 Task: In thePage 'almanacfor.pptx'insert the slide 'blank'insert the shape ' frame'with color dark redinsert the shape  crosswith color purpleinsert the shape  cubewith color greenselect all the shapes, shape fill with eyedropper and change the color to  theme color
Action: Mouse moved to (41, 105)
Screenshot: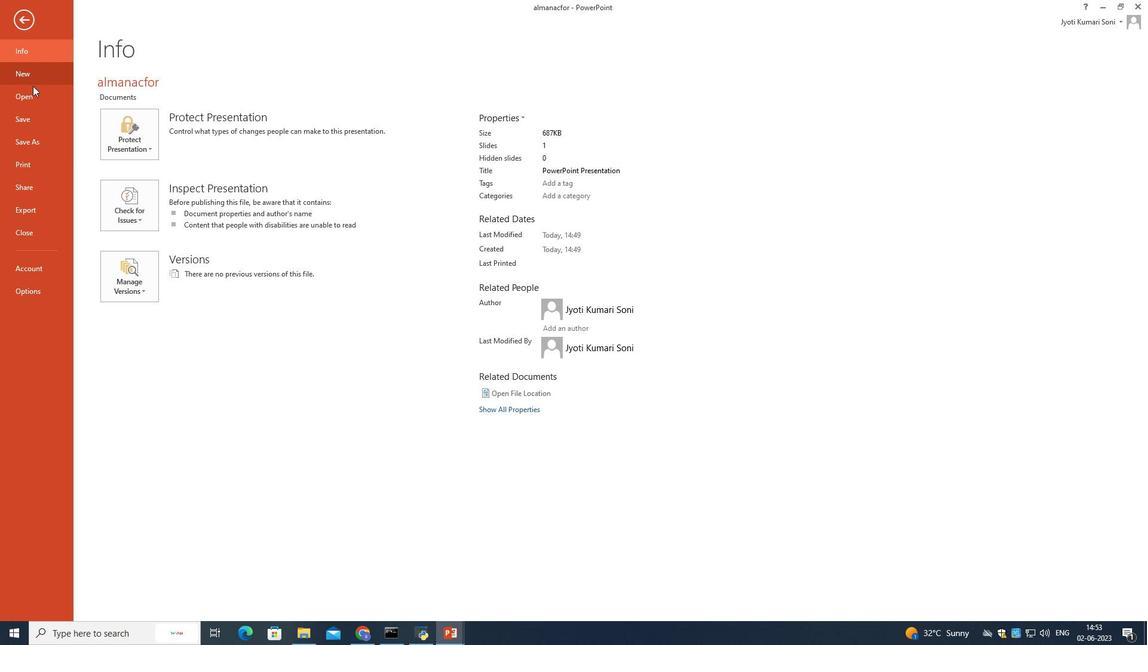 
Action: Mouse pressed left at (41, 105)
Screenshot: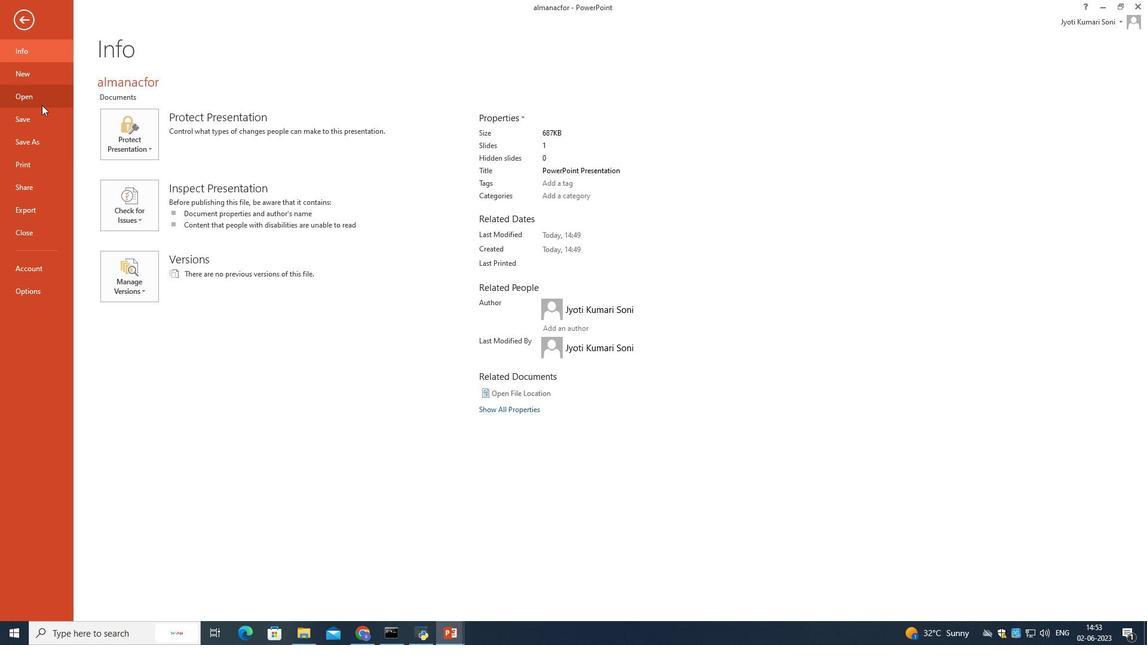 
Action: Mouse moved to (316, 116)
Screenshot: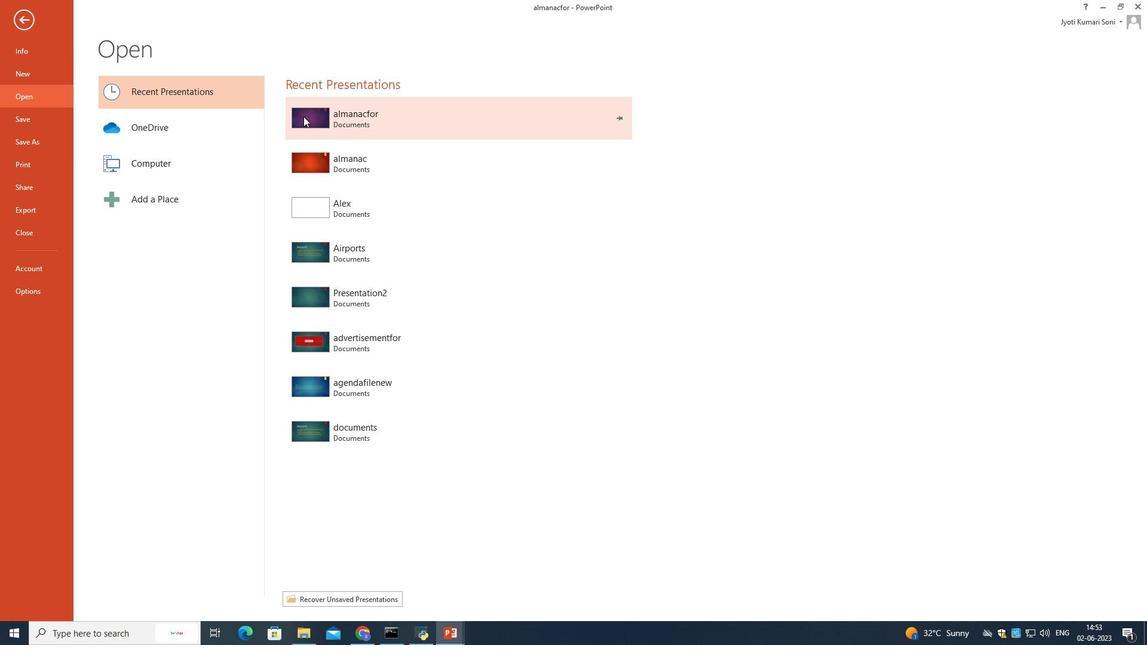 
Action: Mouse pressed left at (316, 116)
Screenshot: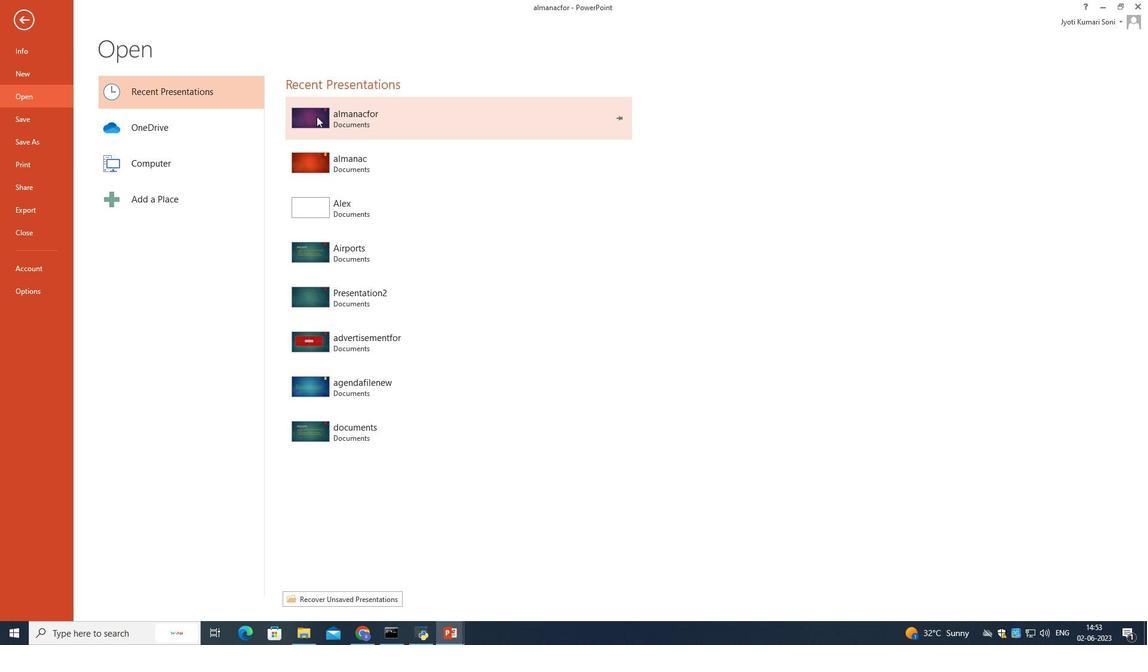 
Action: Mouse moved to (14, 62)
Screenshot: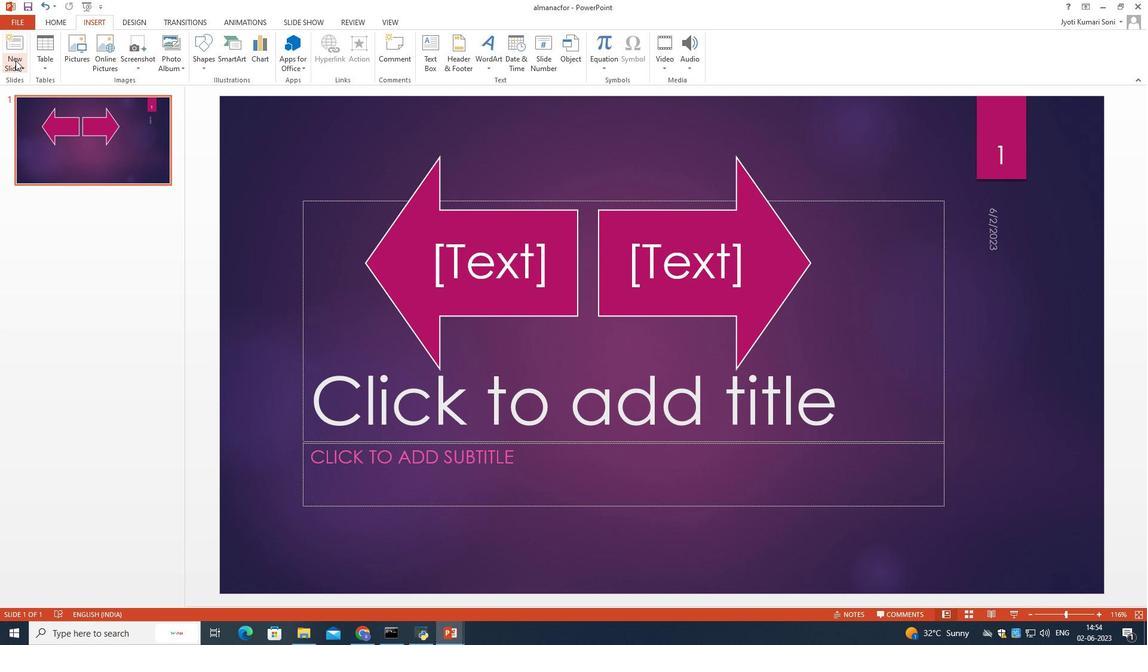 
Action: Mouse pressed left at (14, 62)
Screenshot: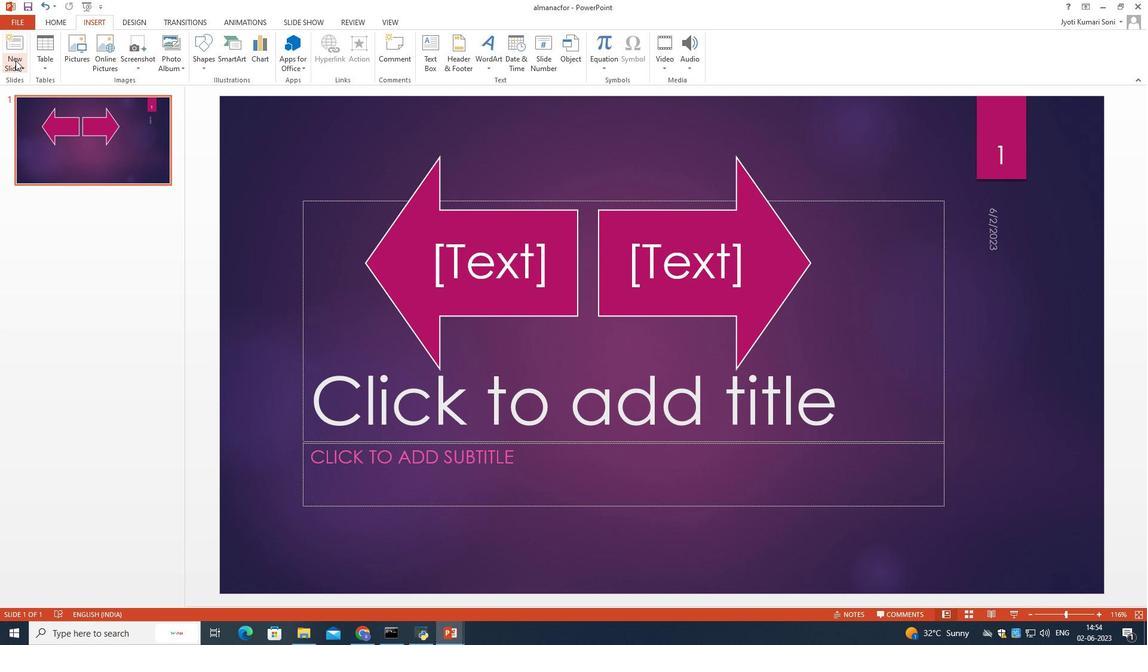 
Action: Mouse moved to (44, 213)
Screenshot: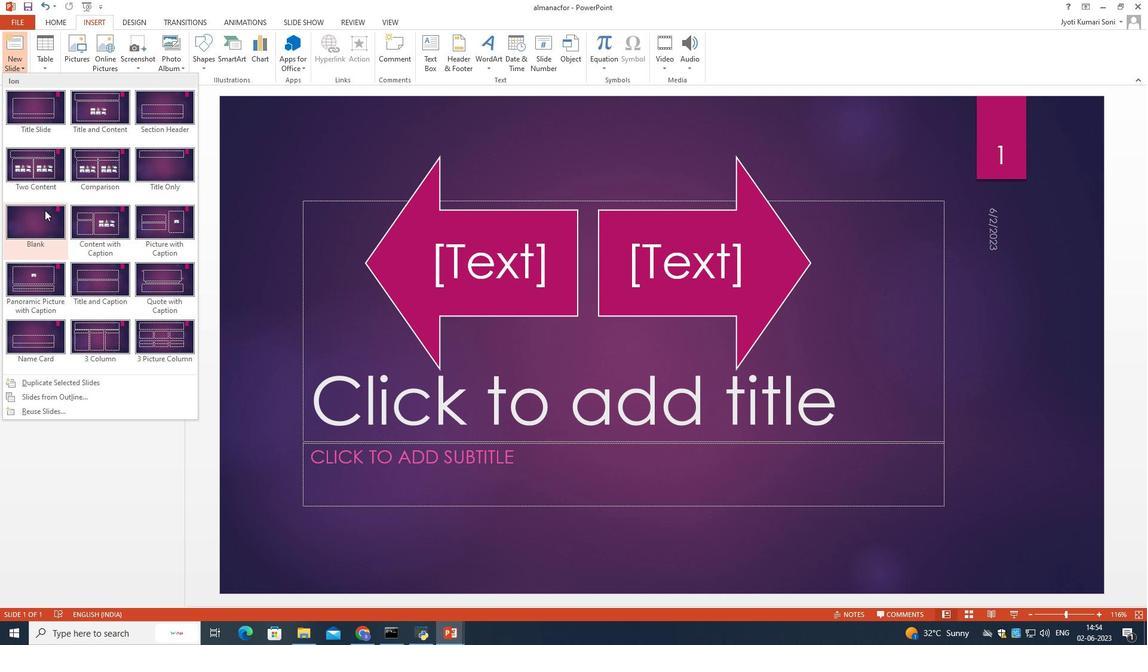 
Action: Mouse pressed left at (44, 213)
Screenshot: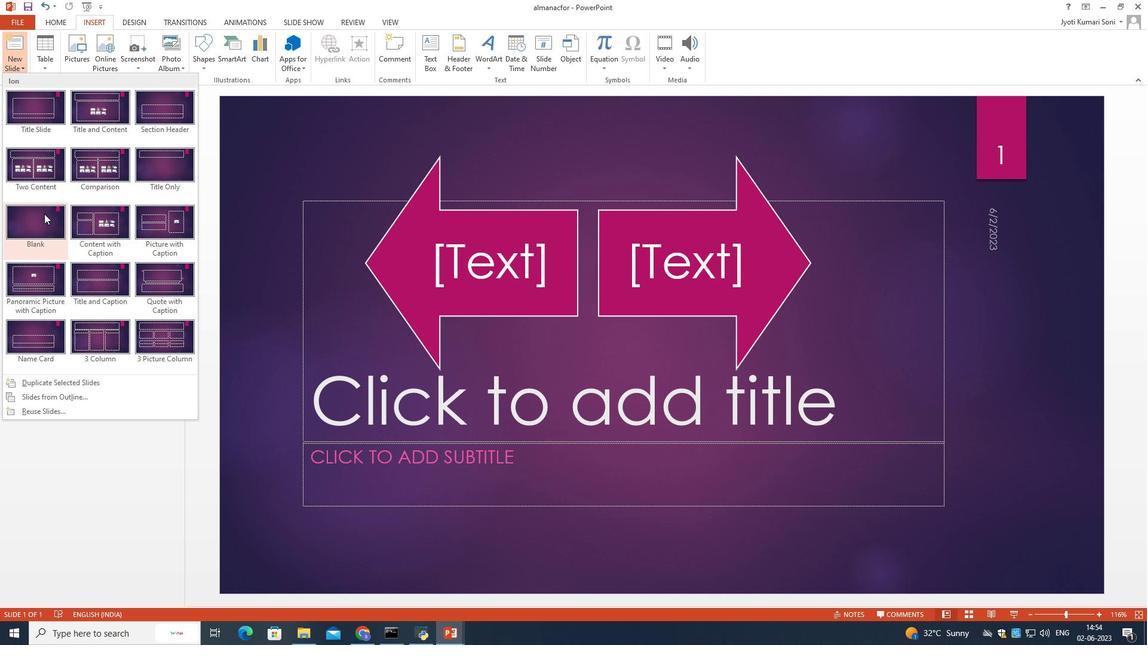 
Action: Mouse moved to (196, 53)
Screenshot: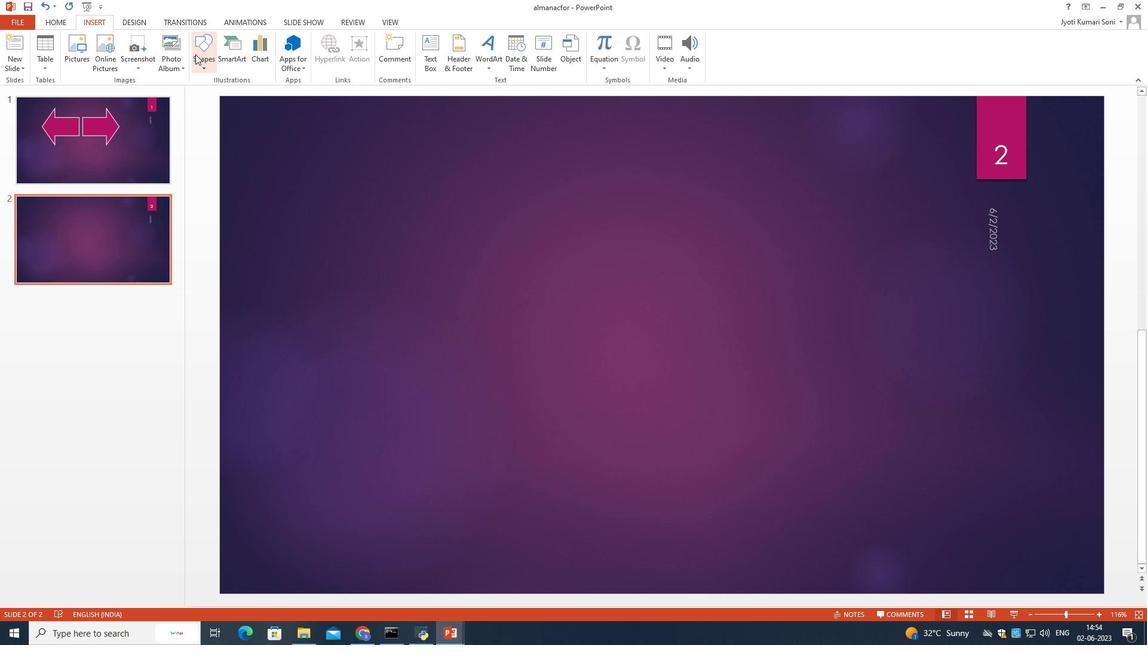 
Action: Mouse pressed left at (196, 53)
Screenshot: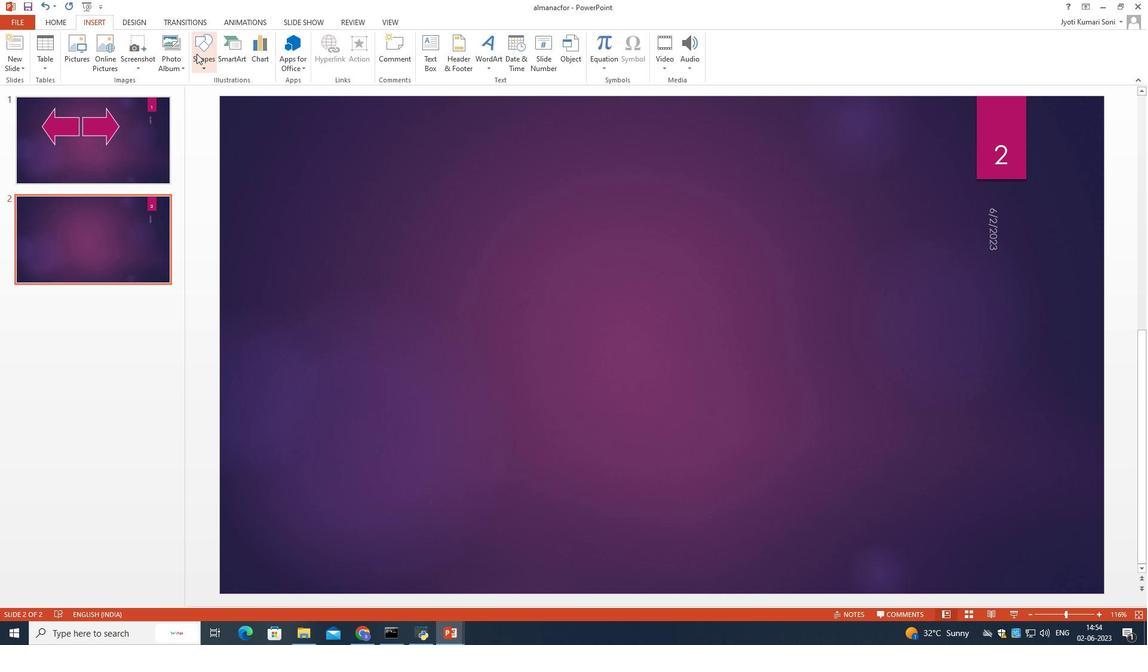 
Action: Mouse moved to (244, 190)
Screenshot: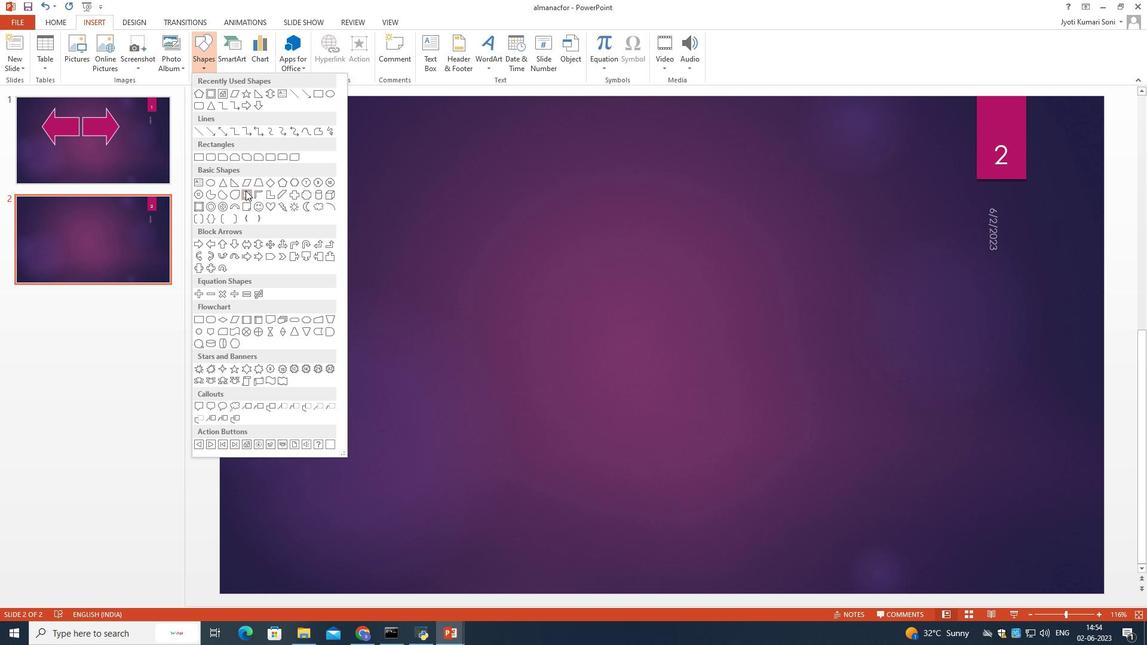
Action: Mouse pressed left at (244, 190)
Screenshot: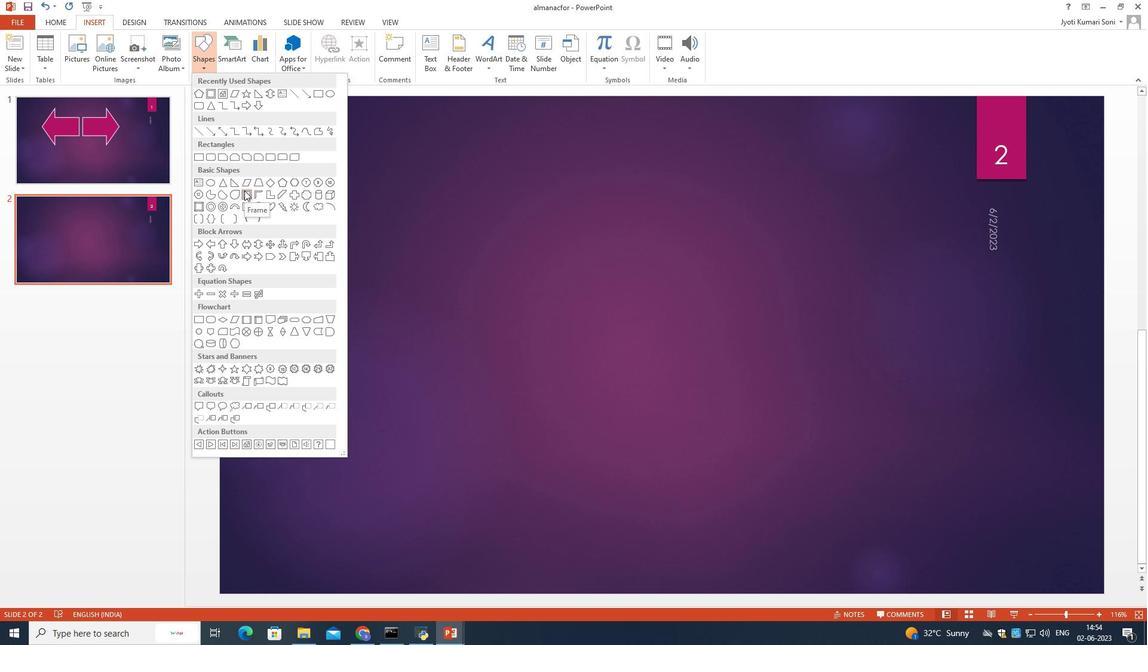 
Action: Mouse moved to (279, 157)
Screenshot: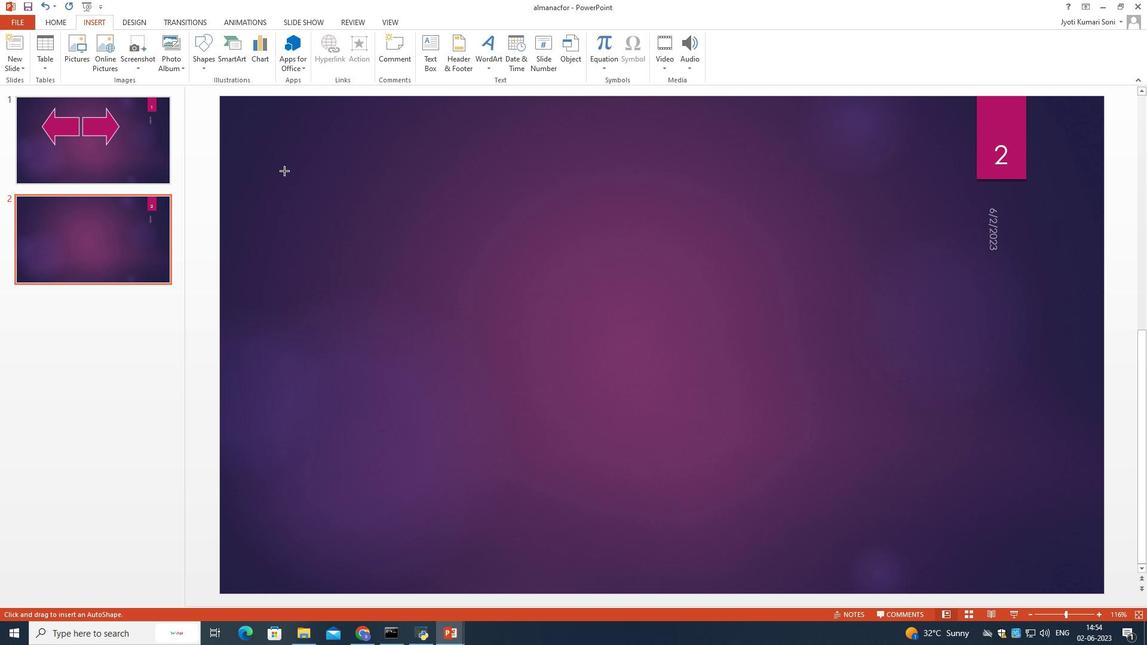 
Action: Mouse pressed left at (279, 157)
Screenshot: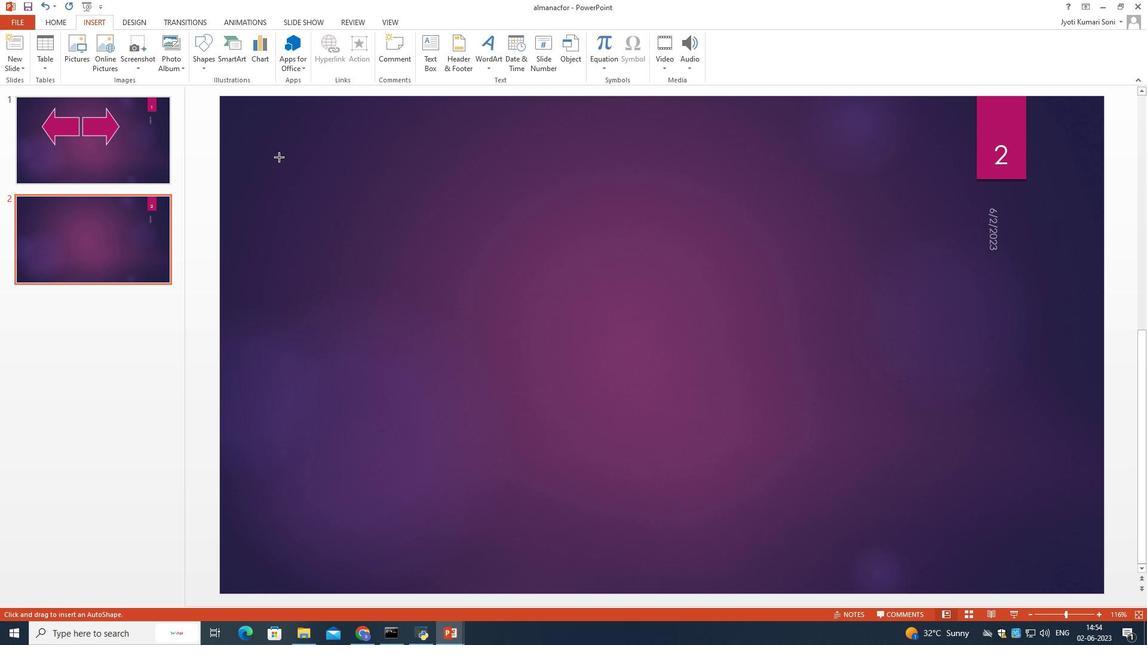 
Action: Mouse moved to (463, 392)
Screenshot: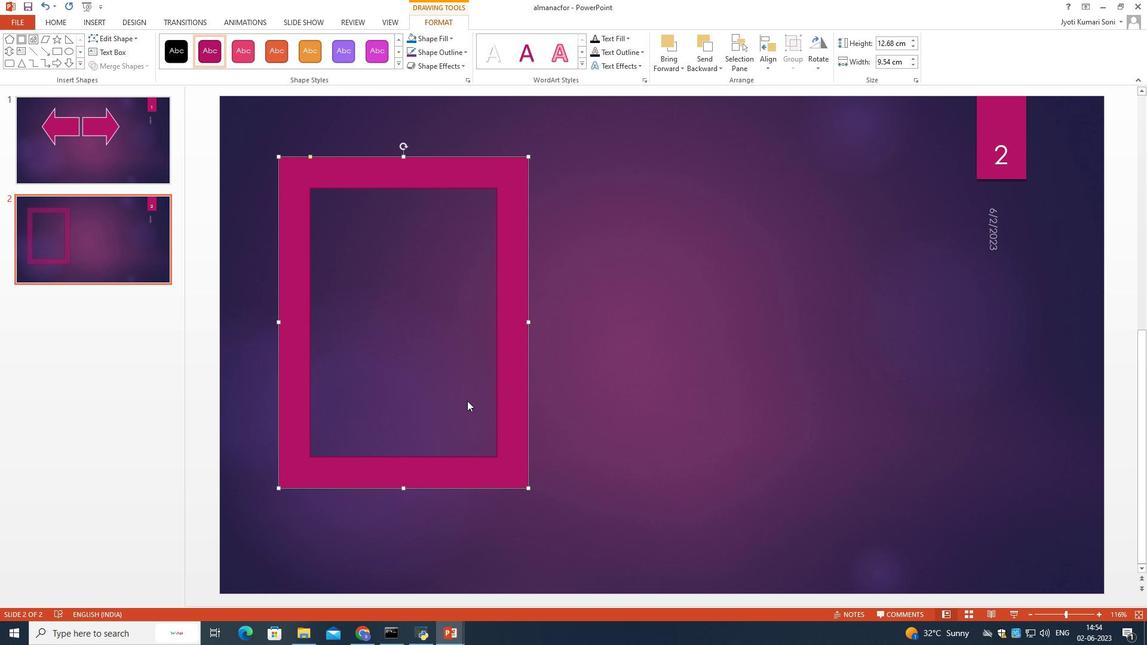 
Action: Mouse pressed left at (463, 392)
Screenshot: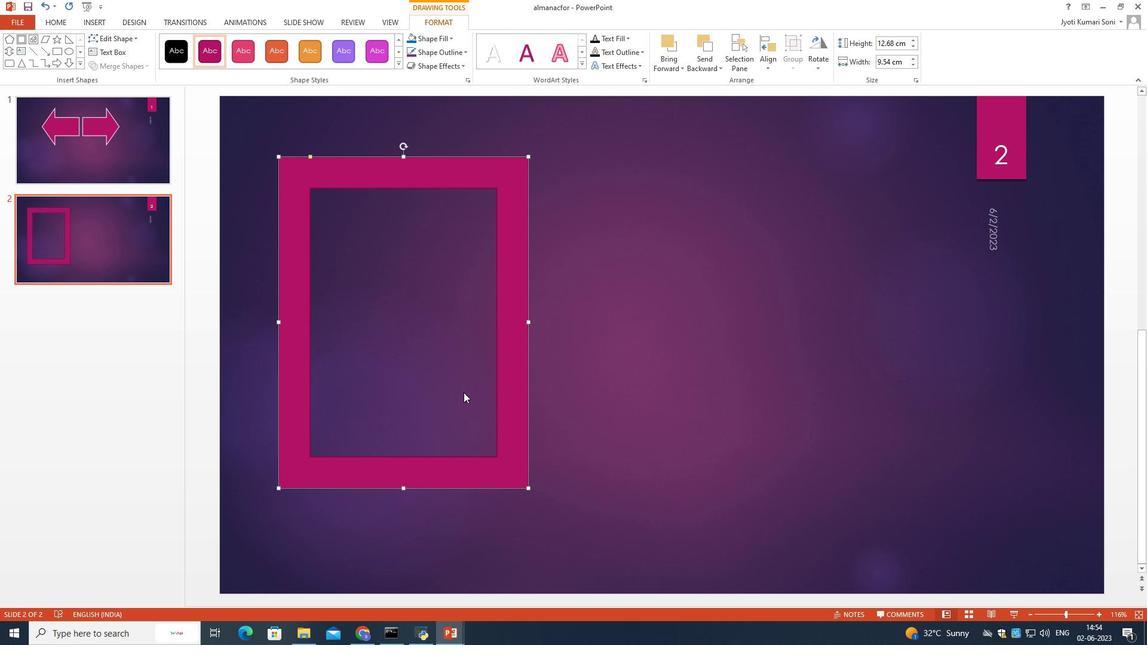
Action: Mouse moved to (395, 184)
Screenshot: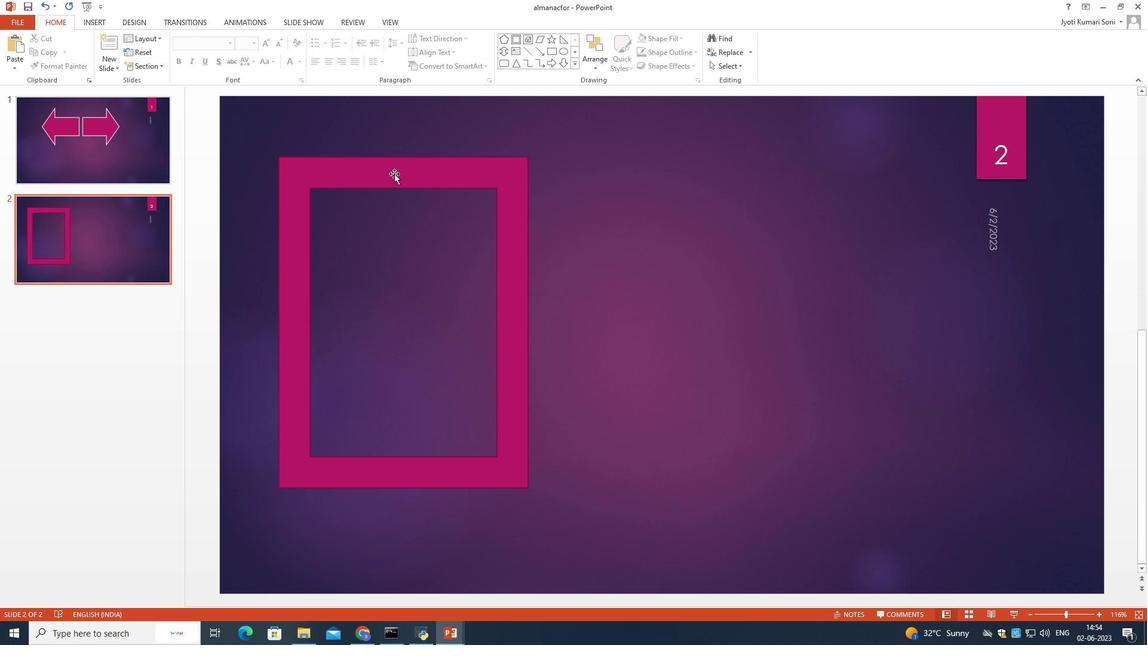 
Action: Mouse pressed left at (395, 184)
Screenshot: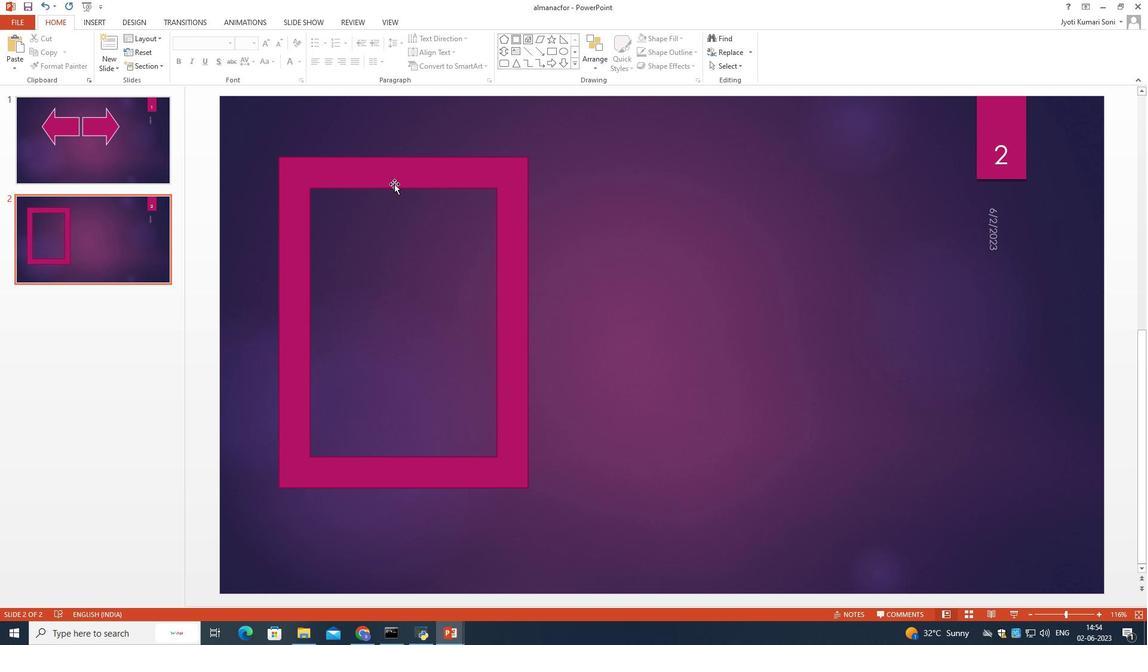 
Action: Mouse moved to (406, 162)
Screenshot: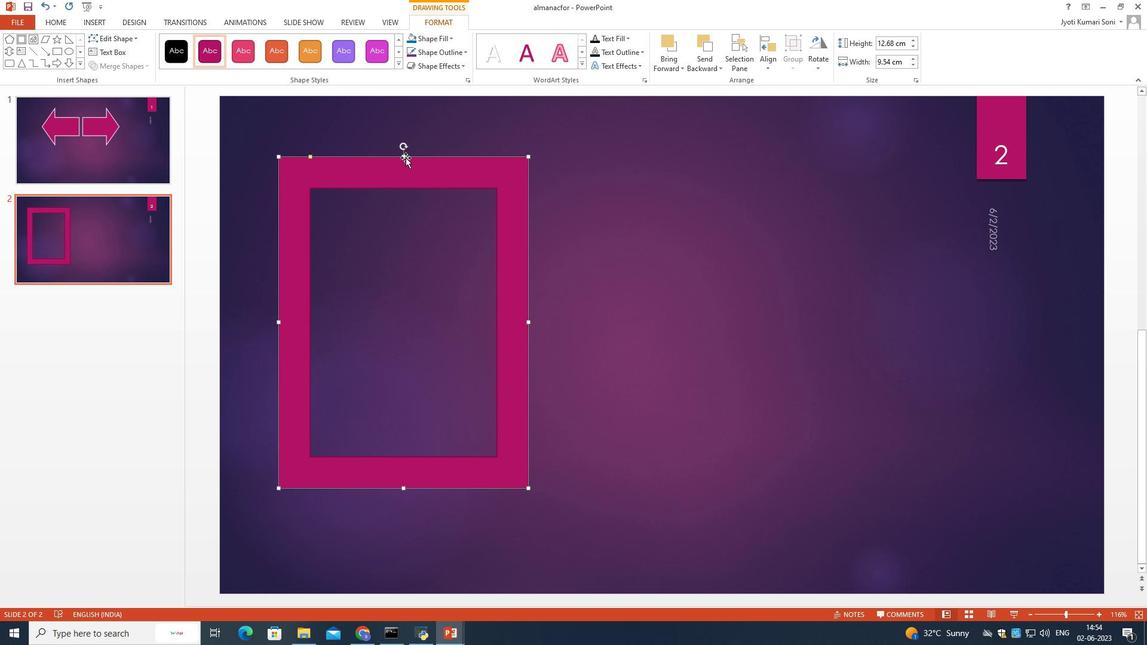 
Action: Mouse pressed left at (406, 162)
Screenshot: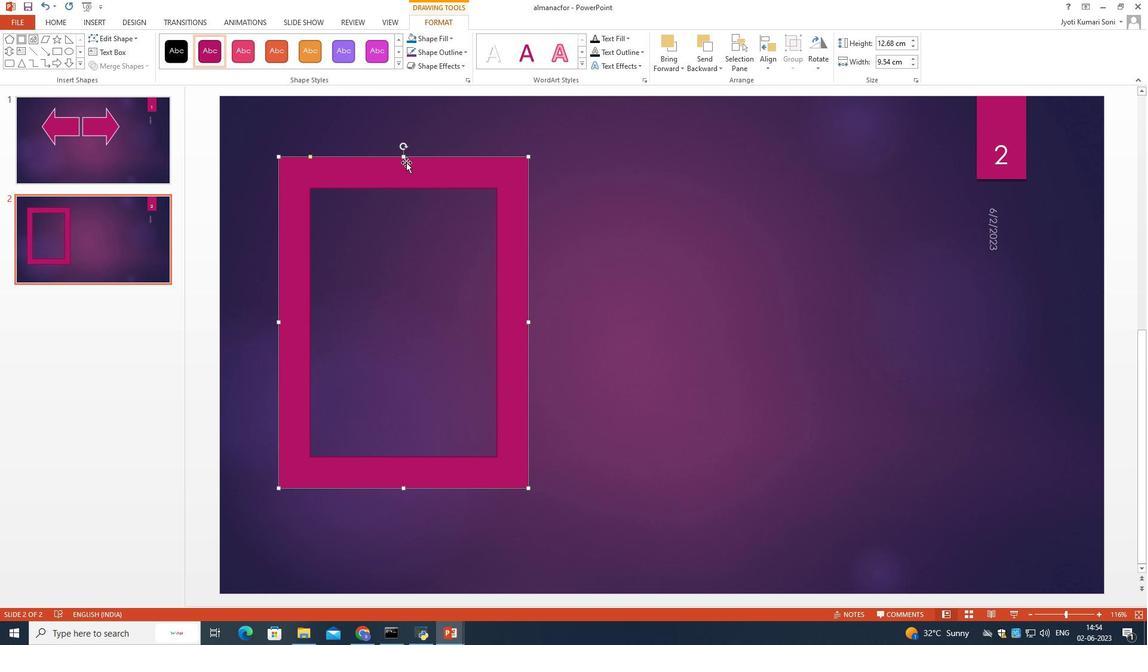 
Action: Mouse moved to (445, 37)
Screenshot: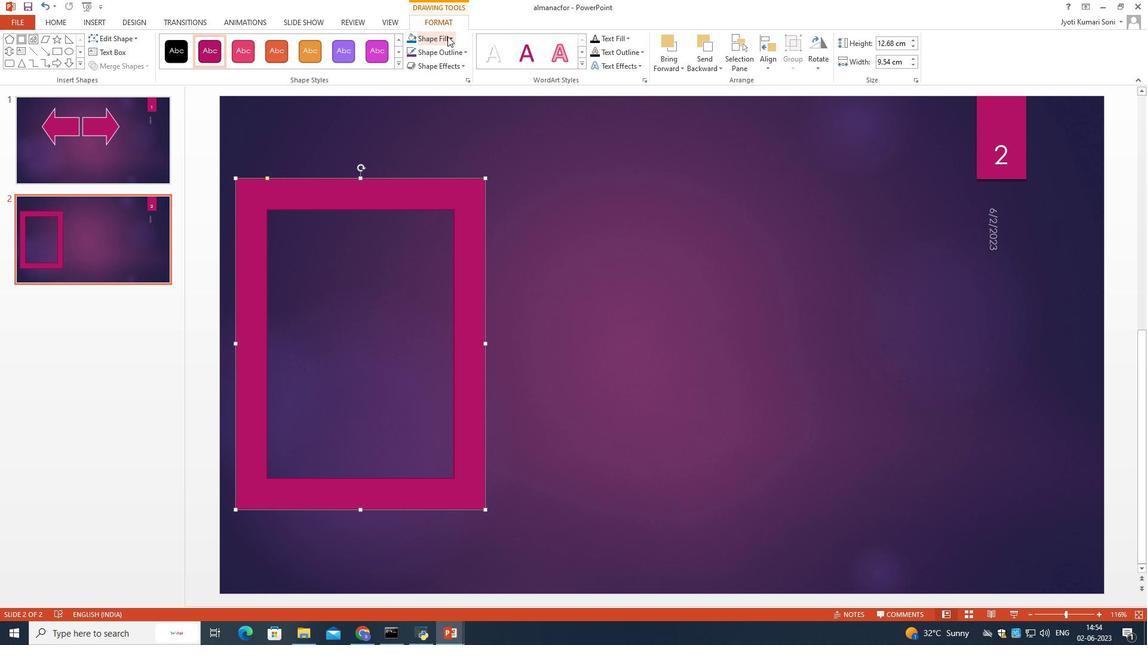 
Action: Mouse pressed left at (445, 37)
Screenshot: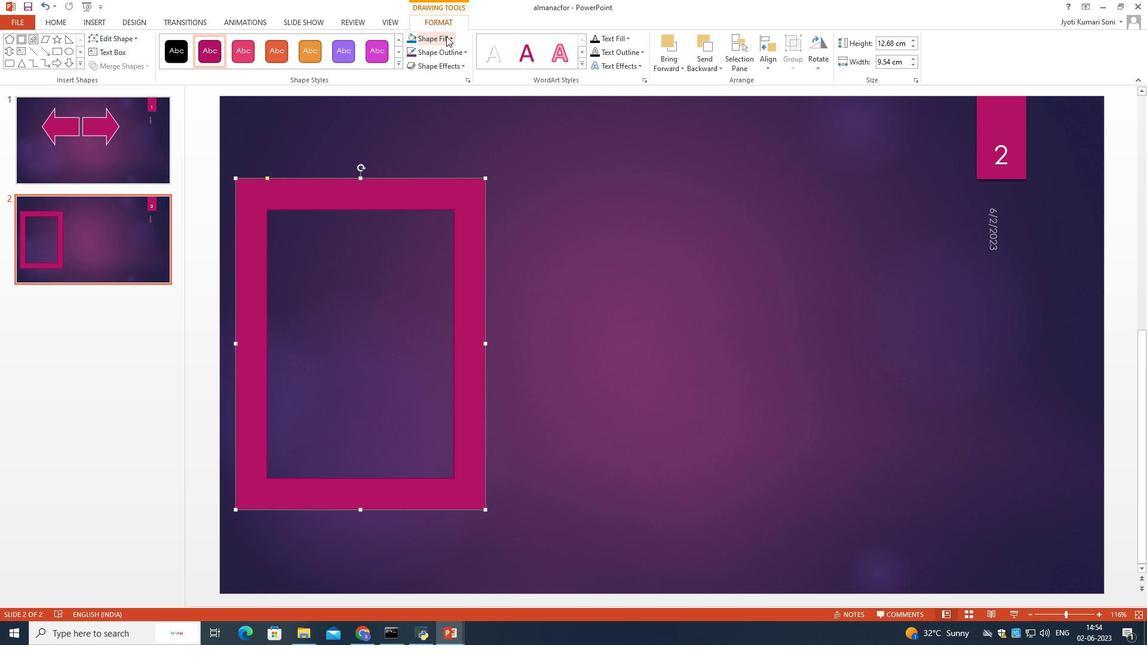
Action: Mouse moved to (451, 106)
Screenshot: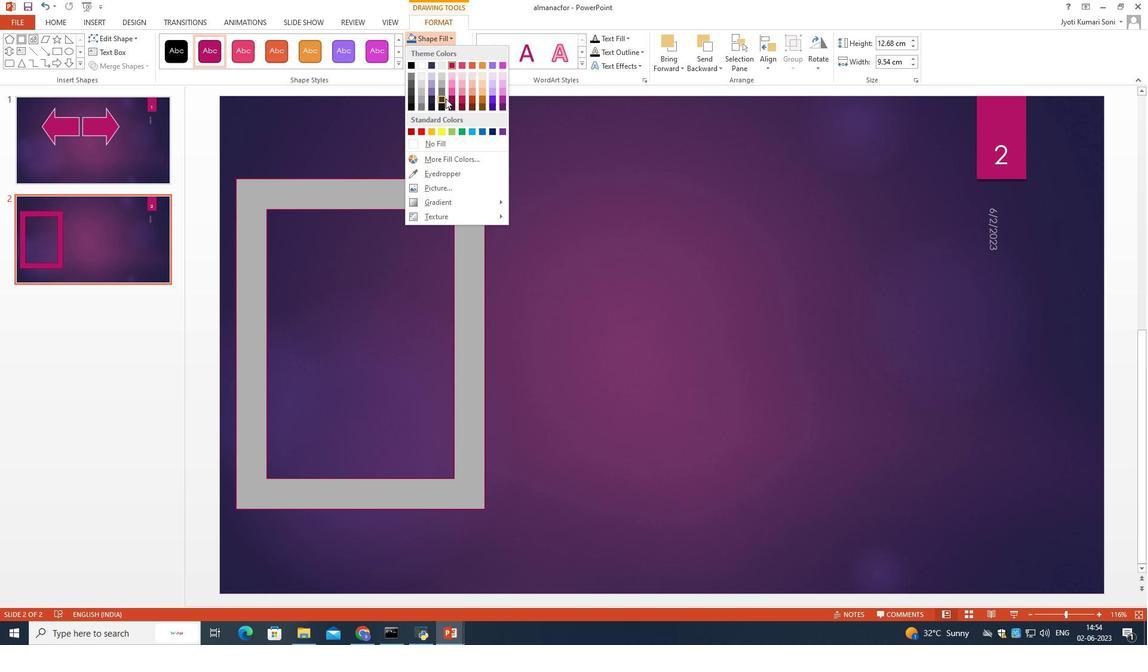 
Action: Mouse pressed left at (451, 106)
Screenshot: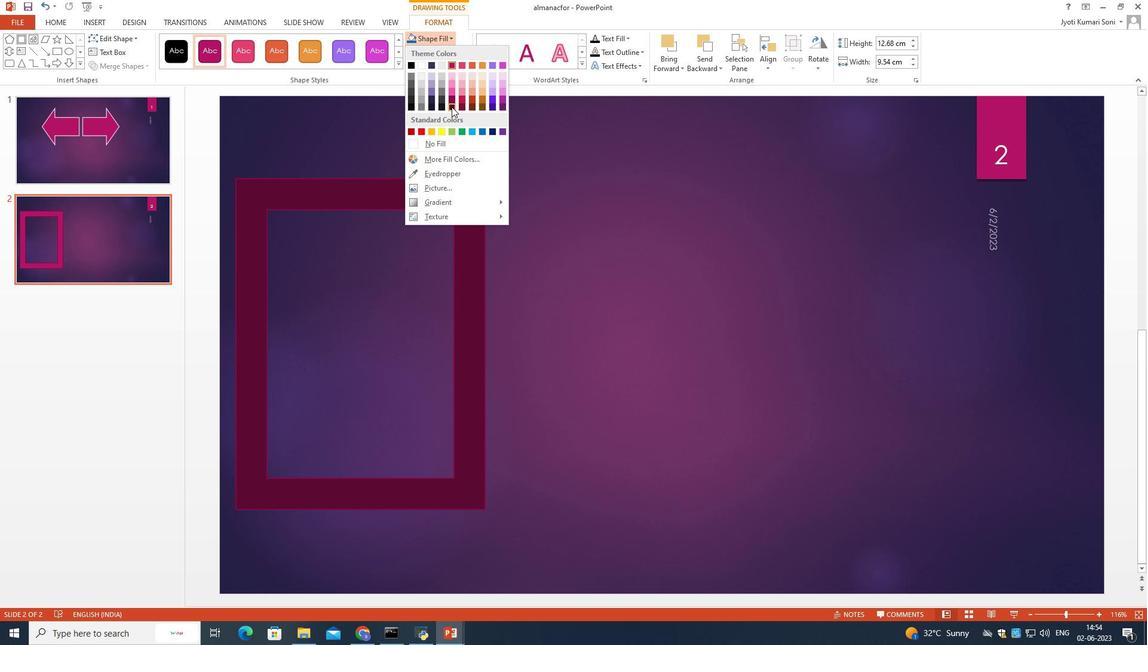 
Action: Mouse moved to (525, 173)
Screenshot: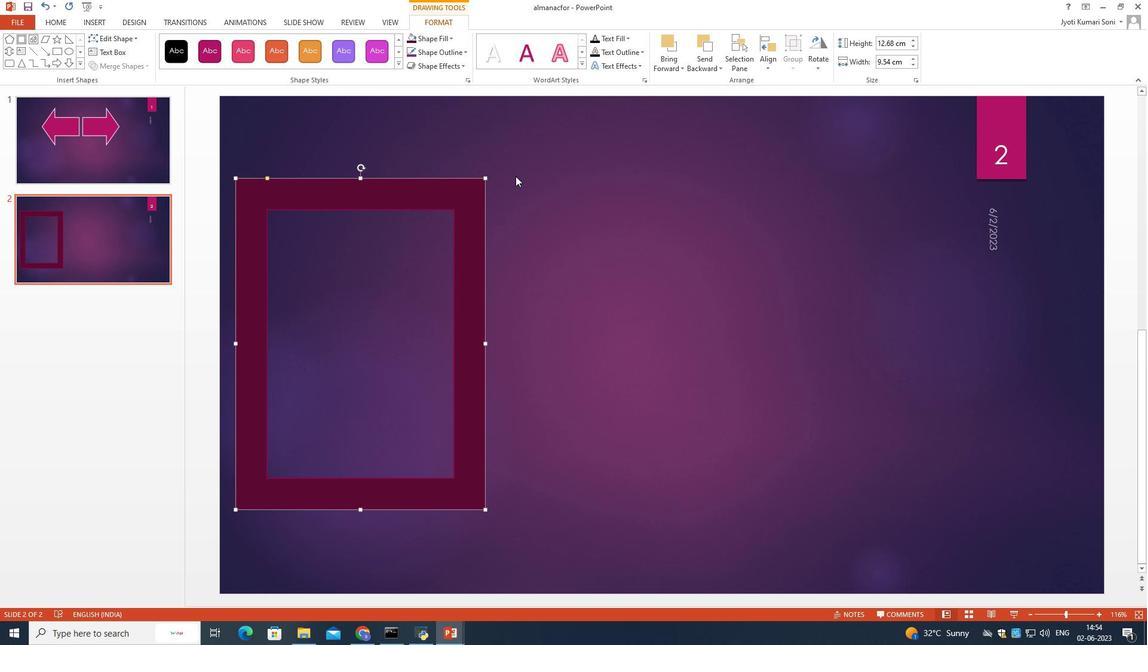 
Action: Mouse pressed left at (525, 173)
Screenshot: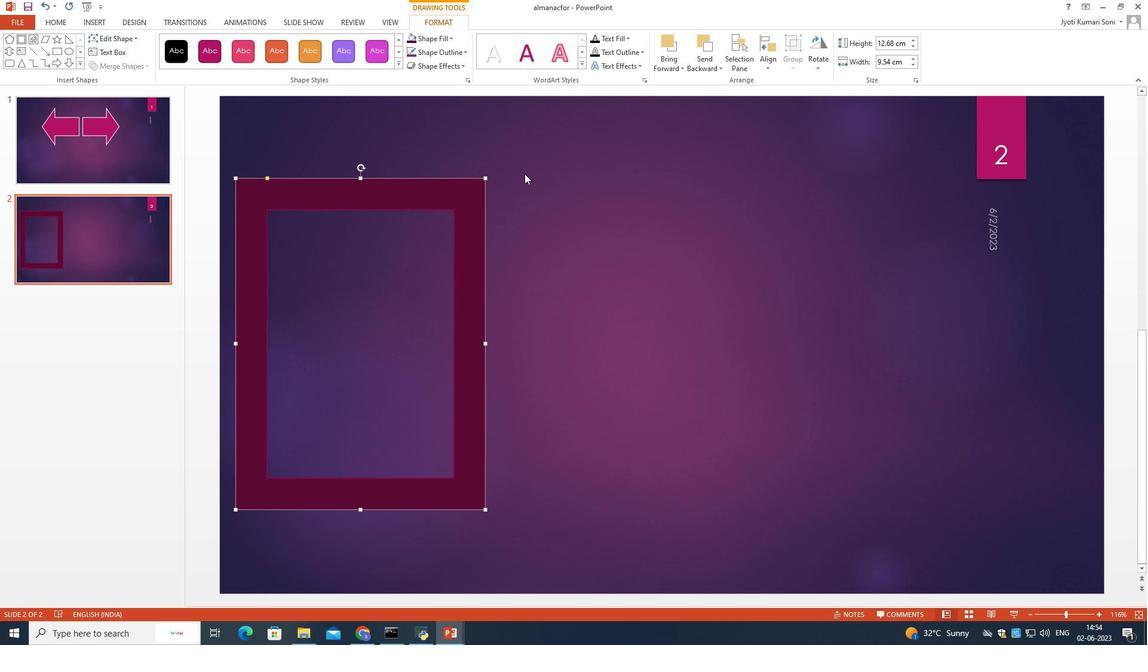 
Action: Mouse moved to (96, 16)
Screenshot: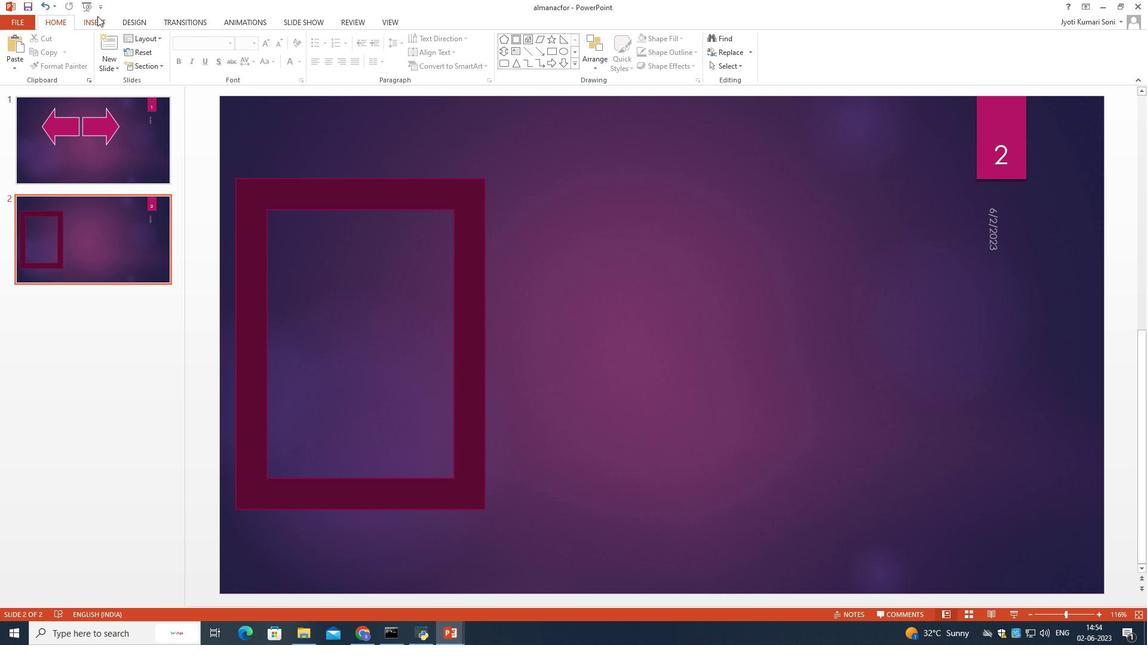 
Action: Mouse pressed left at (96, 16)
Screenshot: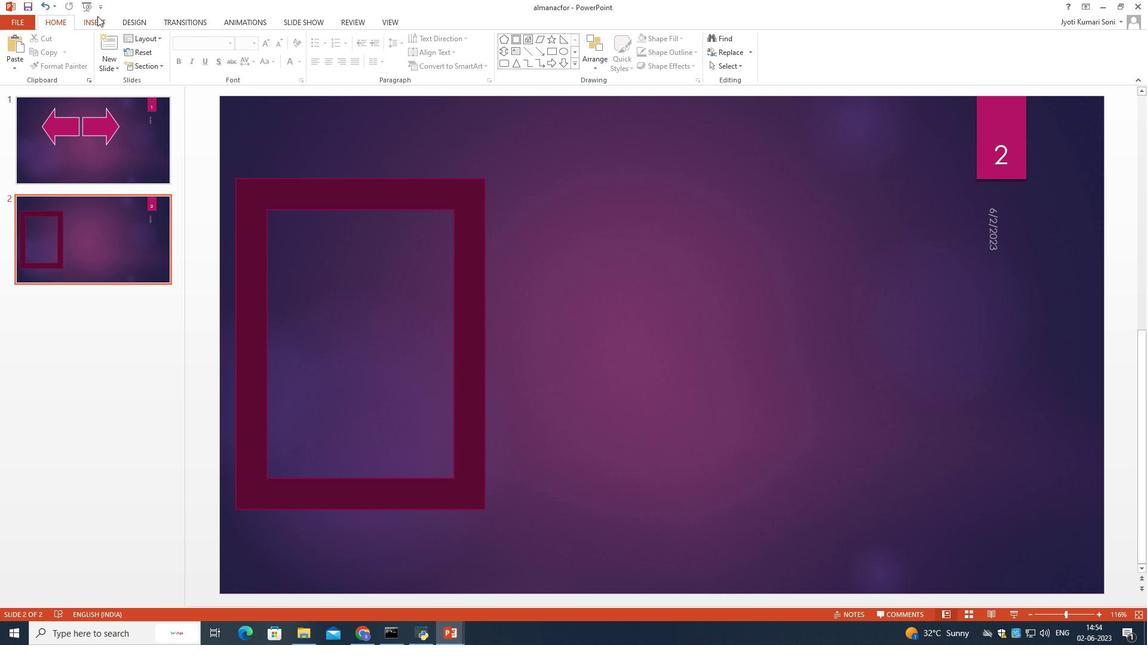 
Action: Mouse moved to (197, 63)
Screenshot: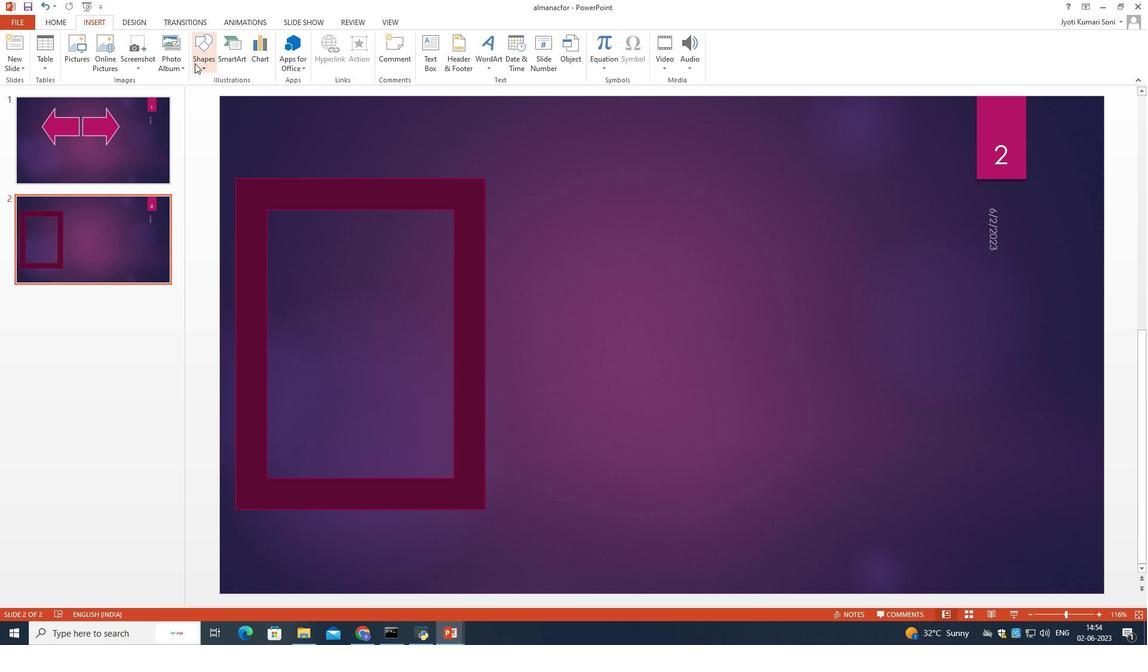 
Action: Mouse pressed left at (197, 63)
Screenshot: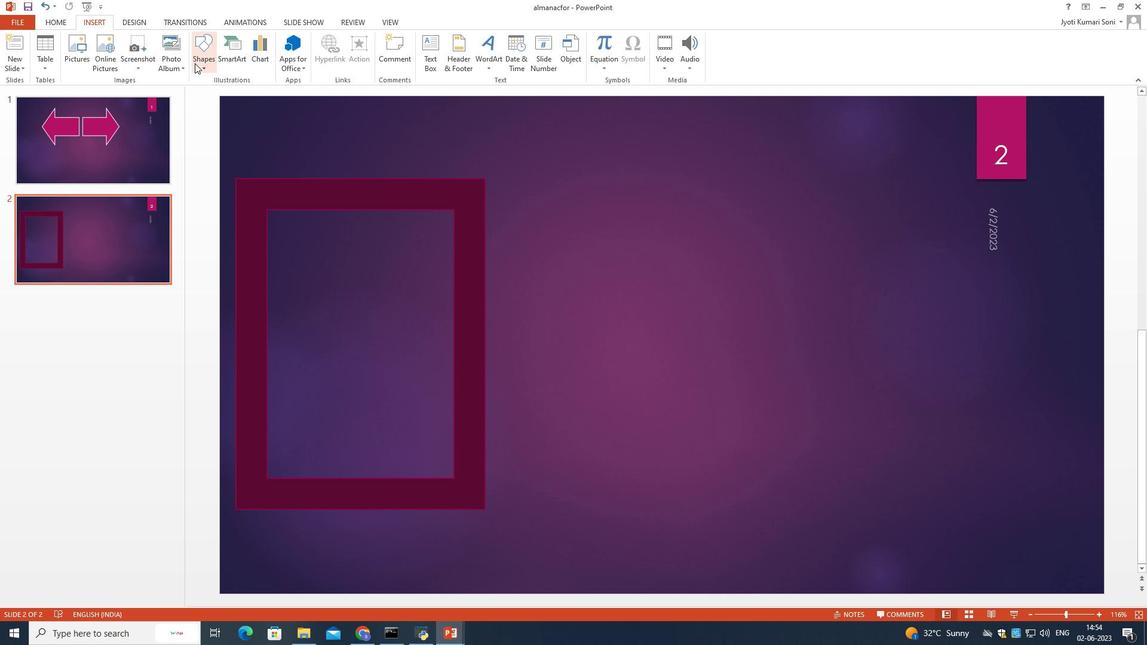 
Action: Mouse moved to (224, 294)
Screenshot: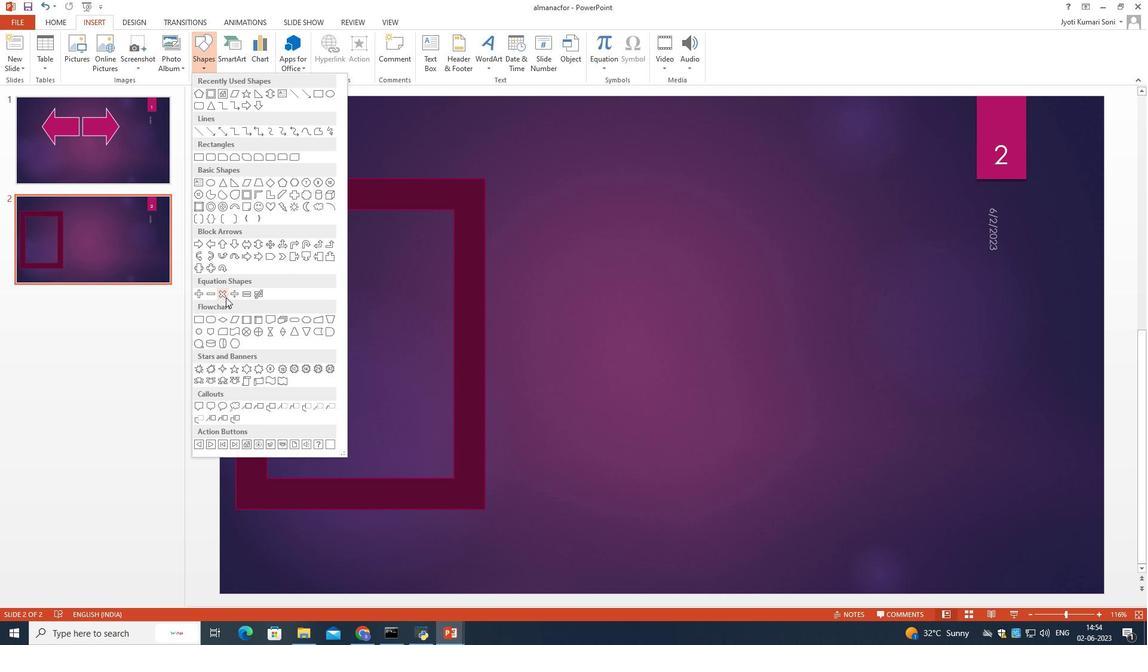 
Action: Mouse pressed left at (224, 294)
Screenshot: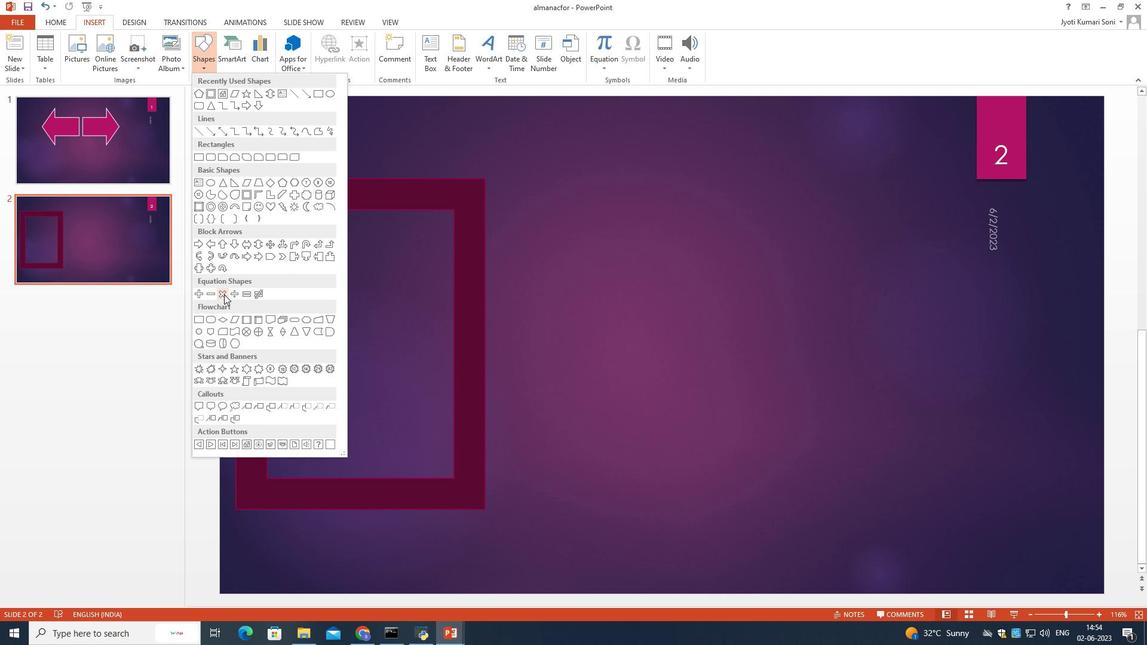 
Action: Mouse moved to (584, 209)
Screenshot: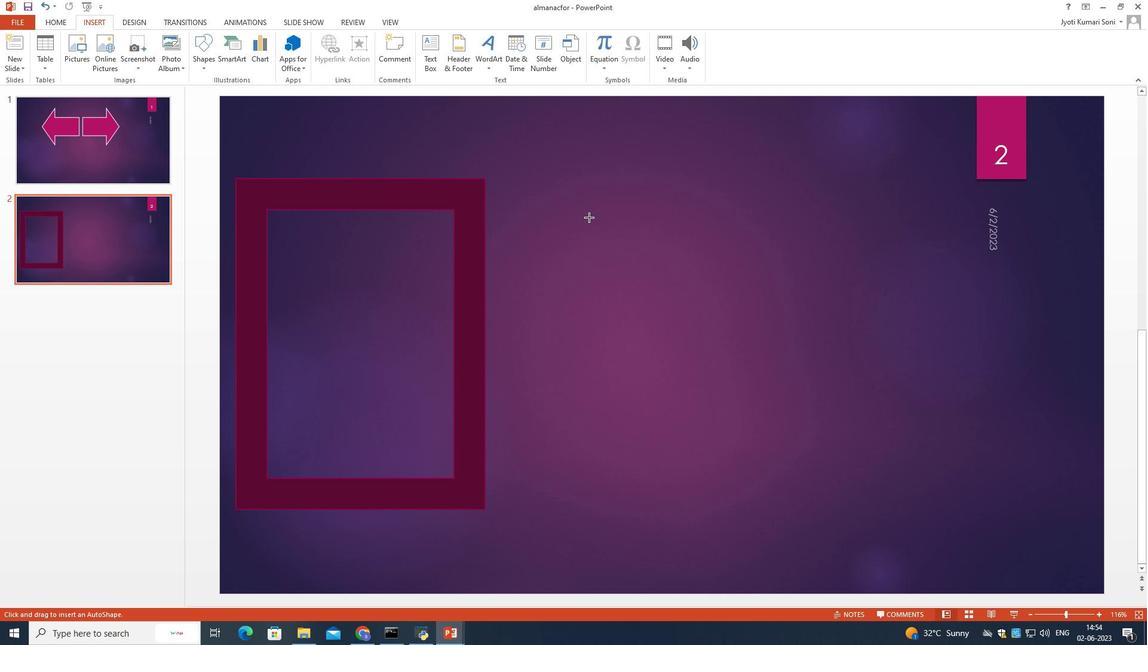 
Action: Mouse pressed left at (584, 209)
Screenshot: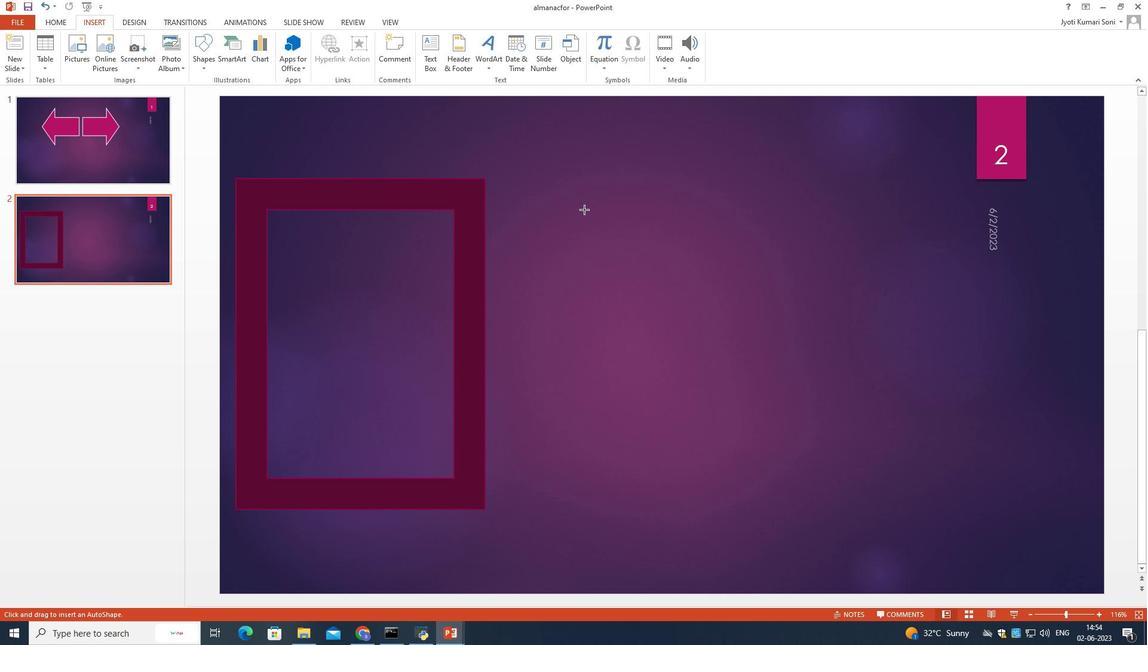 
Action: Mouse moved to (745, 424)
Screenshot: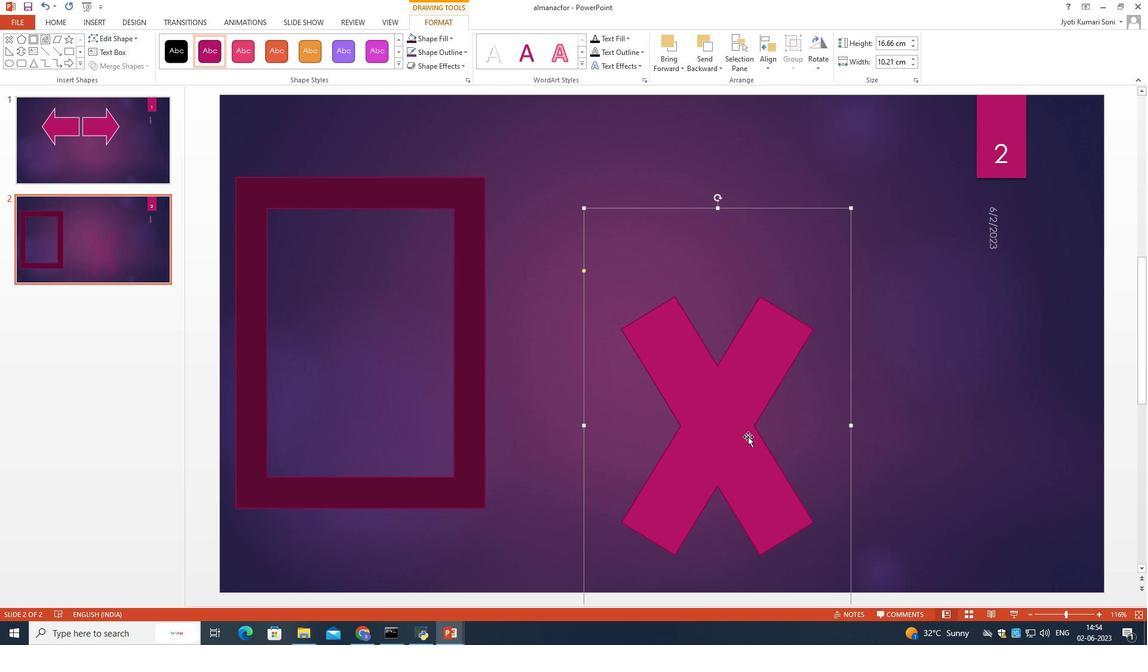 
Action: Mouse pressed left at (745, 424)
Screenshot: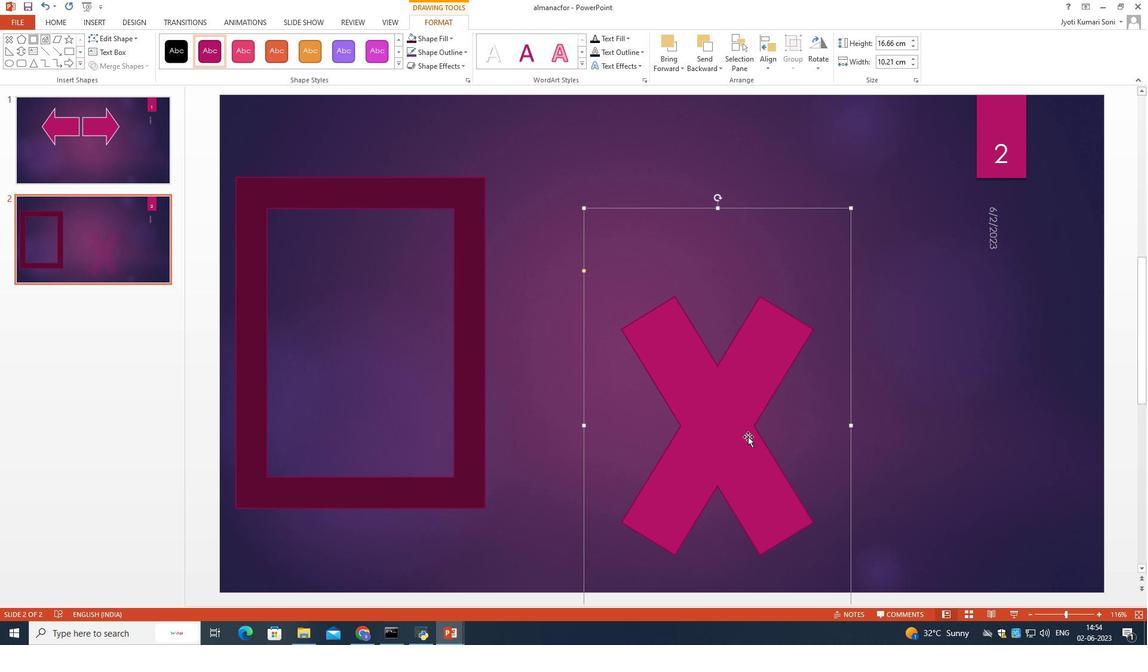 
Action: Mouse moved to (646, 326)
Screenshot: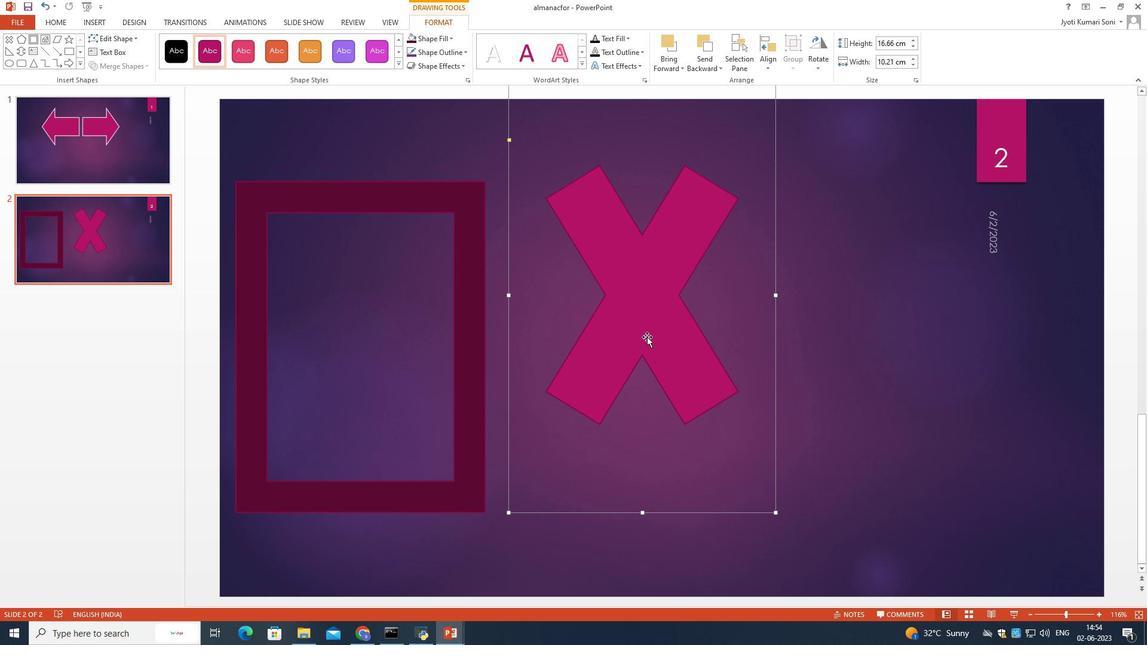 
Action: Mouse pressed left at (646, 326)
Screenshot: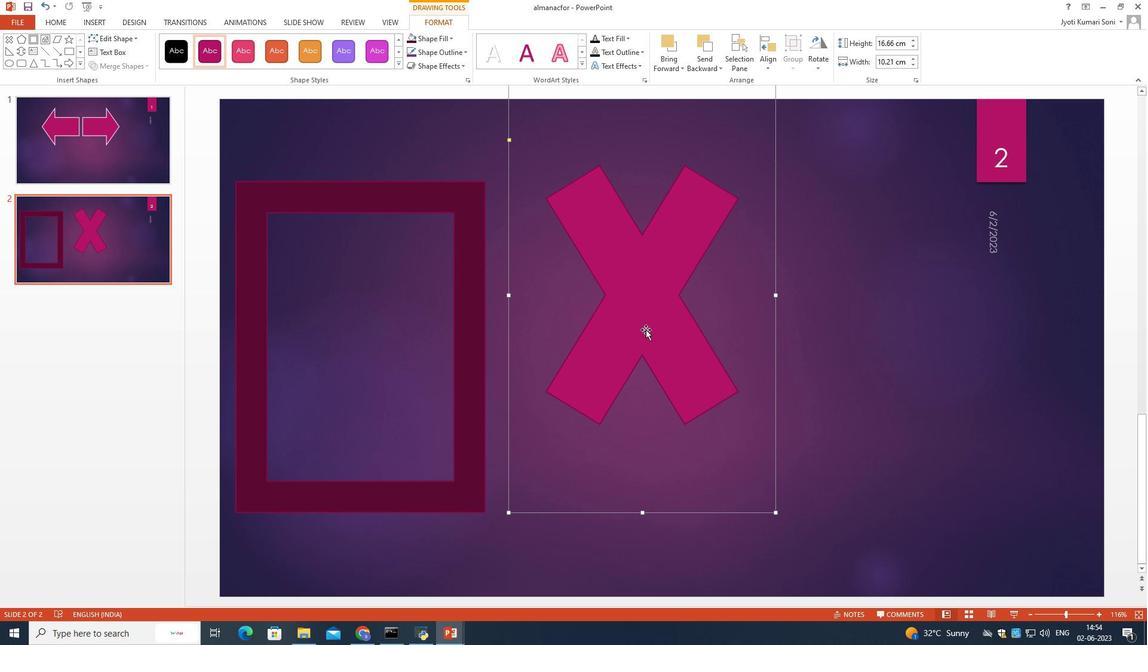 
Action: Mouse moved to (821, 291)
Screenshot: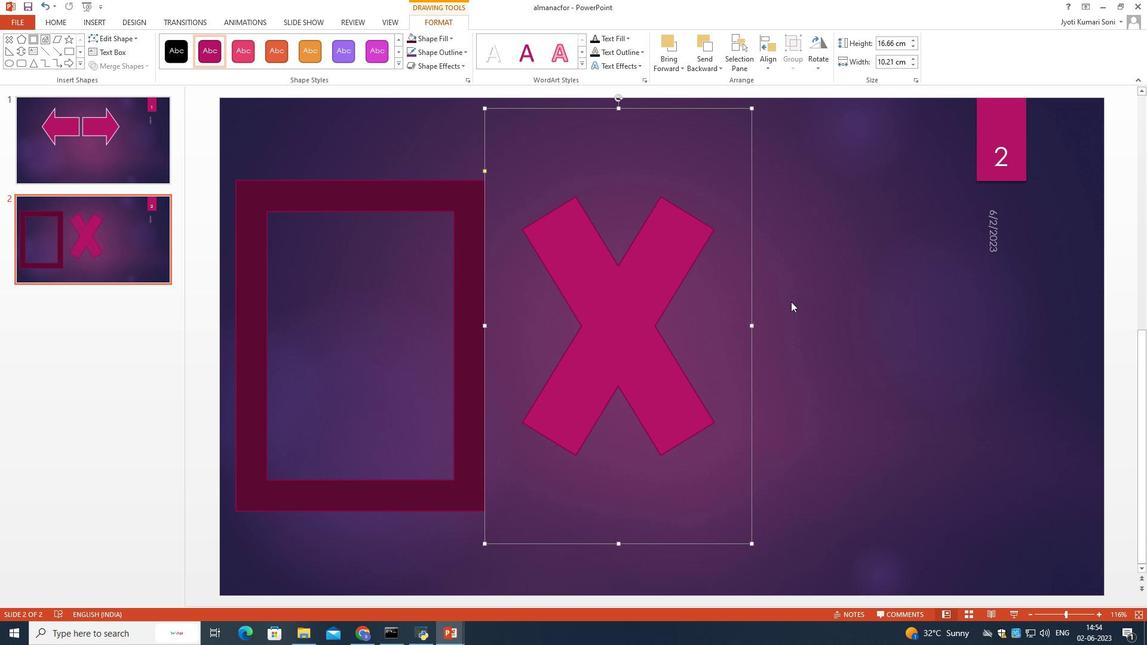 
Action: Mouse pressed left at (821, 291)
Screenshot: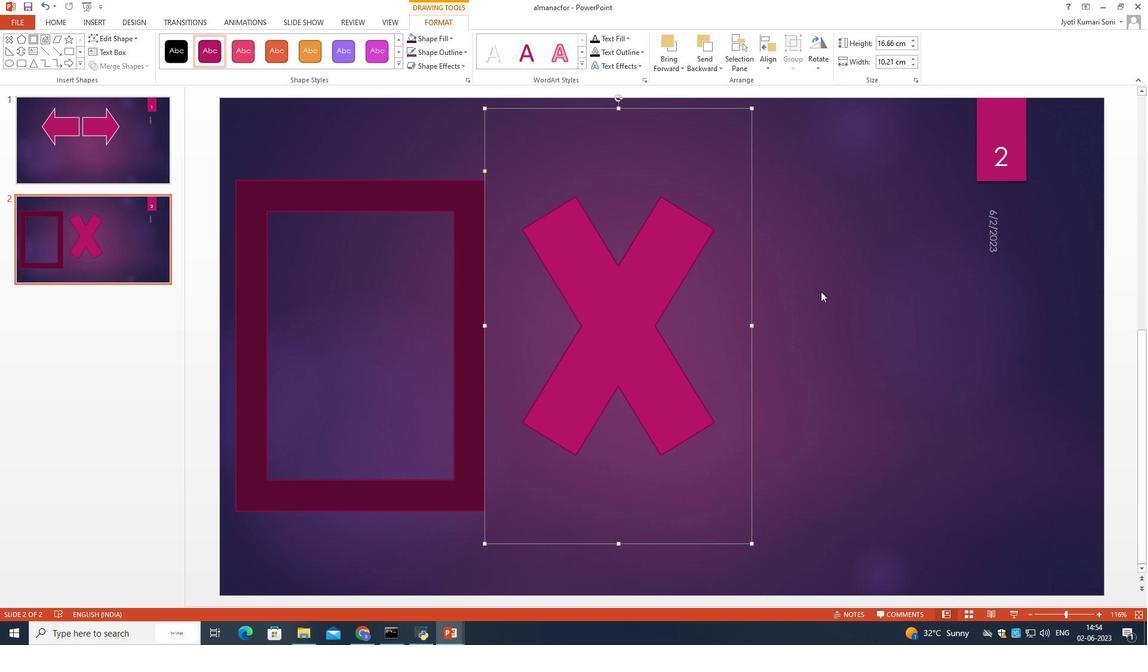 
Action: Mouse moved to (594, 271)
Screenshot: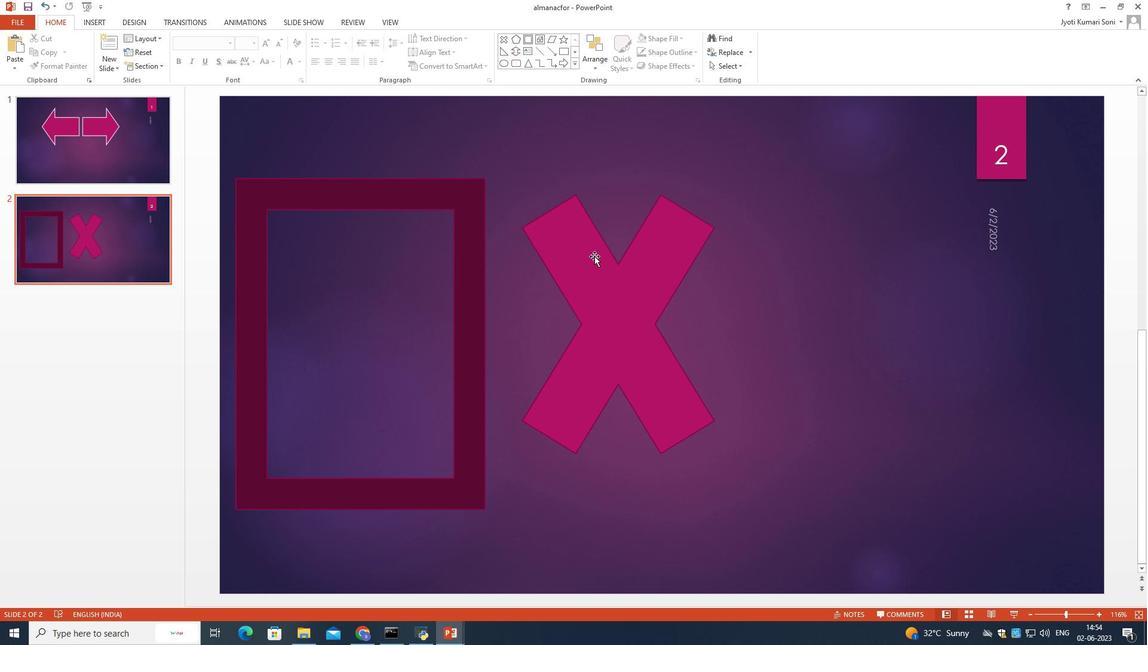 
Action: Mouse pressed left at (594, 271)
Screenshot: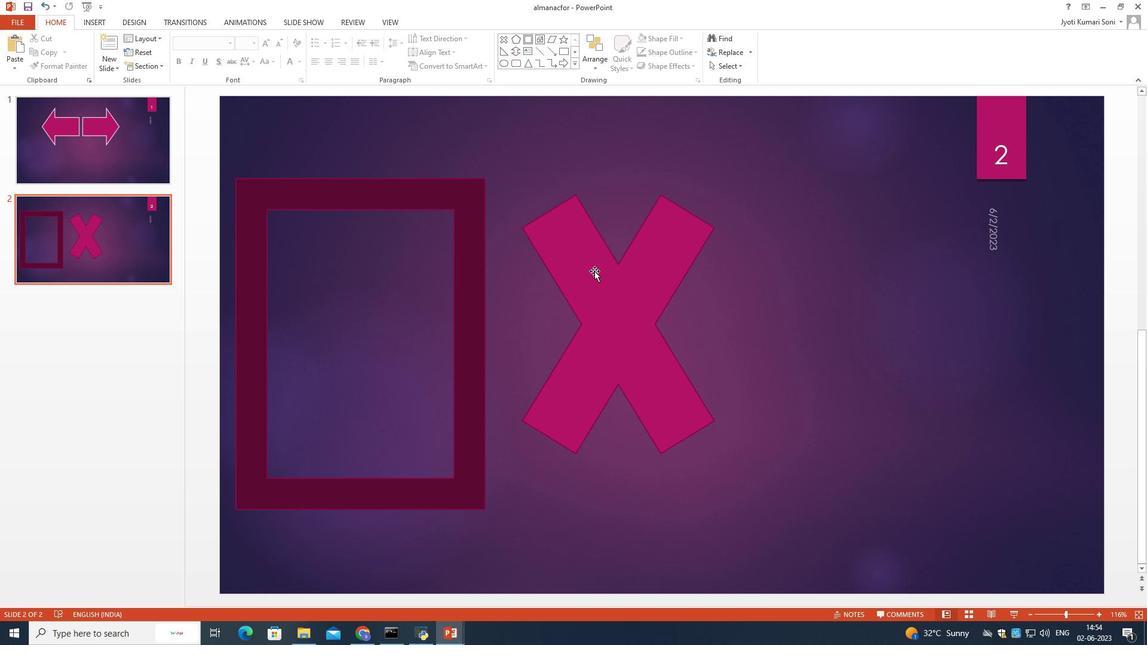 
Action: Mouse moved to (453, 37)
Screenshot: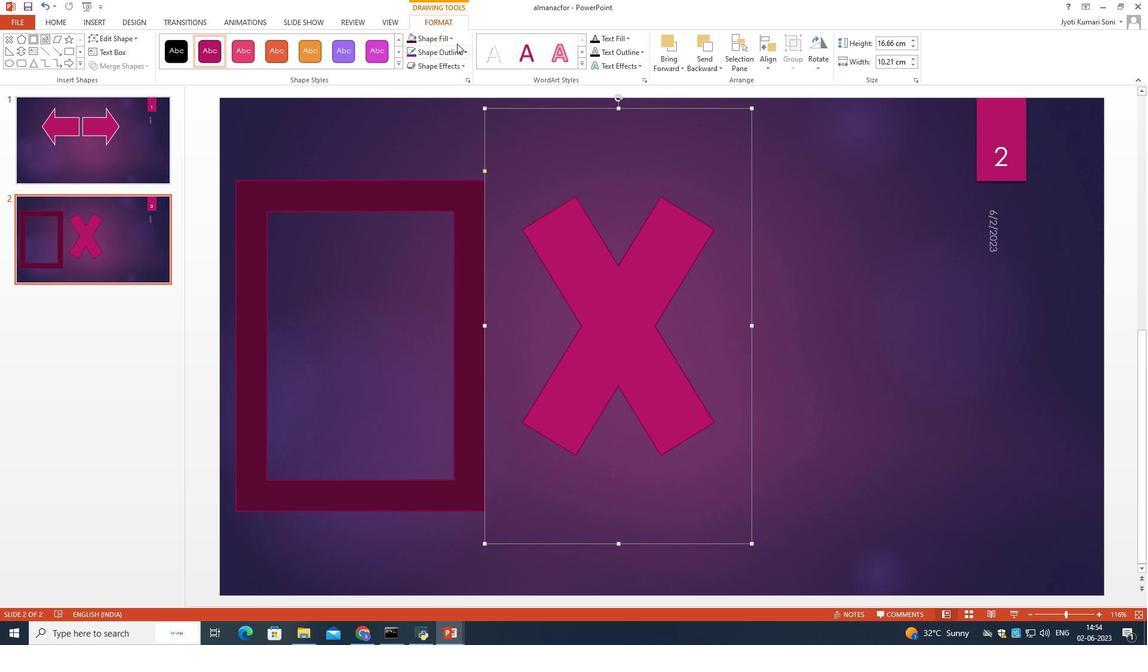 
Action: Mouse pressed left at (453, 37)
Screenshot: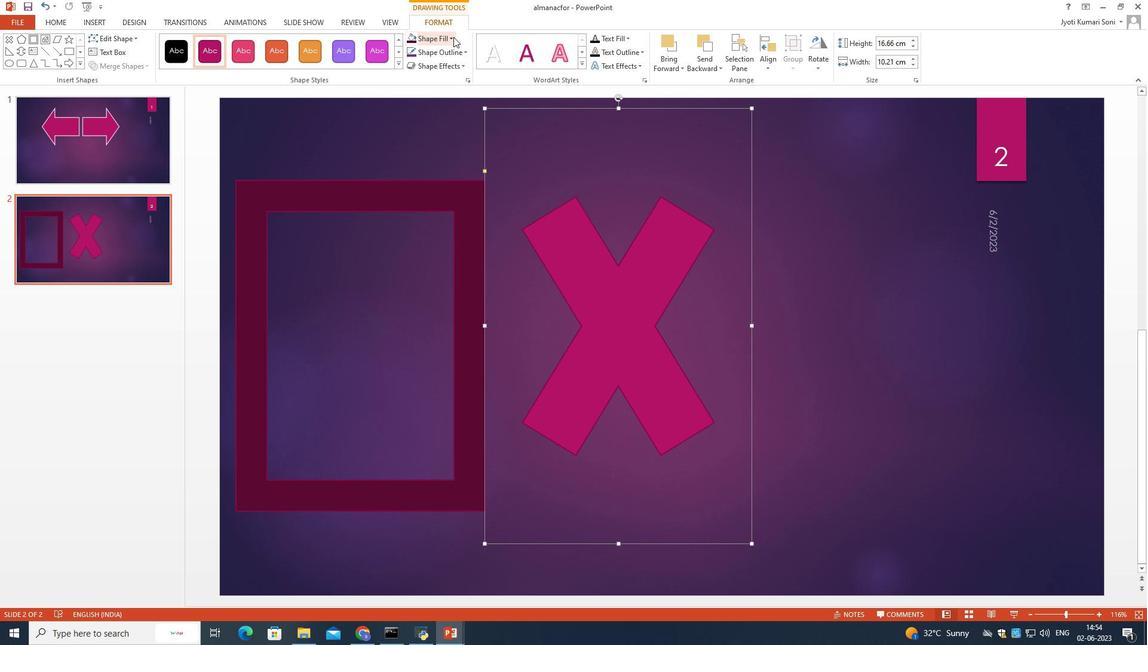 
Action: Mouse moved to (503, 130)
Screenshot: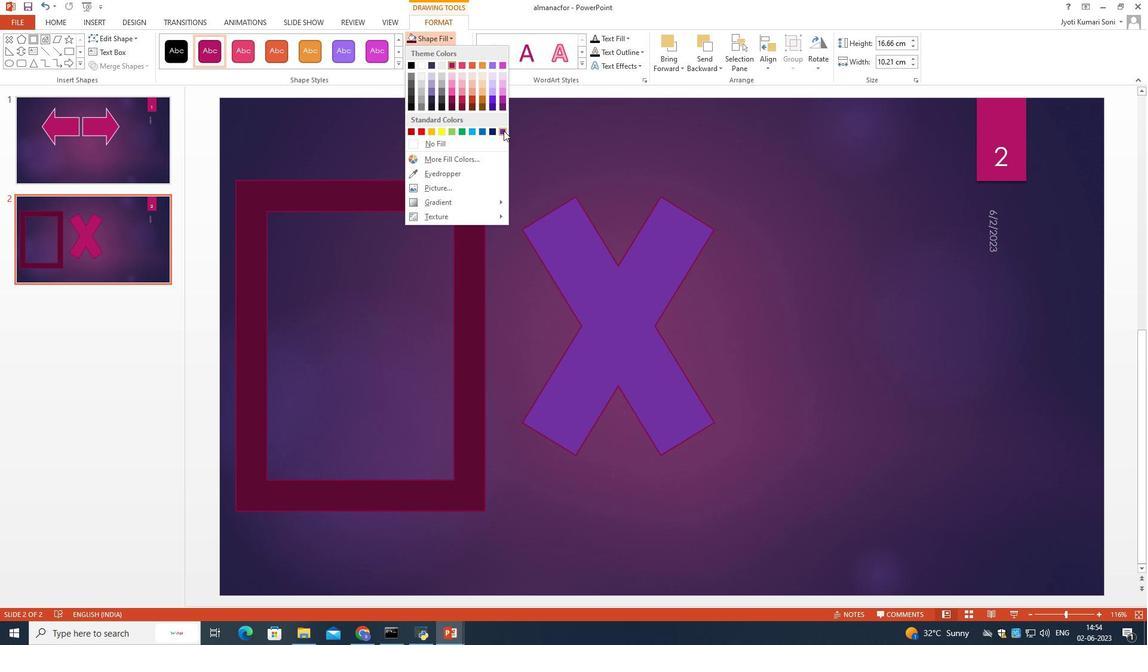
Action: Mouse pressed left at (503, 130)
Screenshot: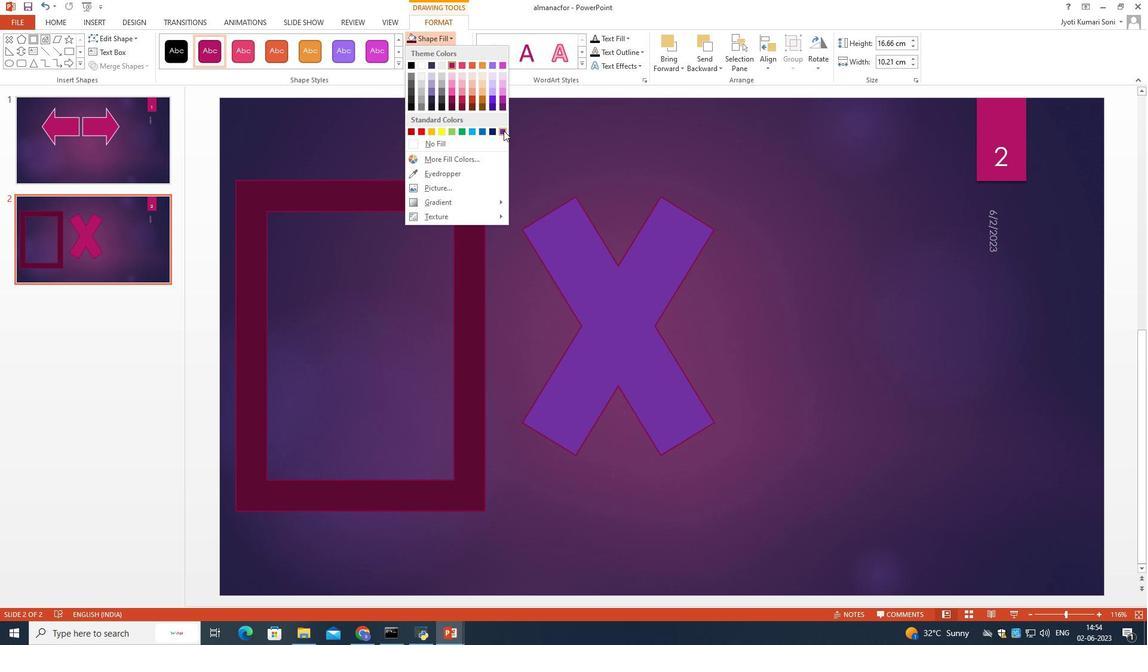 
Action: Mouse moved to (444, 34)
Screenshot: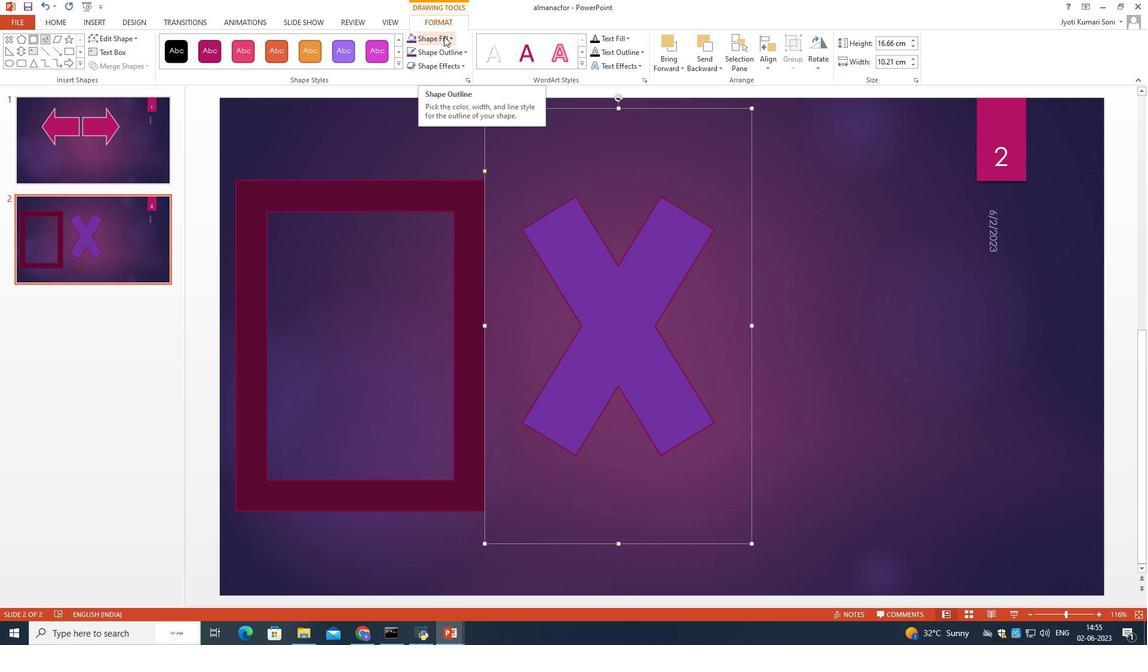 
Action: Mouse pressed left at (444, 34)
Screenshot: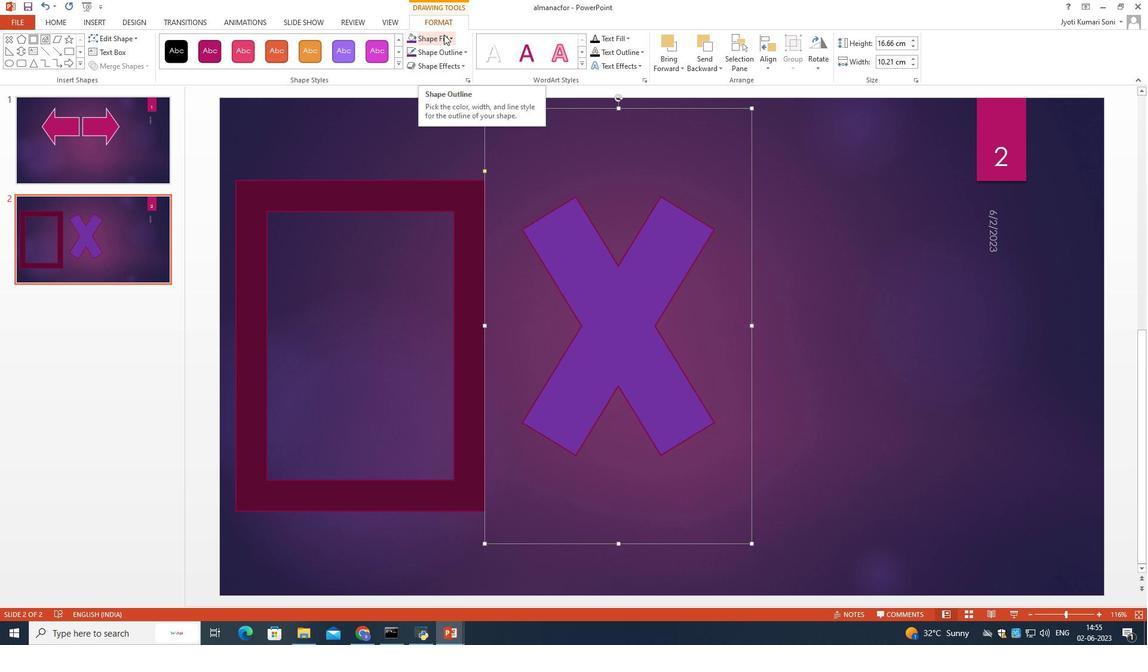 
Action: Mouse moved to (500, 104)
Screenshot: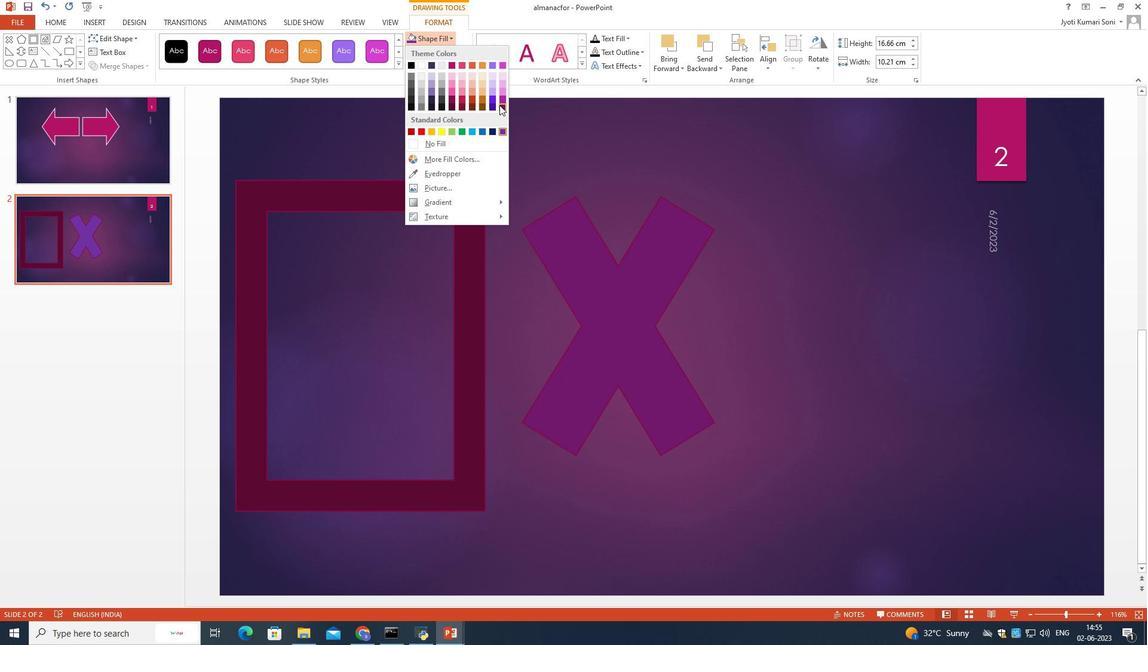 
Action: Mouse pressed left at (500, 104)
Screenshot: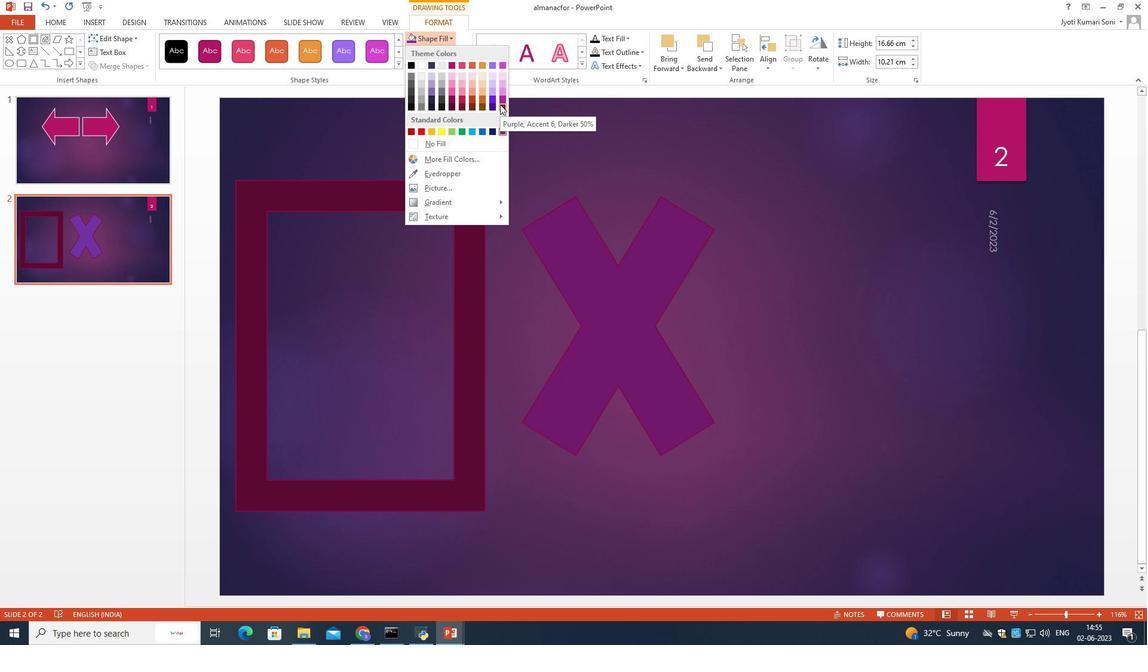 
Action: Mouse moved to (450, 112)
Screenshot: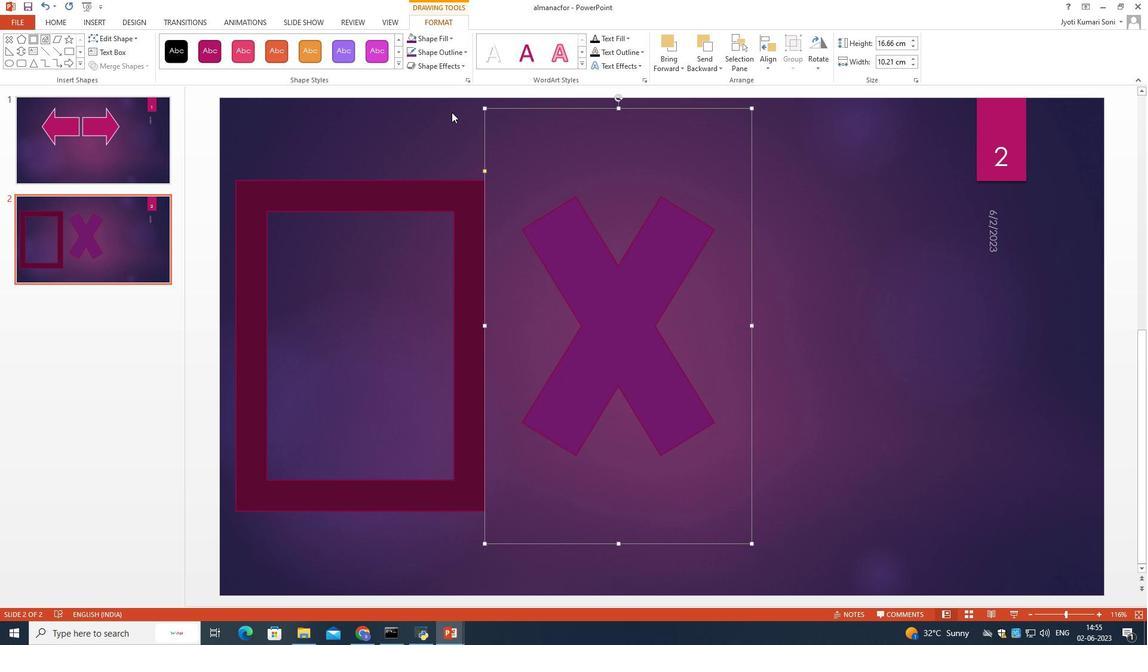 
Action: Mouse pressed left at (450, 112)
Screenshot: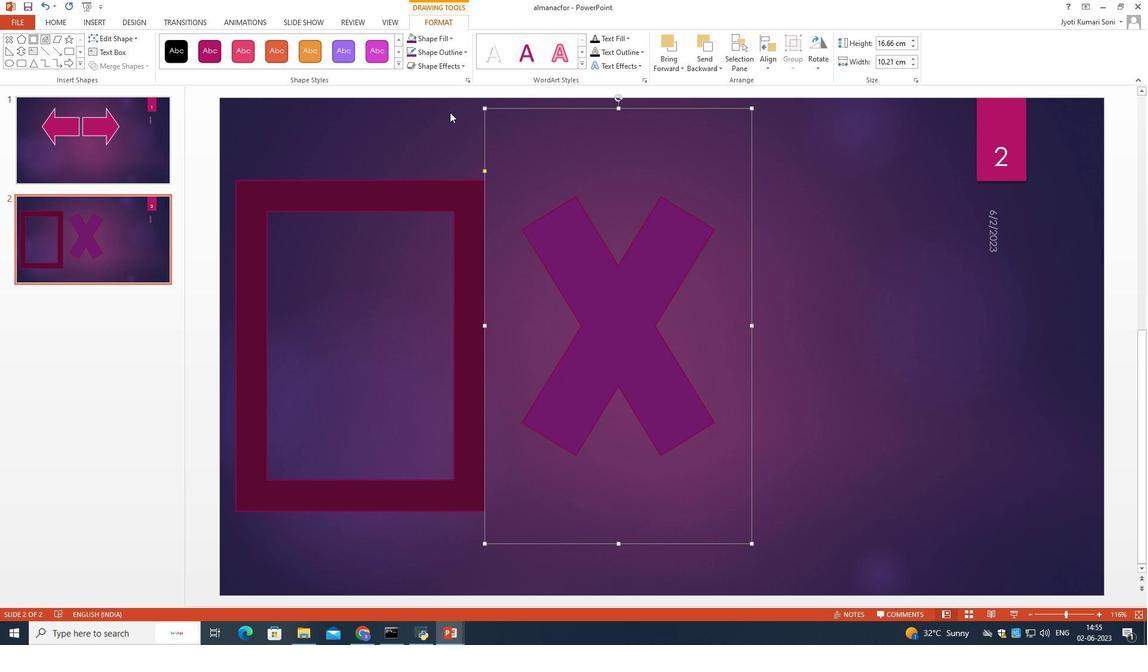 
Action: Mouse moved to (597, 221)
Screenshot: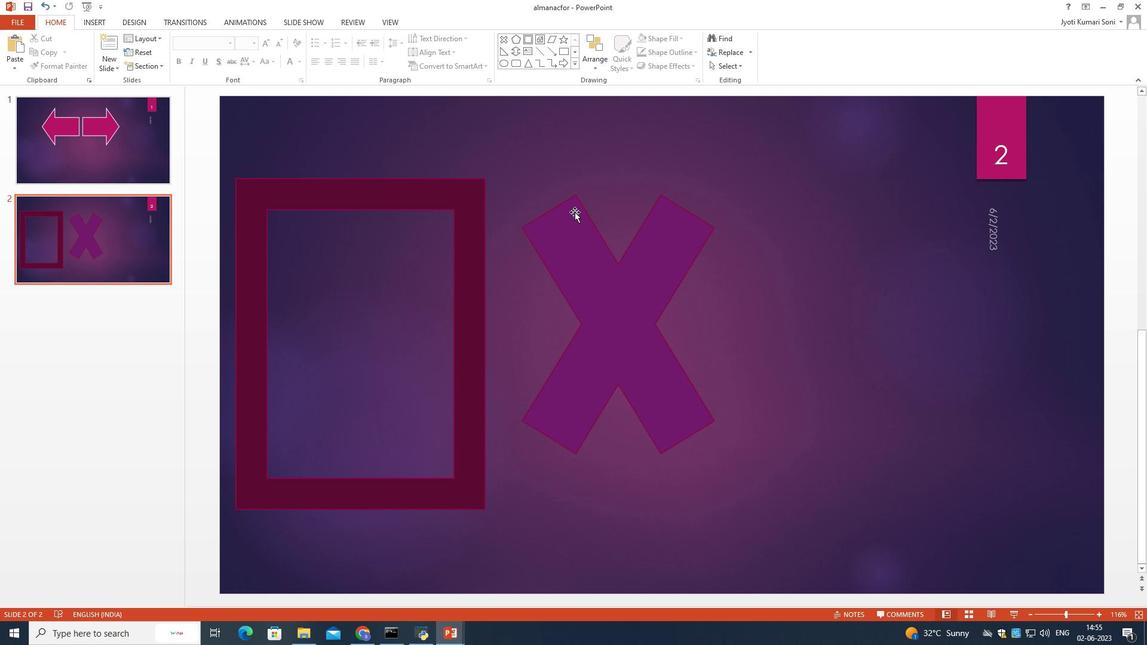
Action: Mouse pressed left at (597, 221)
Screenshot: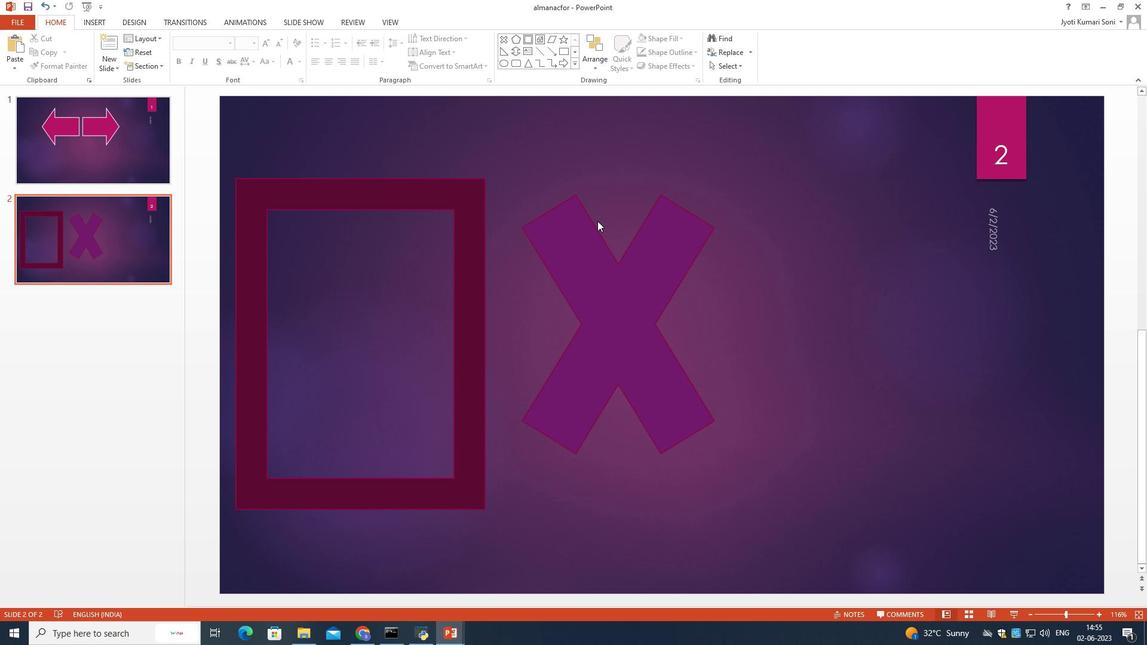 
Action: Mouse moved to (95, 17)
Screenshot: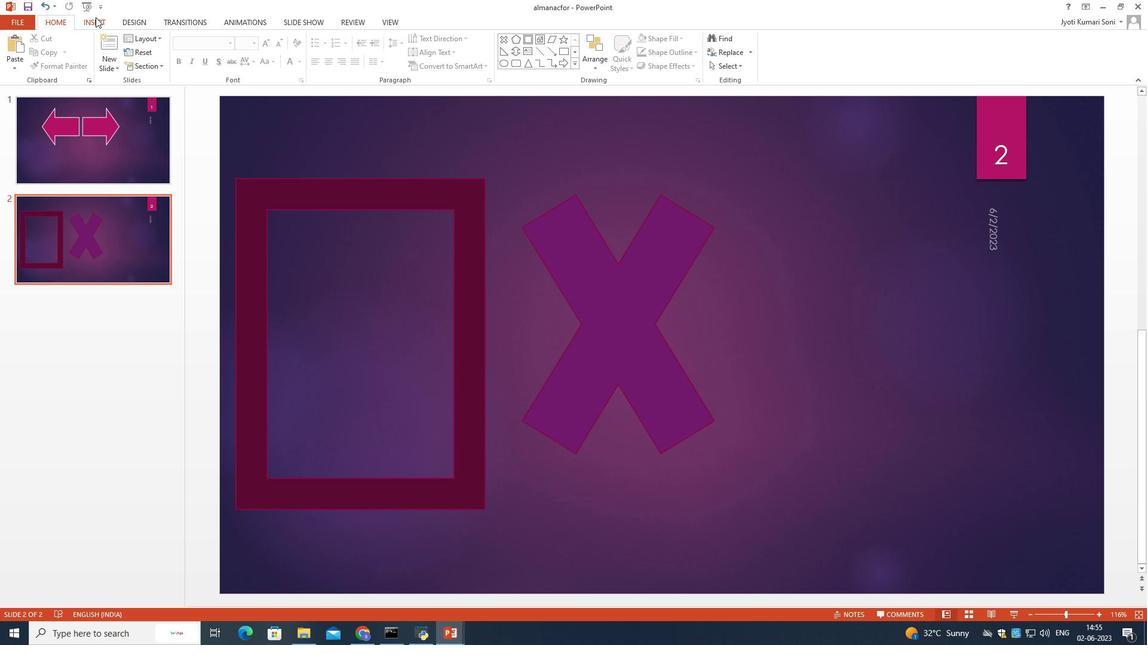 
Action: Mouse pressed left at (95, 17)
Screenshot: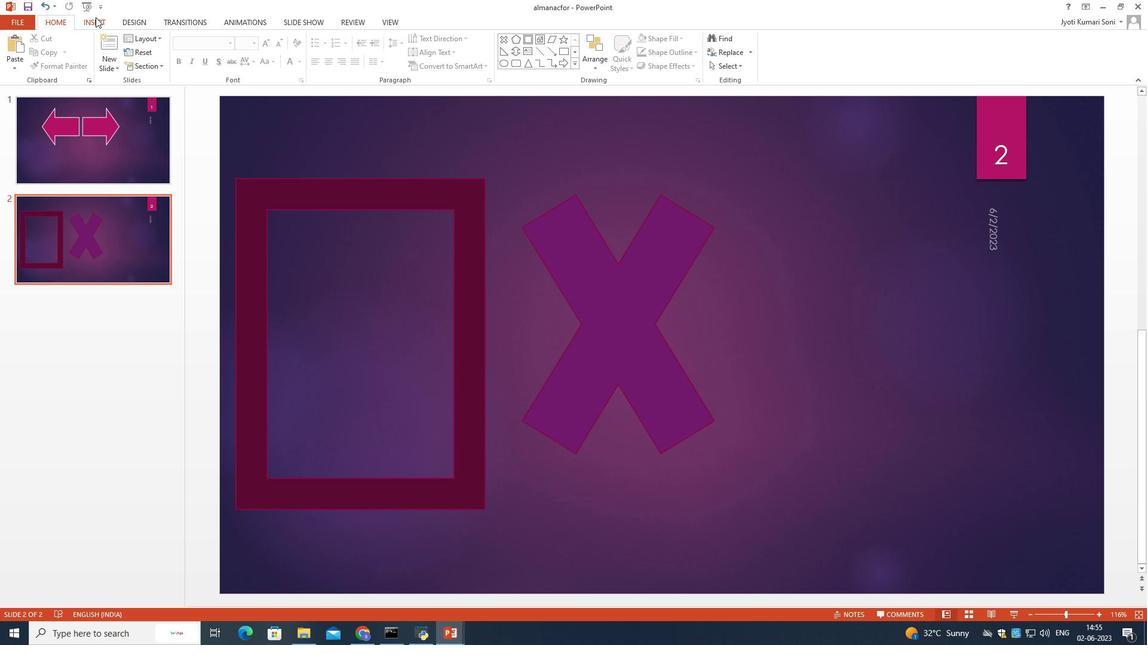 
Action: Mouse moved to (216, 65)
Screenshot: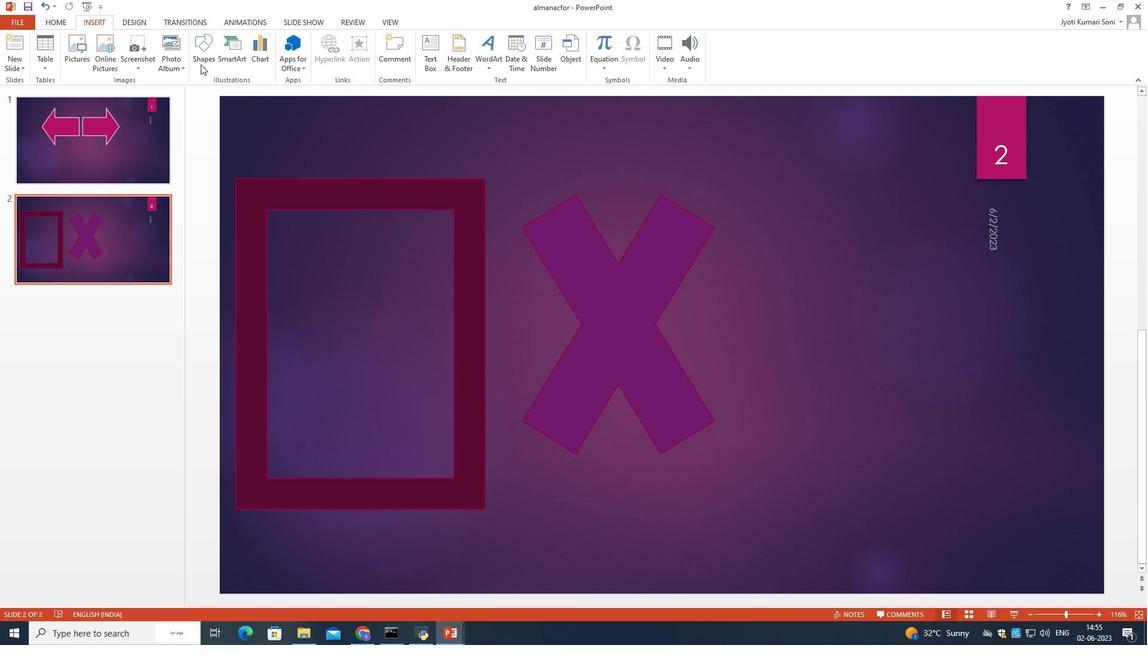 
Action: Mouse pressed left at (216, 65)
Screenshot: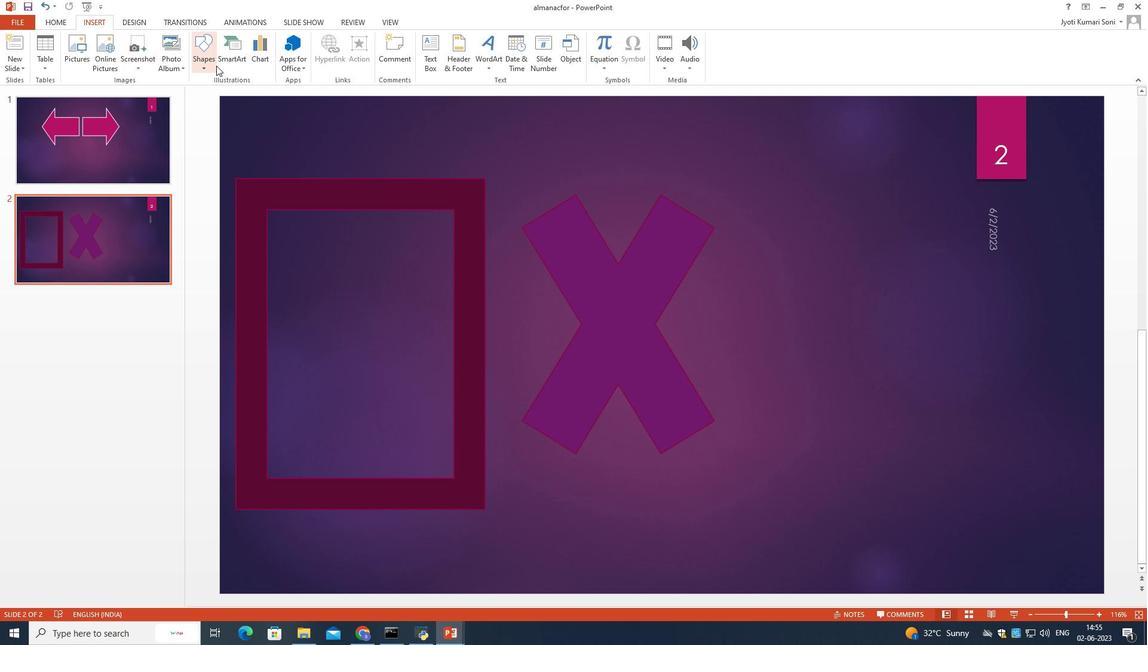 
Action: Mouse moved to (329, 195)
Screenshot: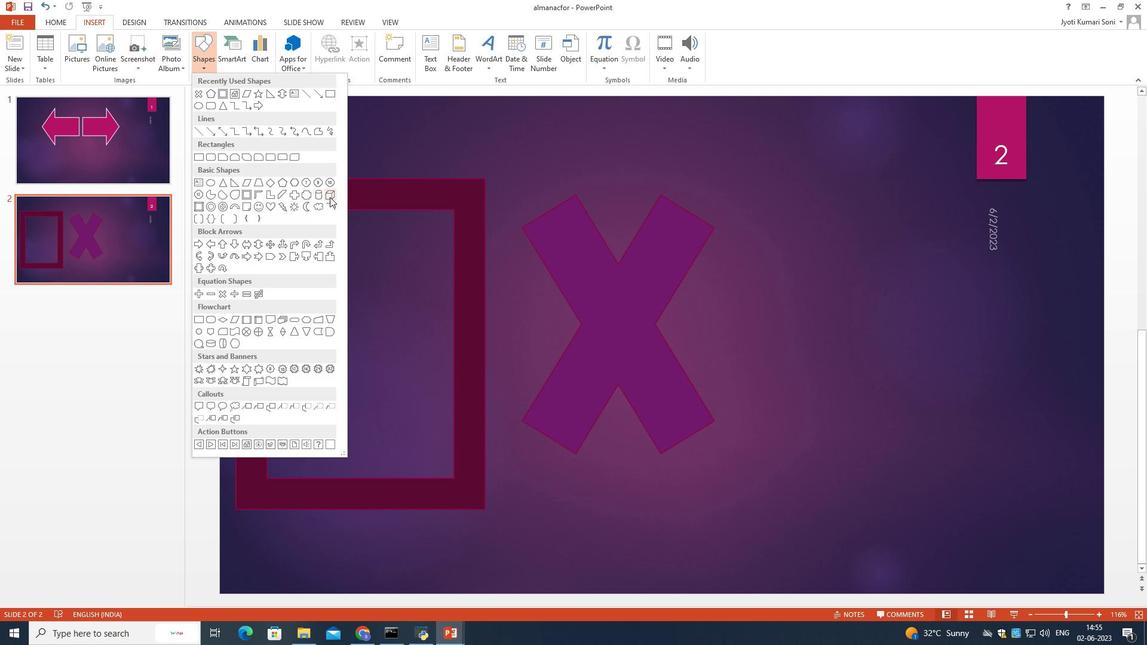 
Action: Mouse pressed left at (329, 195)
Screenshot: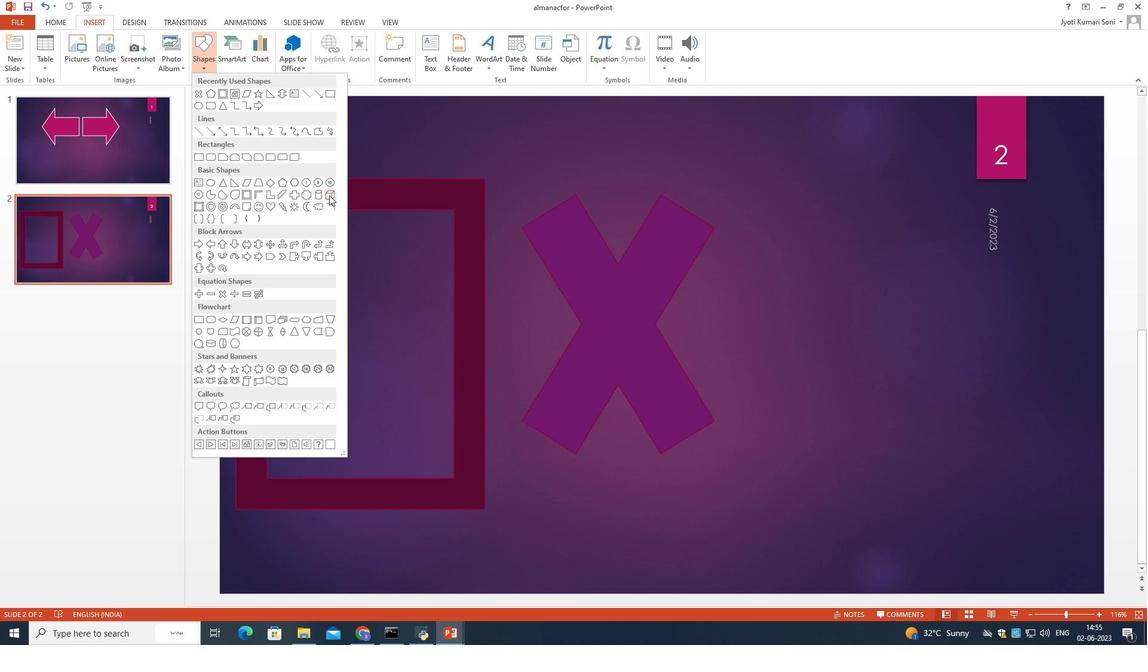 
Action: Mouse moved to (760, 197)
Screenshot: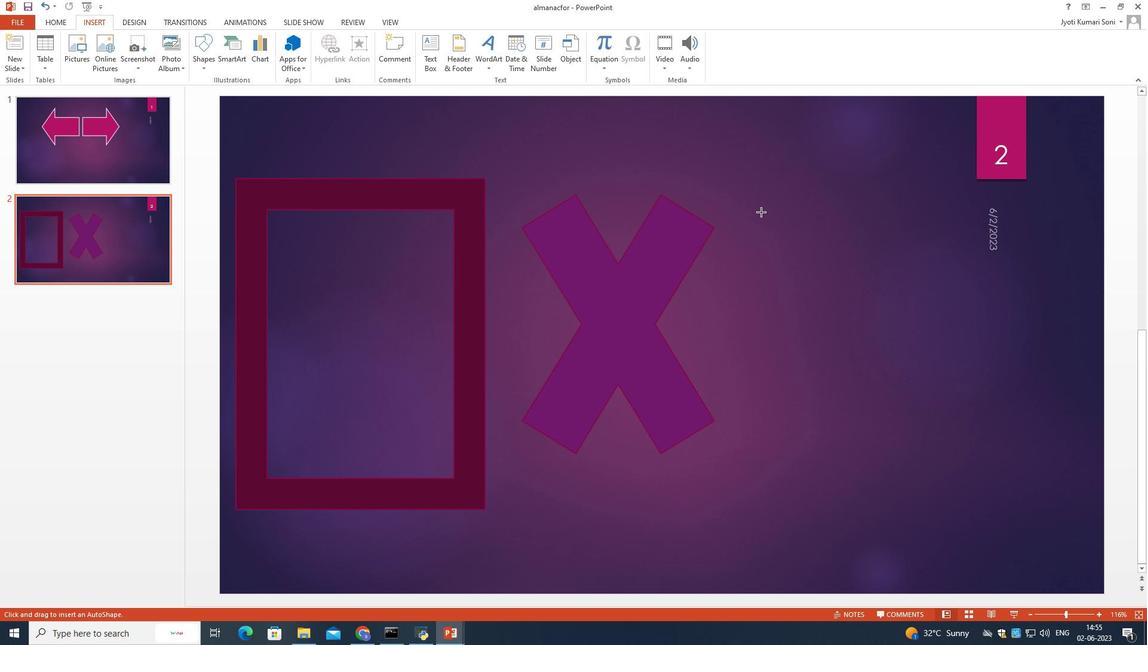 
Action: Mouse pressed left at (760, 197)
Screenshot: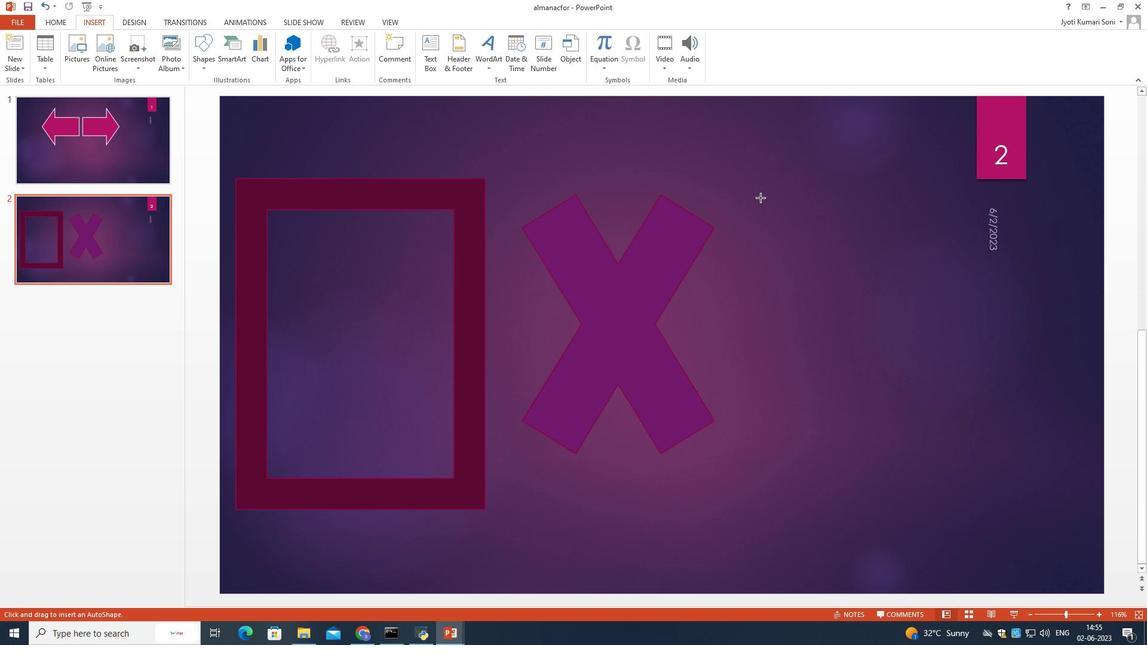 
Action: Mouse moved to (915, 427)
Screenshot: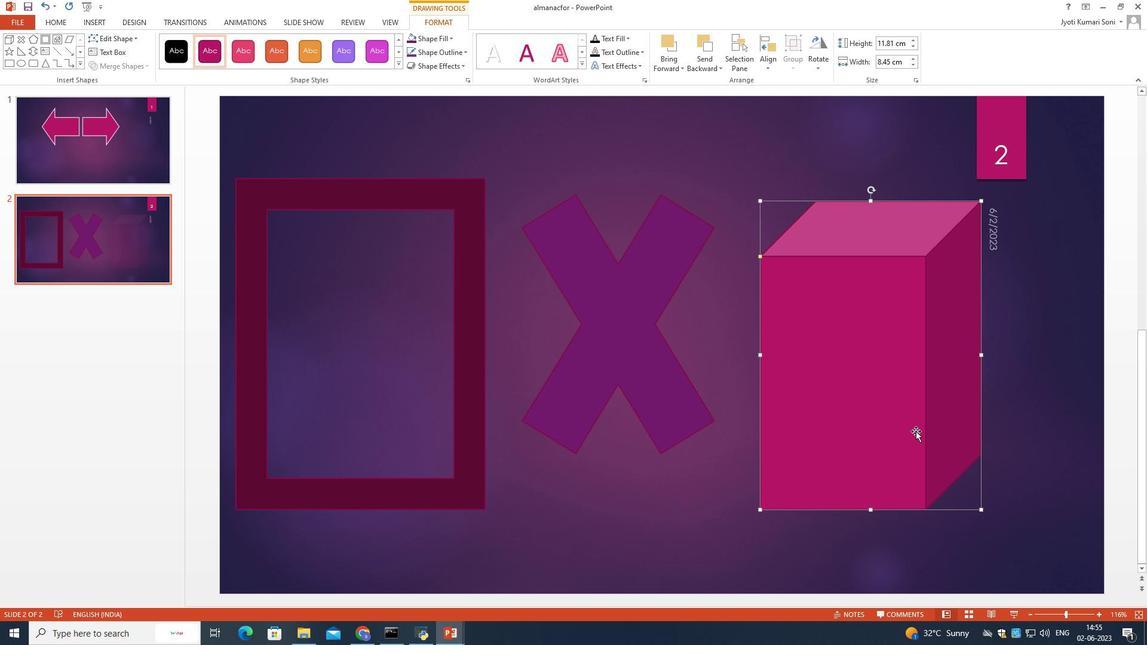 
Action: Mouse pressed left at (915, 427)
Screenshot: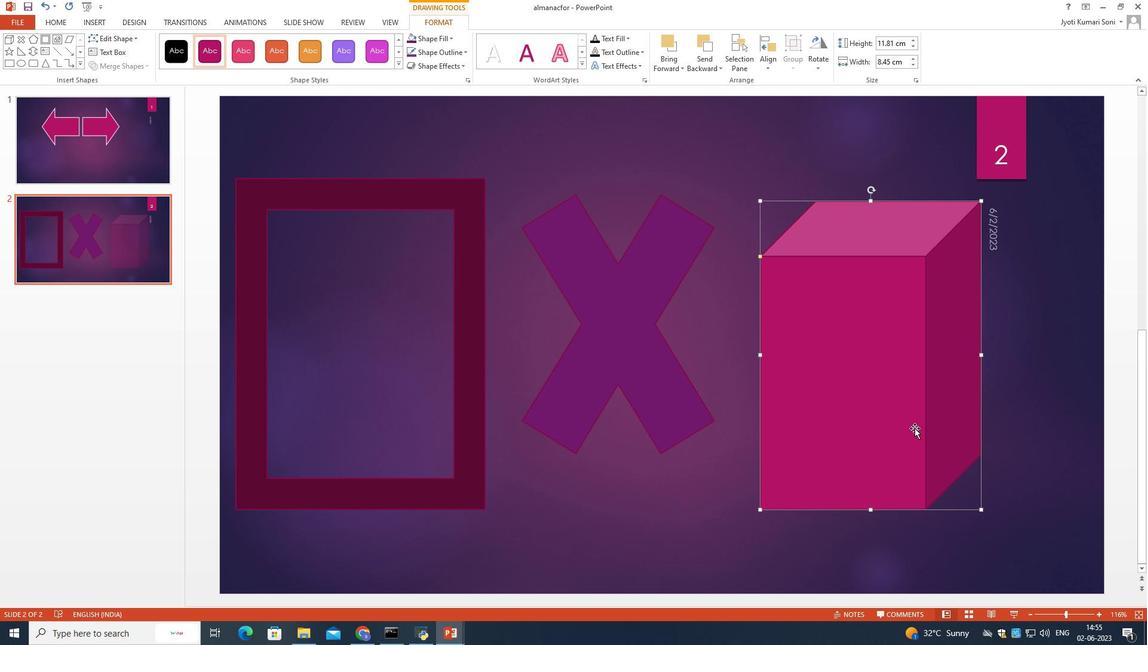 
Action: Mouse moved to (973, 471)
Screenshot: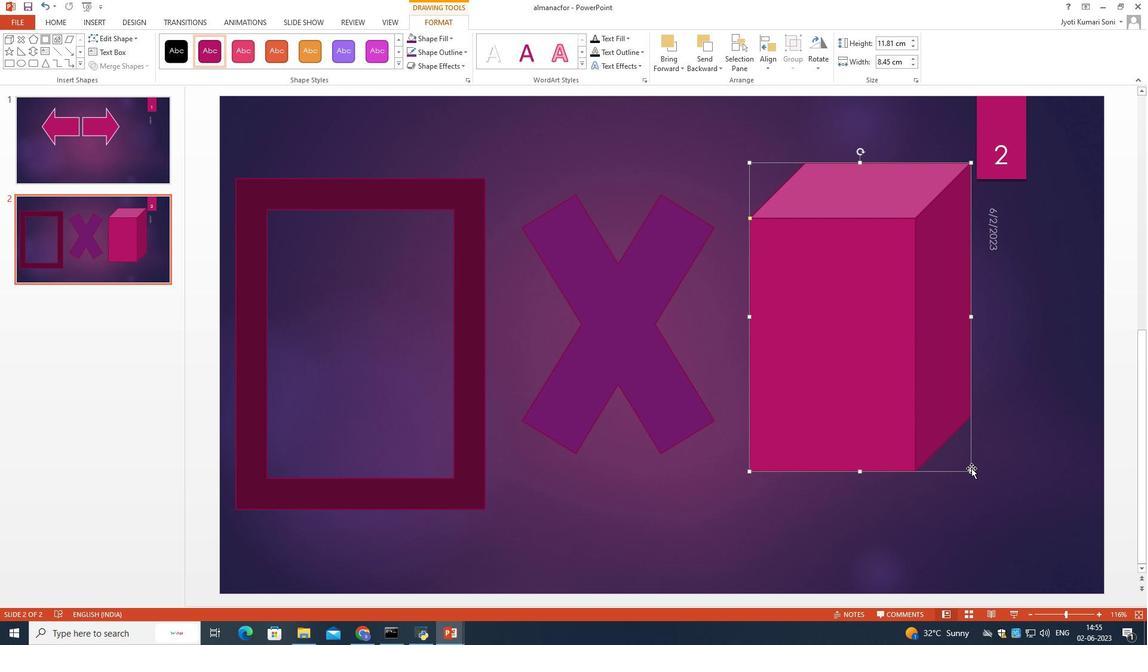 
Action: Mouse pressed left at (973, 471)
Screenshot: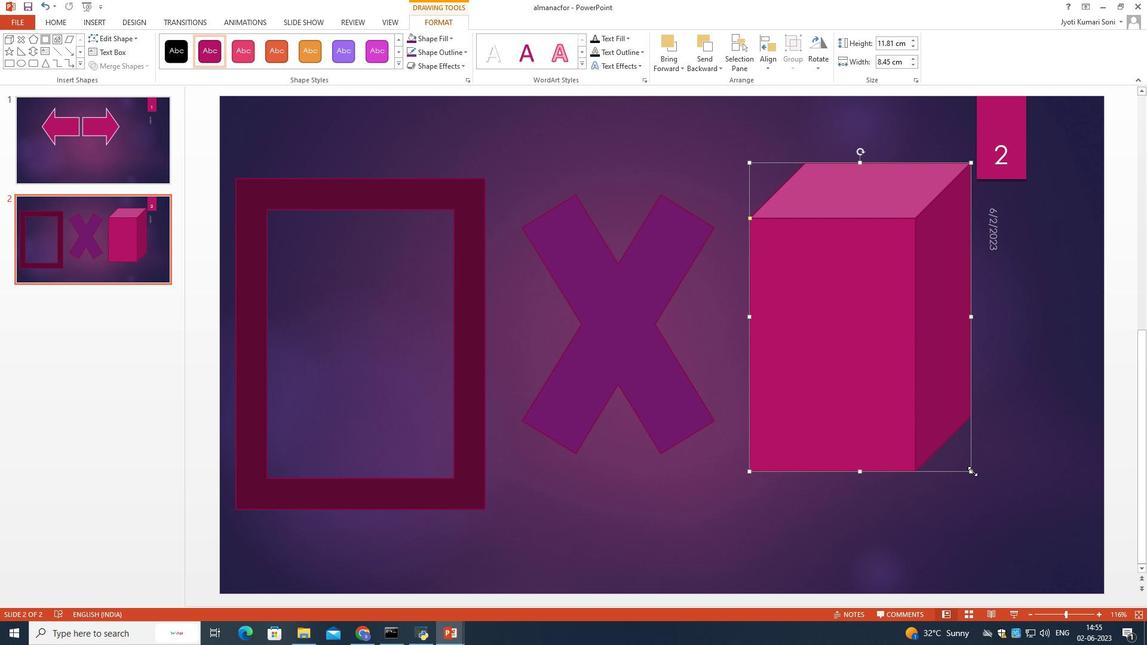 
Action: Mouse moved to (910, 405)
Screenshot: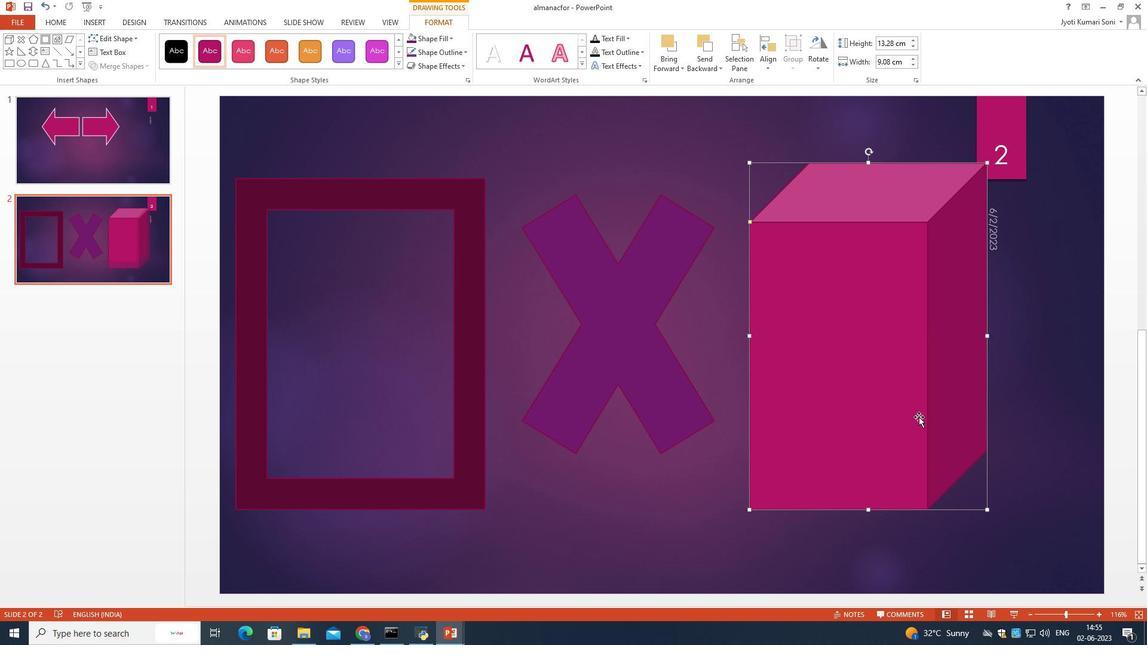
Action: Mouse pressed left at (910, 405)
Screenshot: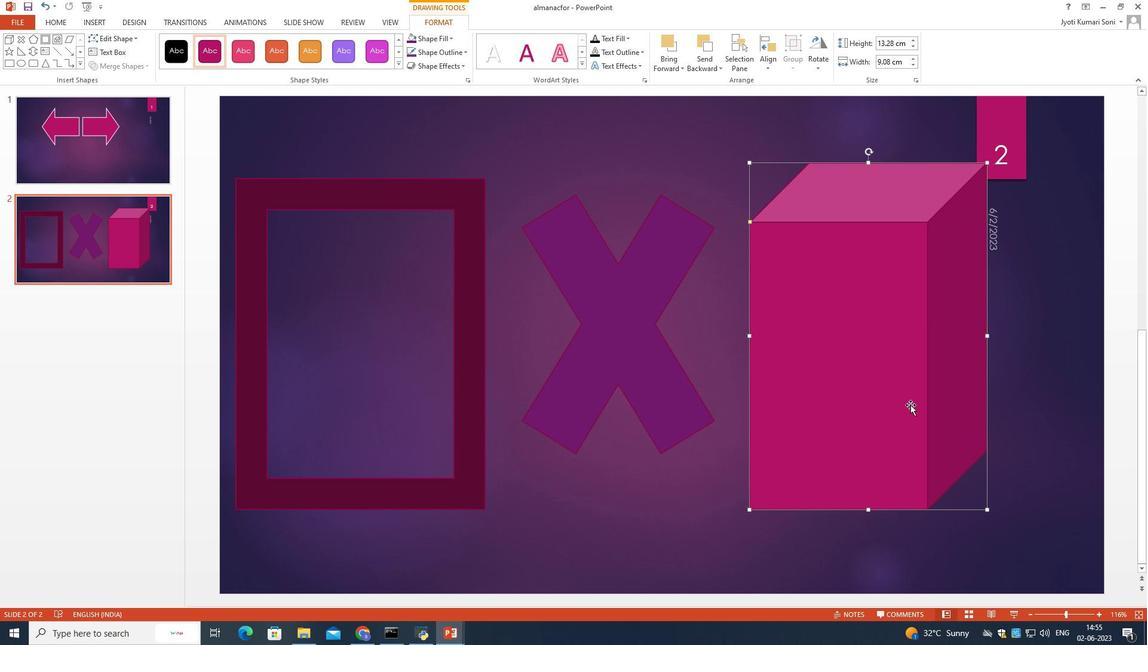 
Action: Mouse moved to (1001, 356)
Screenshot: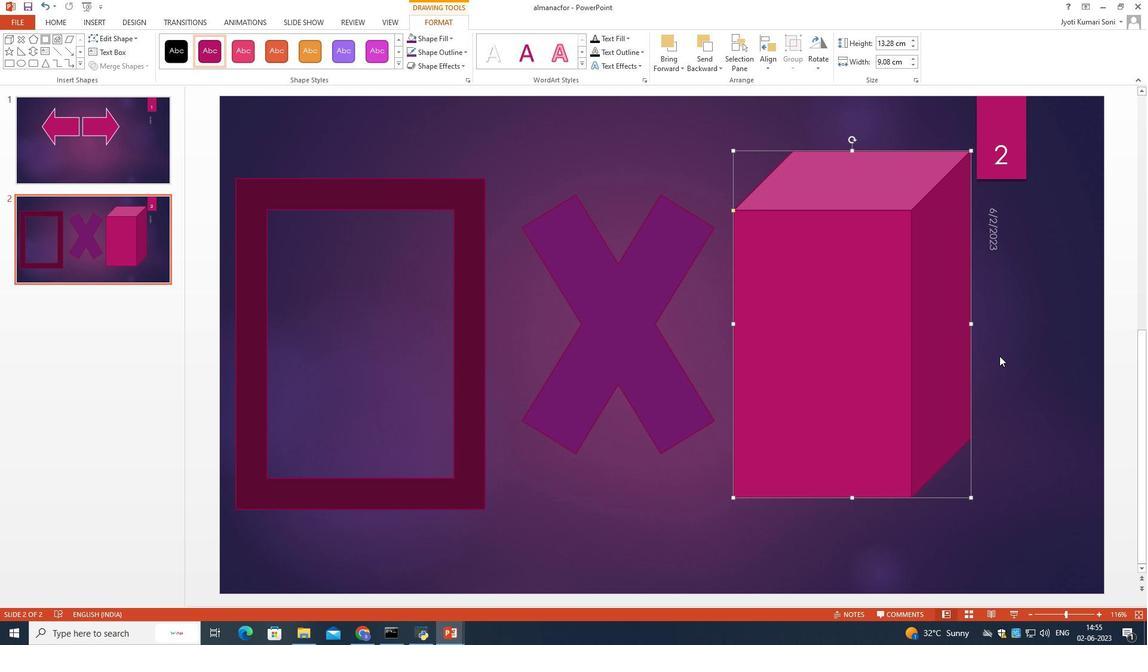 
Action: Mouse pressed left at (1001, 356)
Screenshot: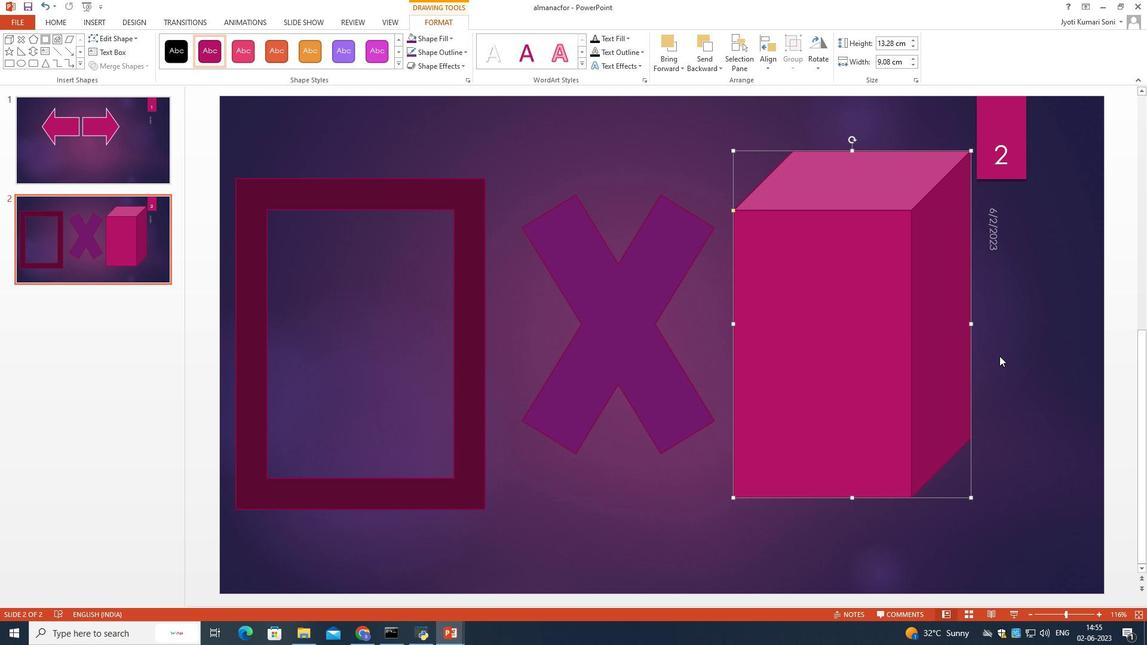 
Action: Mouse moved to (844, 334)
Screenshot: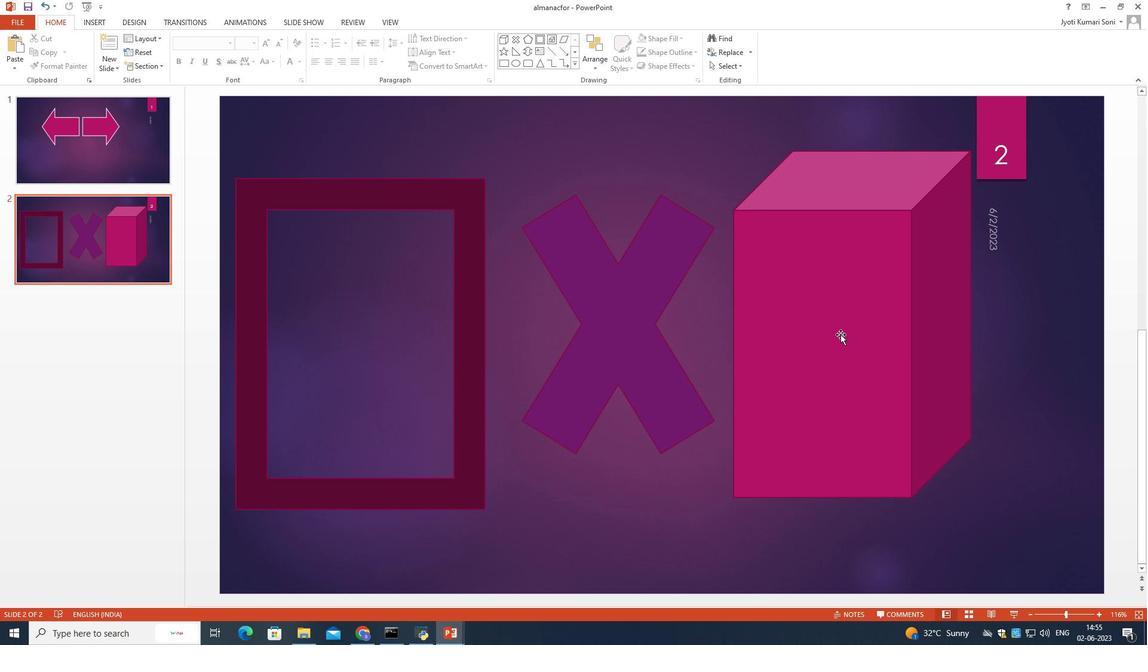 
Action: Mouse pressed left at (844, 334)
Screenshot: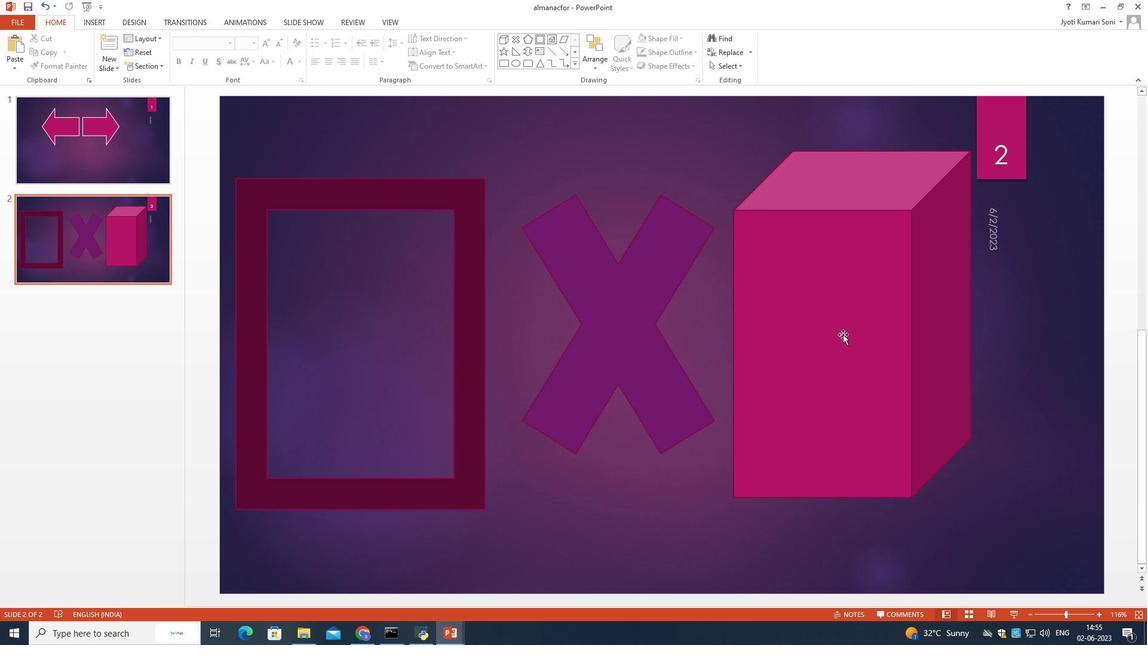
Action: Mouse moved to (433, 41)
Screenshot: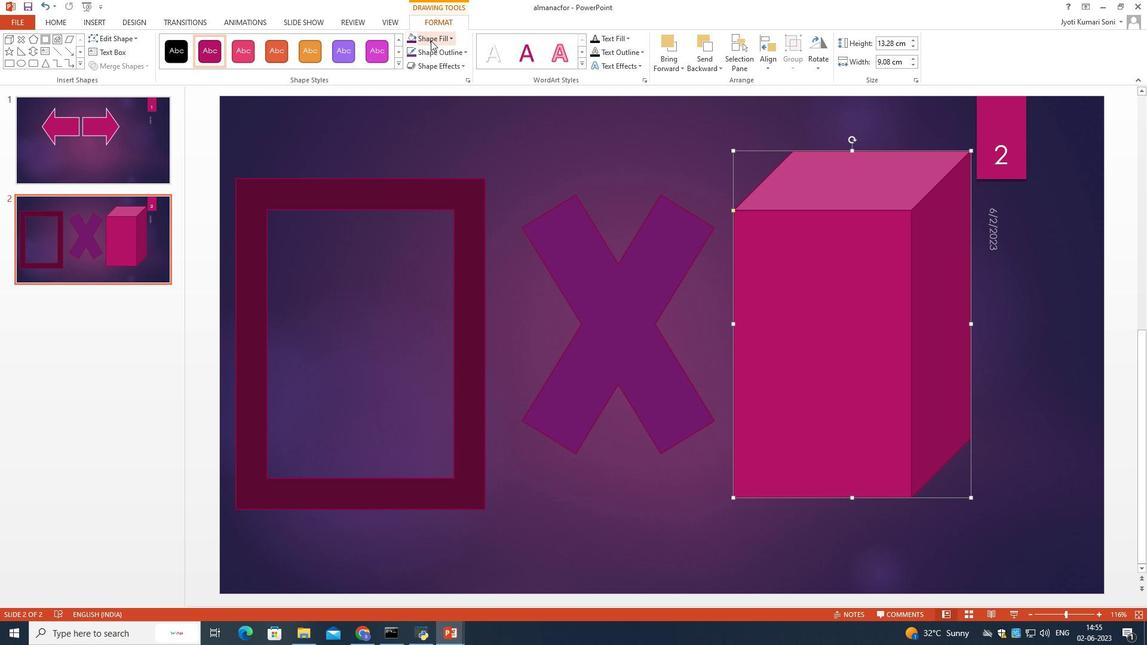 
Action: Mouse pressed left at (433, 41)
Screenshot: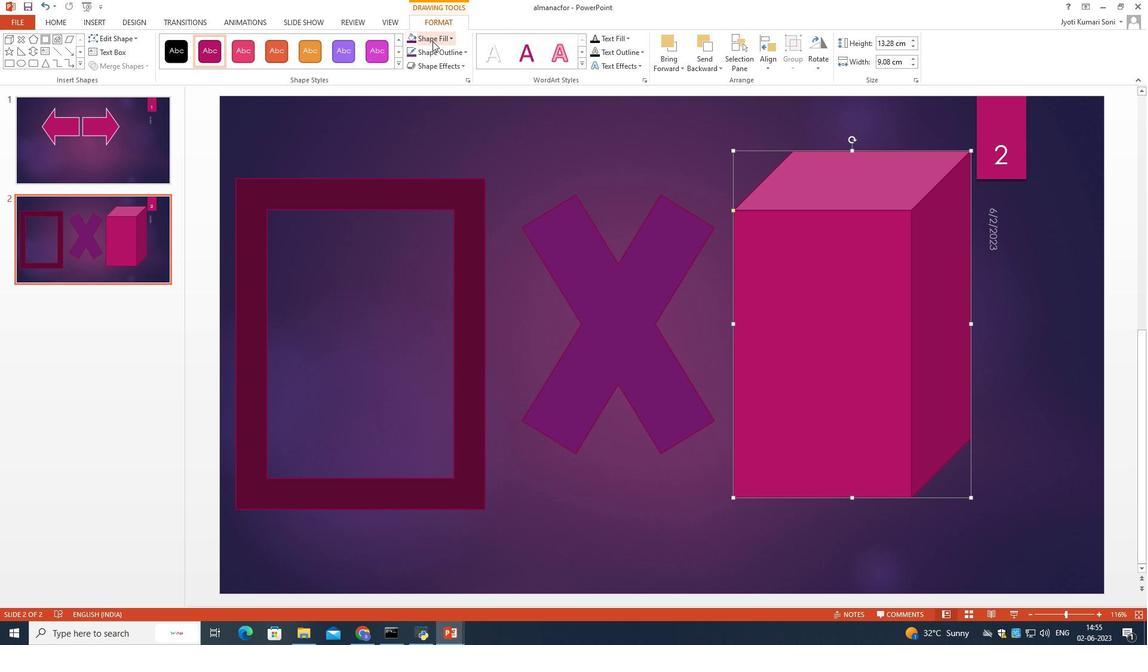 
Action: Mouse moved to (459, 130)
Screenshot: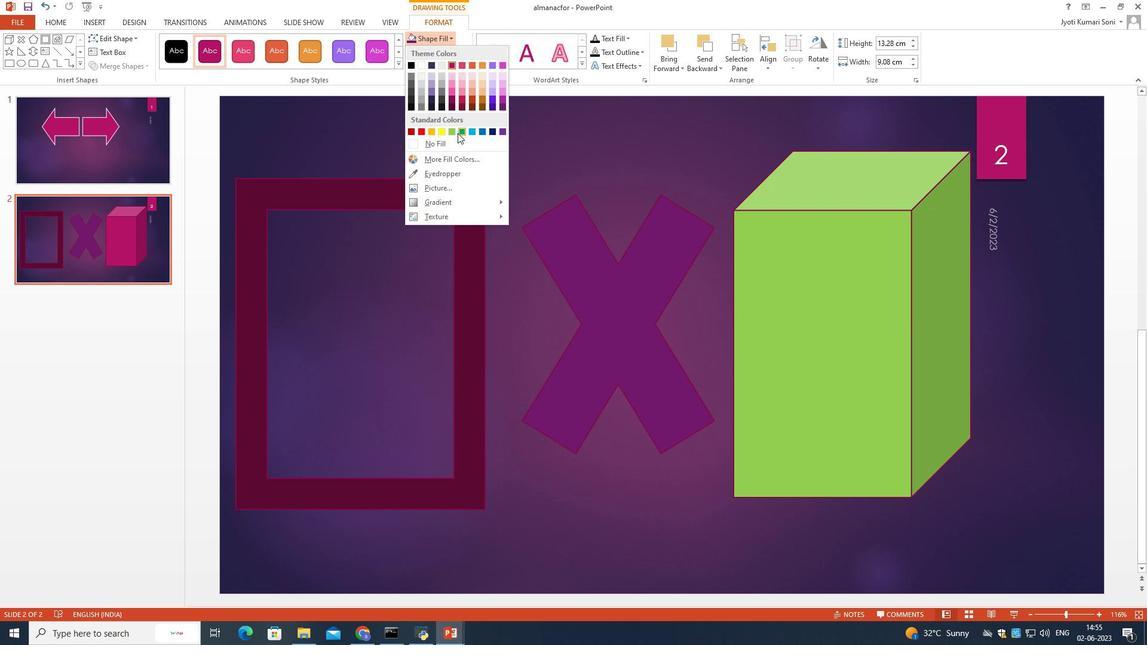 
Action: Mouse pressed left at (459, 130)
Screenshot: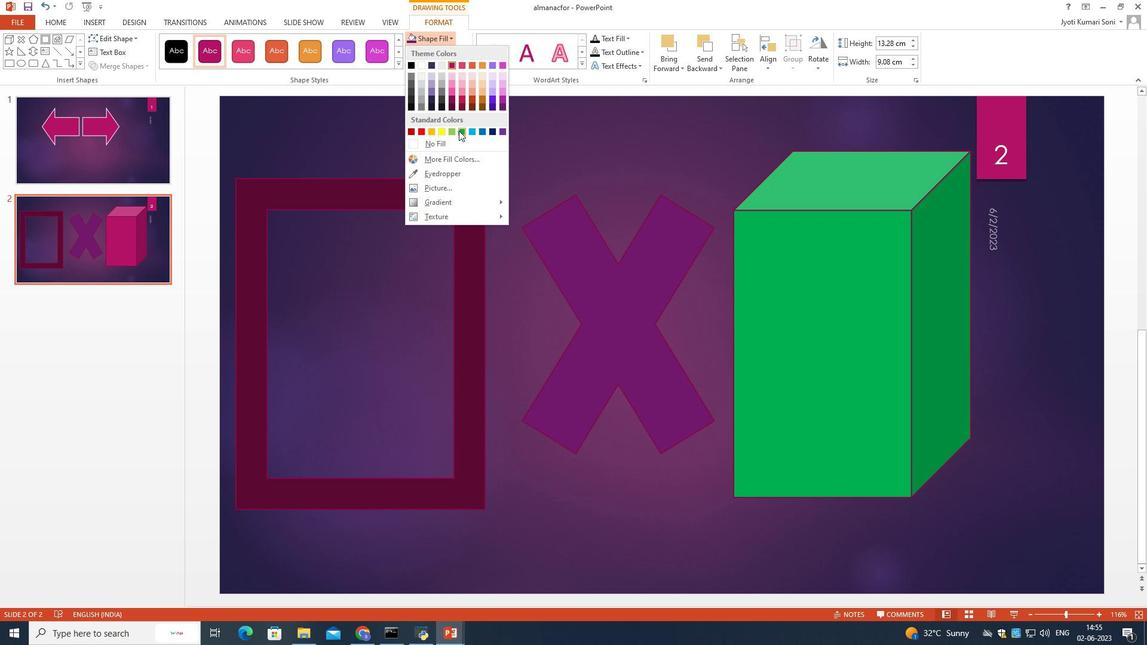 
Action: Mouse moved to (558, 138)
Screenshot: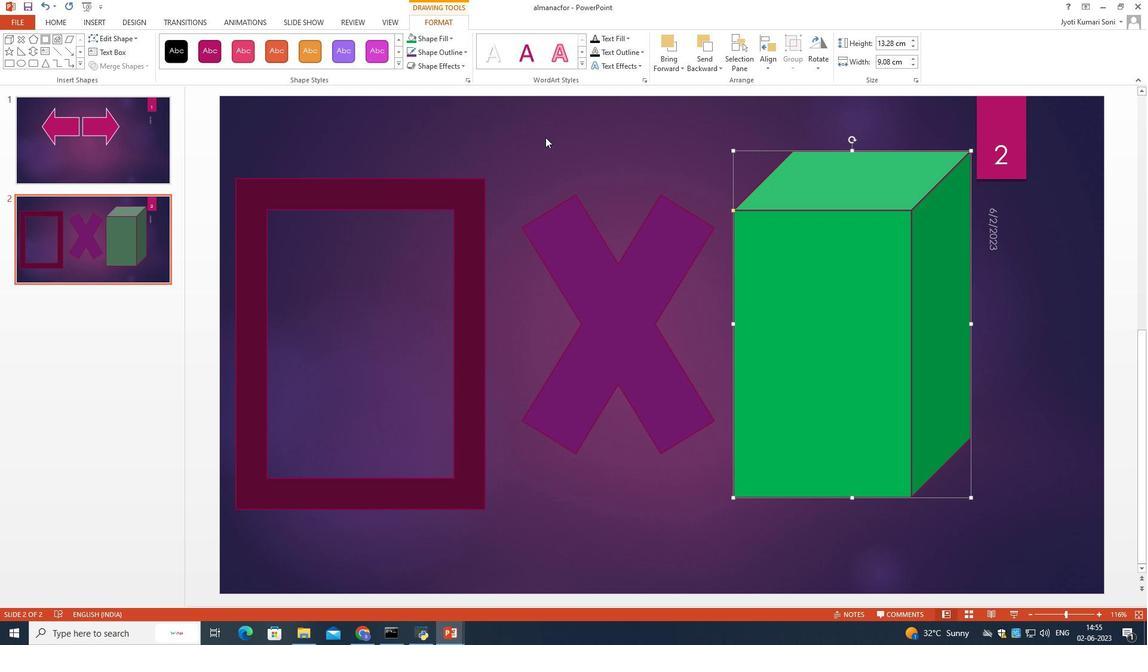 
Action: Mouse pressed left at (558, 138)
Screenshot: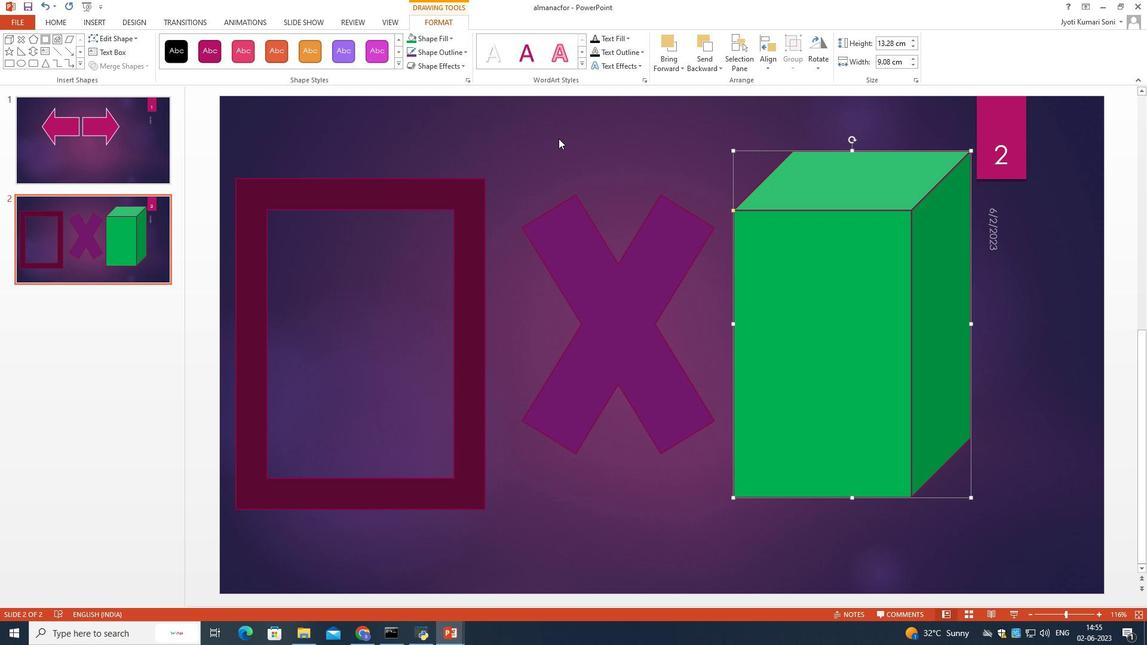 
Action: Mouse moved to (884, 252)
Screenshot: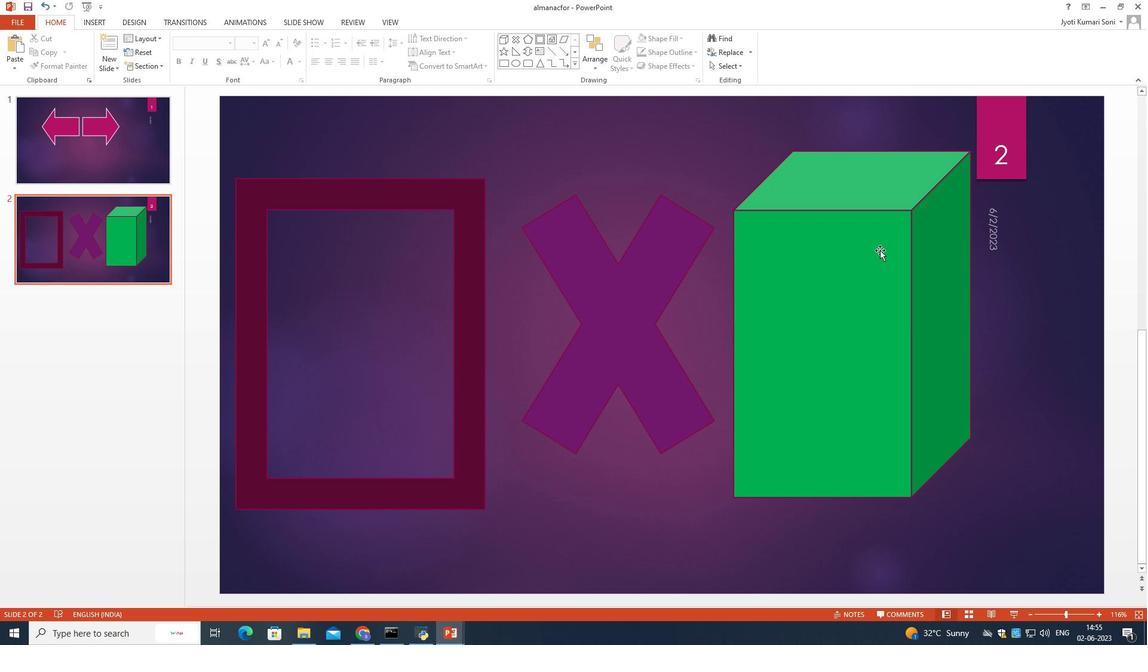
Action: Mouse pressed left at (884, 252)
Screenshot: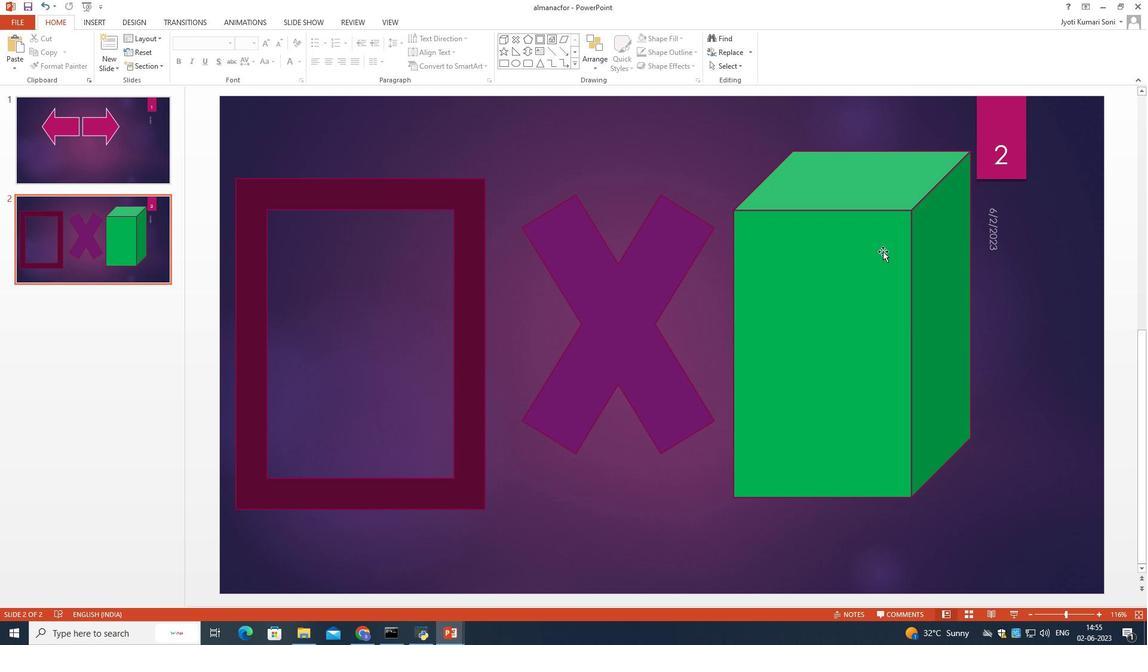 
Action: Mouse moved to (277, 148)
Screenshot: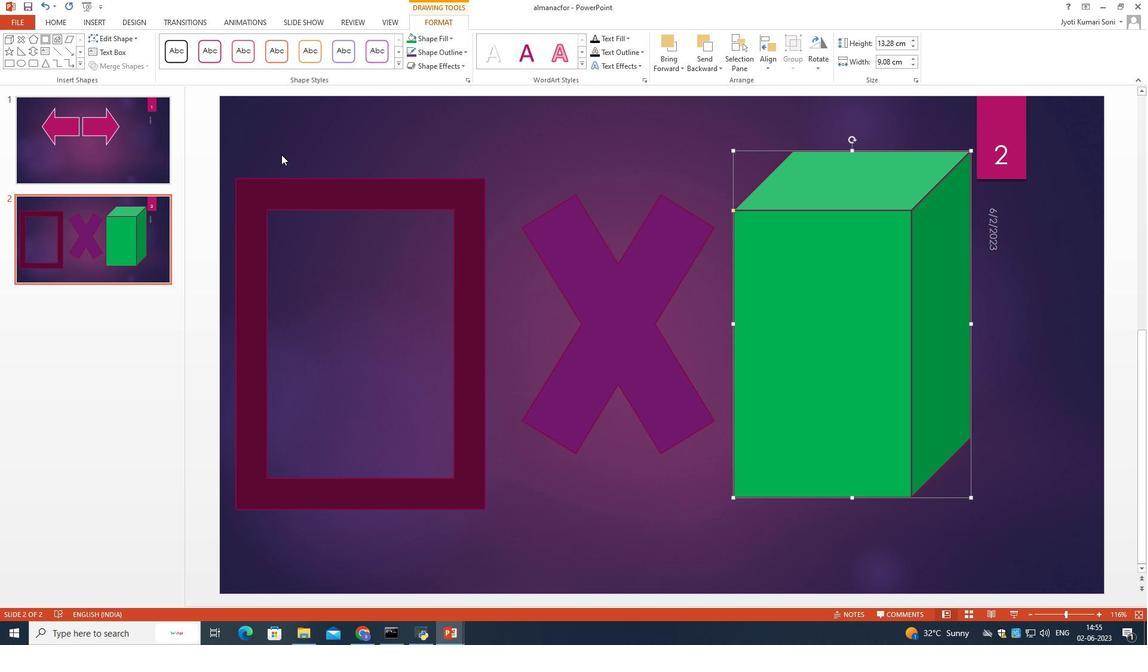 
Action: Mouse pressed left at (277, 148)
Screenshot: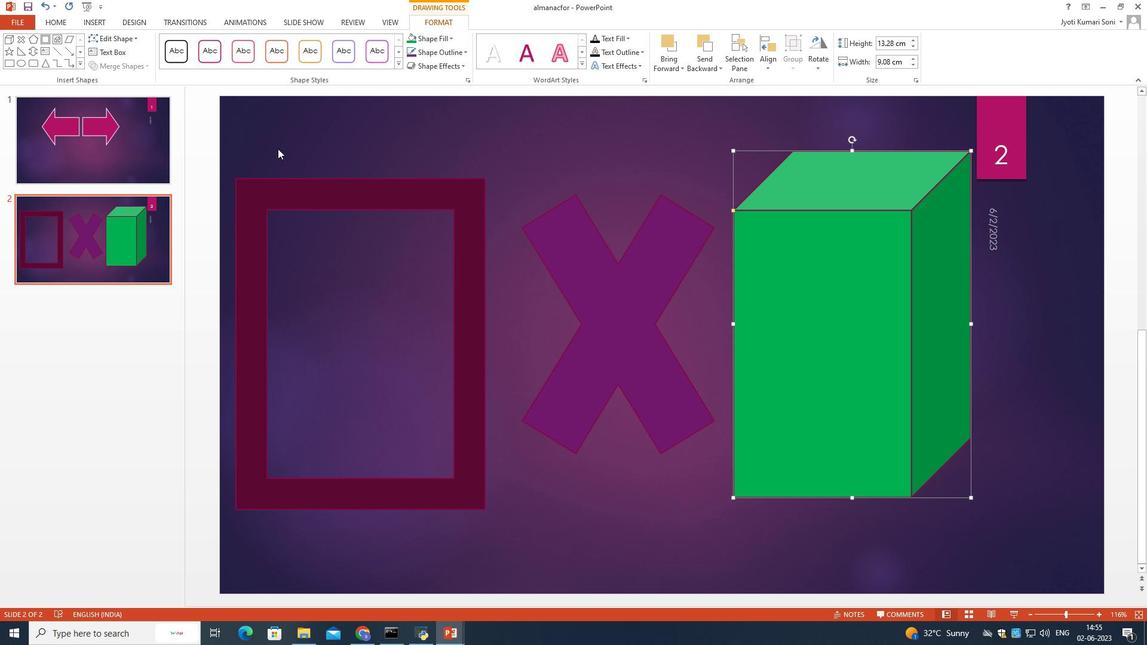 
Action: Mouse moved to (268, 140)
Screenshot: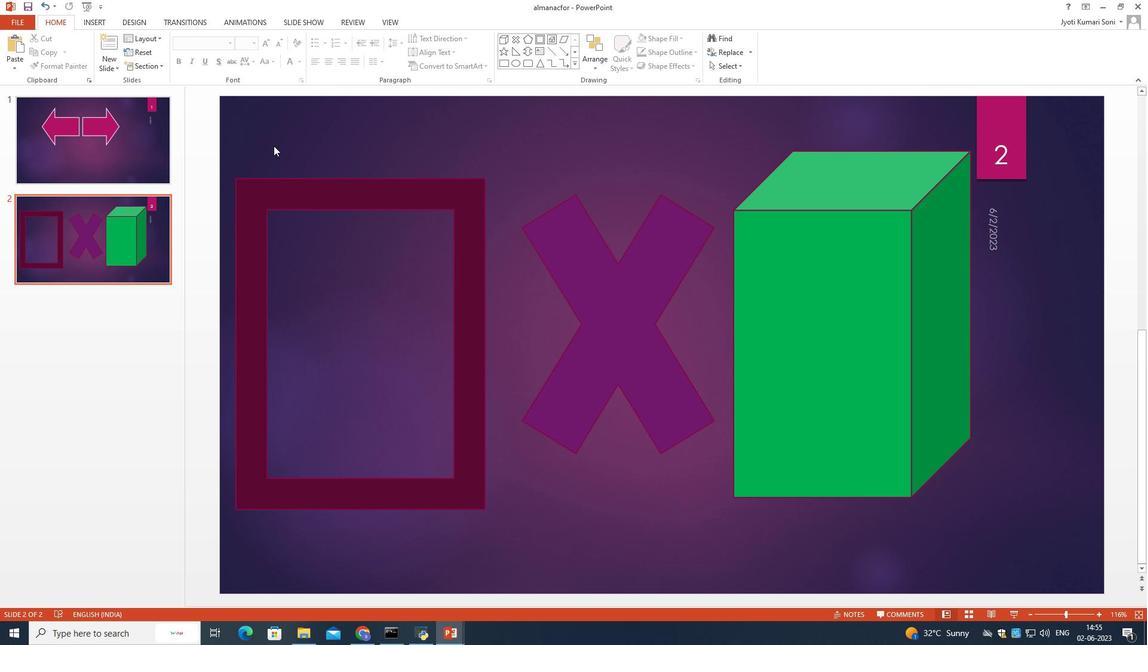 
Action: Mouse pressed left at (268, 140)
Screenshot: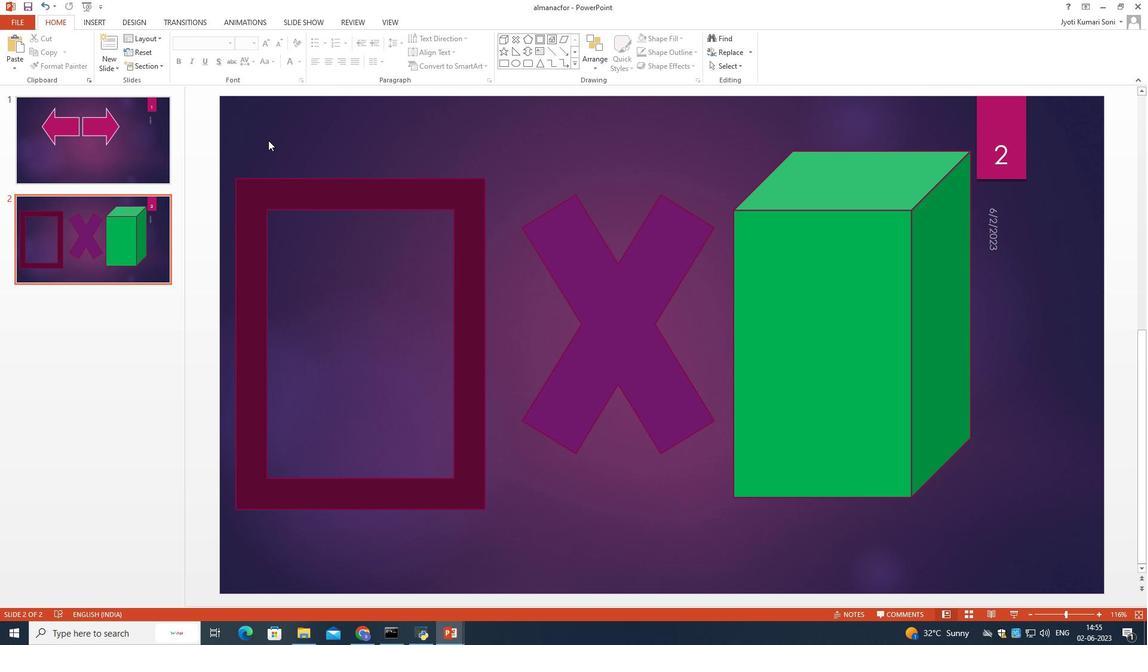 
Action: Mouse moved to (449, 119)
Screenshot: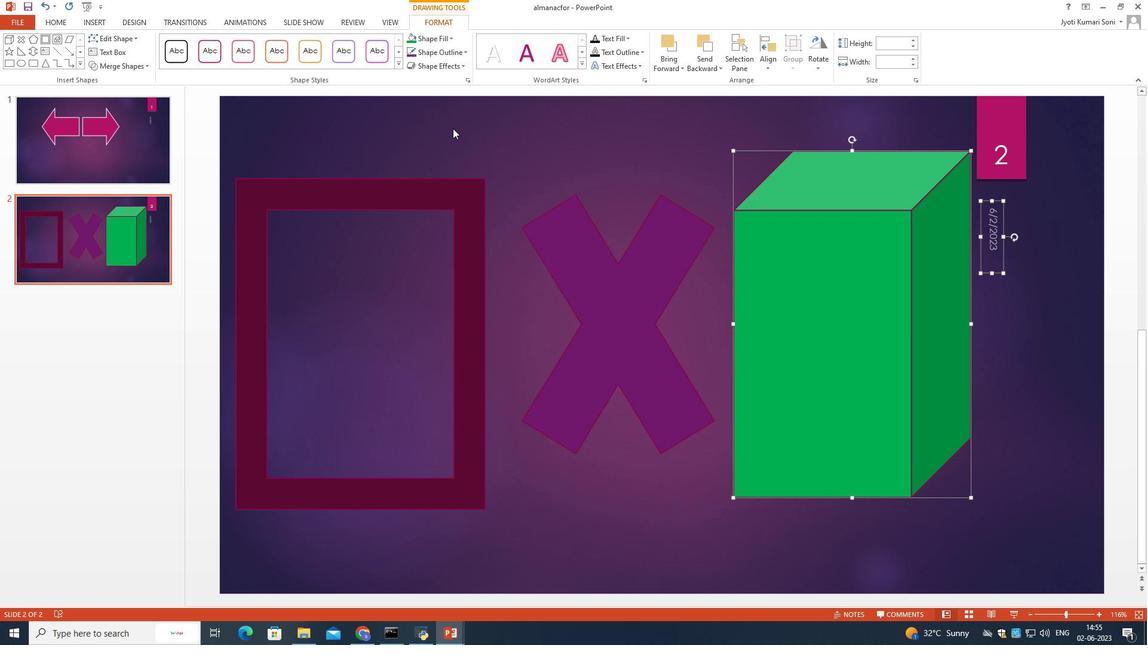 
Action: Mouse pressed left at (449, 119)
Screenshot: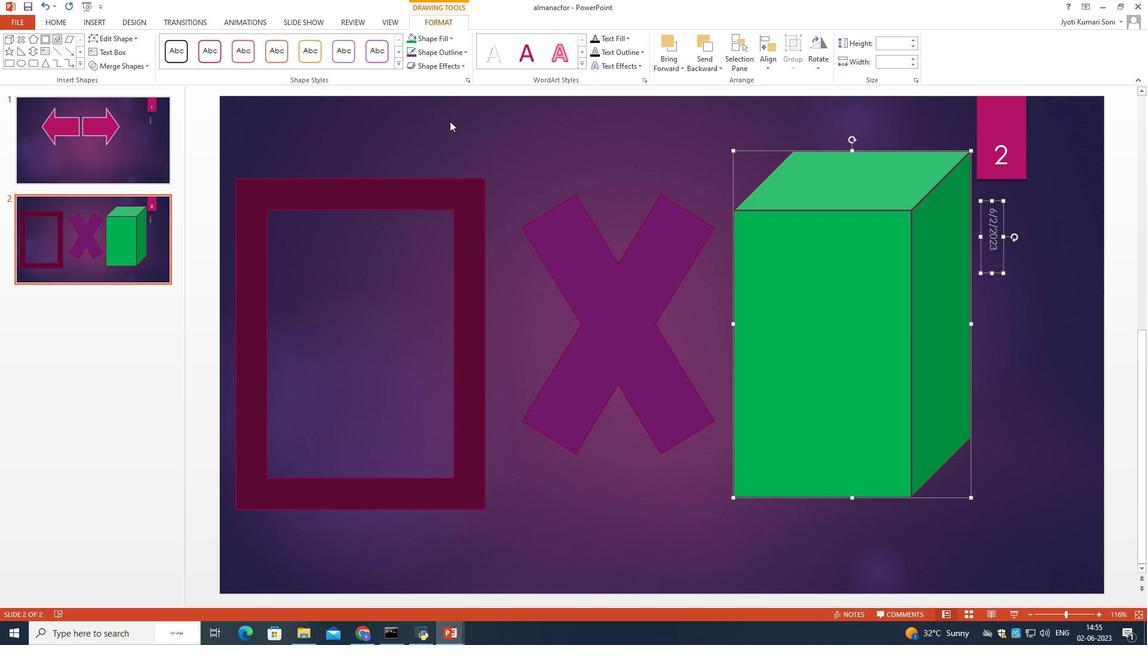 
Action: Mouse moved to (234, 136)
Screenshot: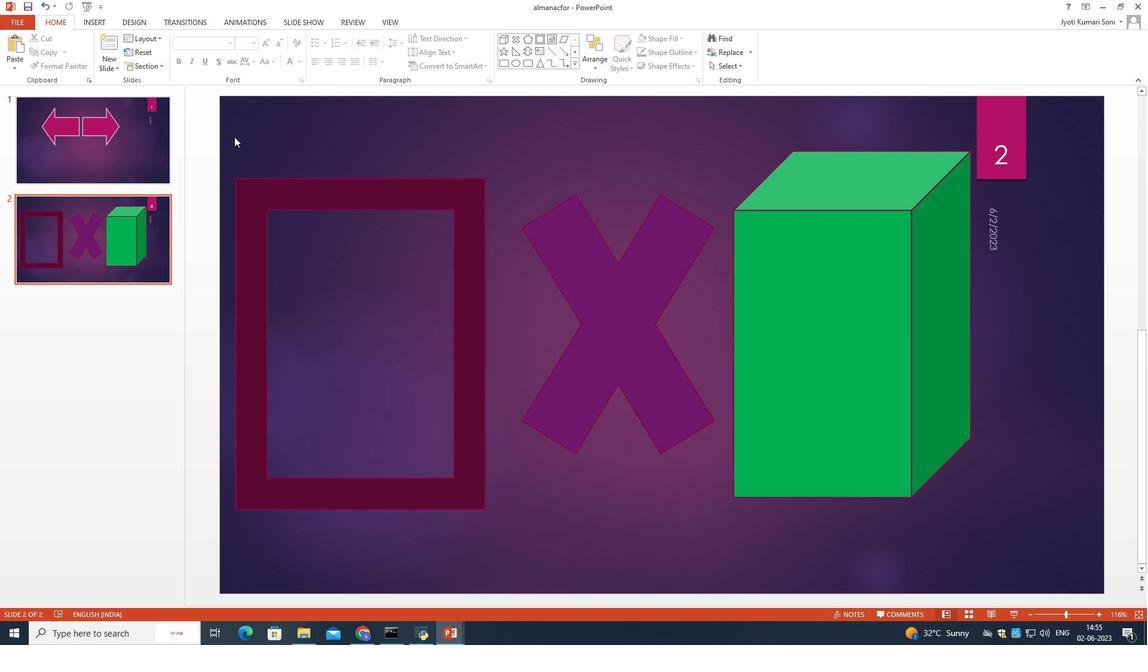 
Action: Mouse pressed left at (234, 136)
Screenshot: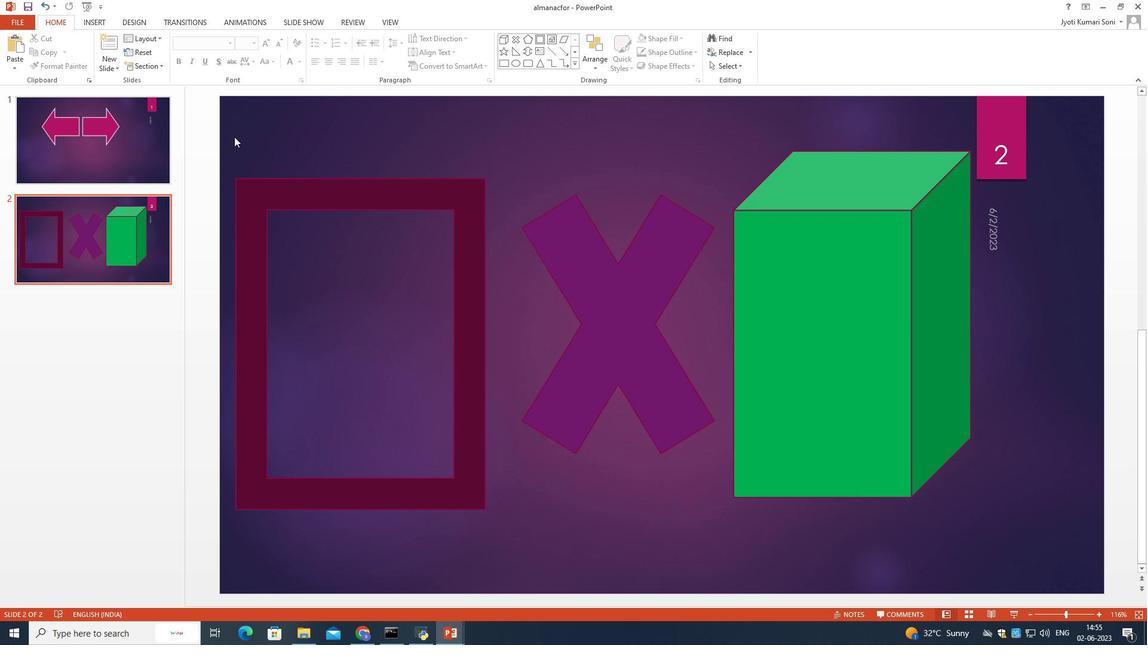 
Action: Mouse moved to (667, 361)
Screenshot: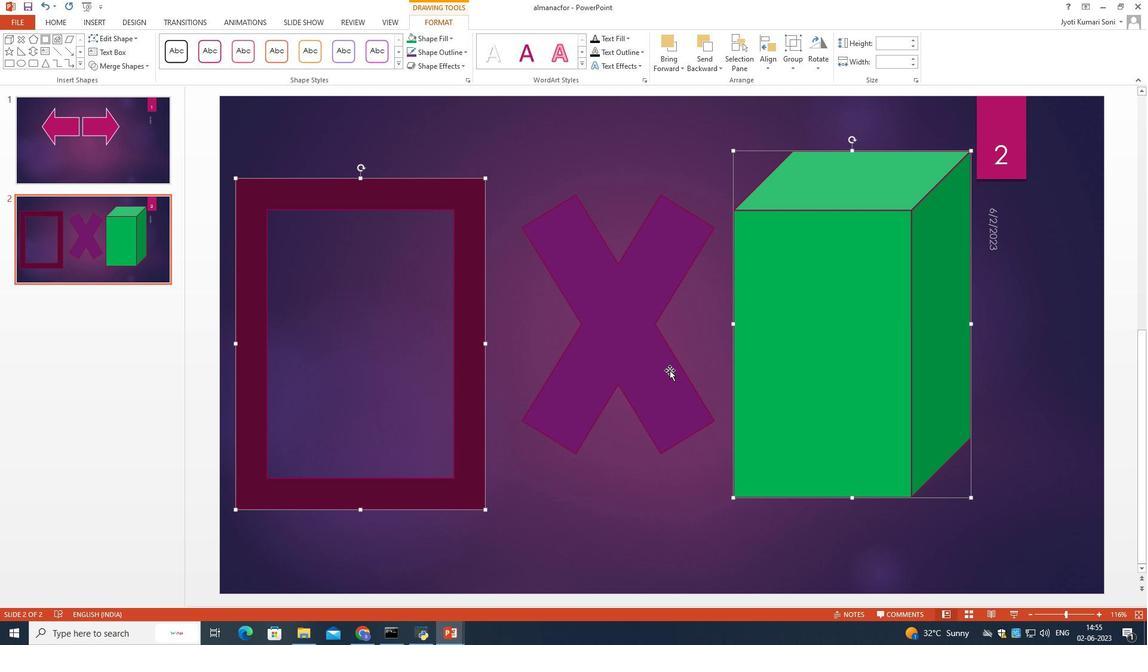 
Action: Mouse pressed left at (667, 361)
Screenshot: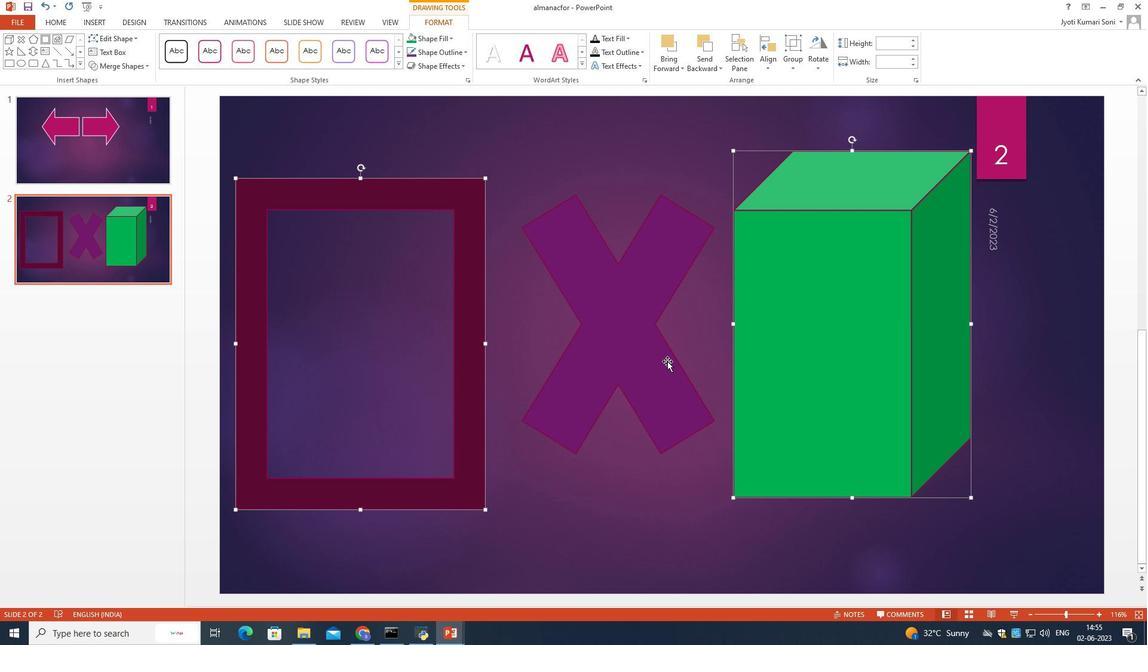 
Action: Mouse moved to (466, 291)
Screenshot: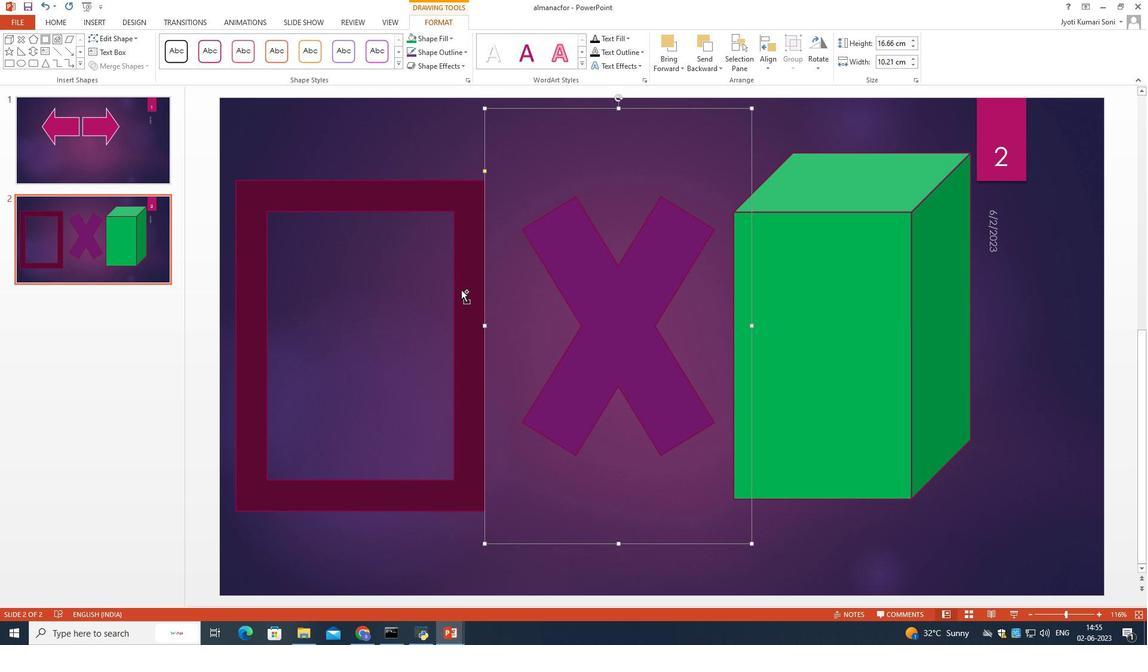 
Action: Mouse pressed left at (466, 291)
Screenshot: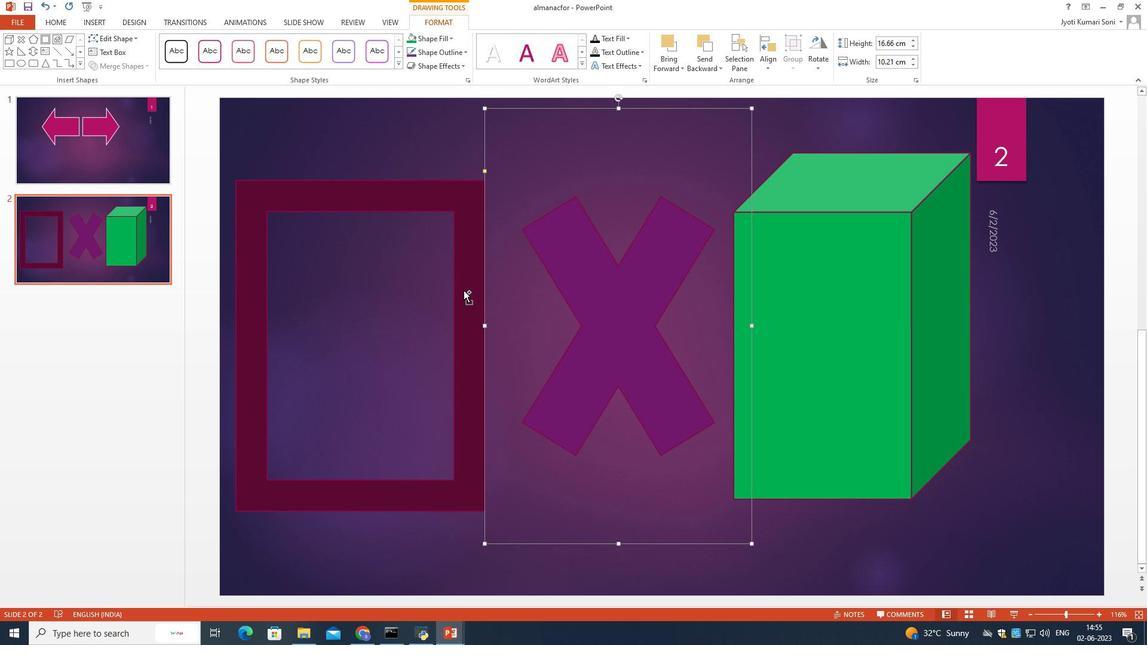 
Action: Mouse moved to (850, 289)
Screenshot: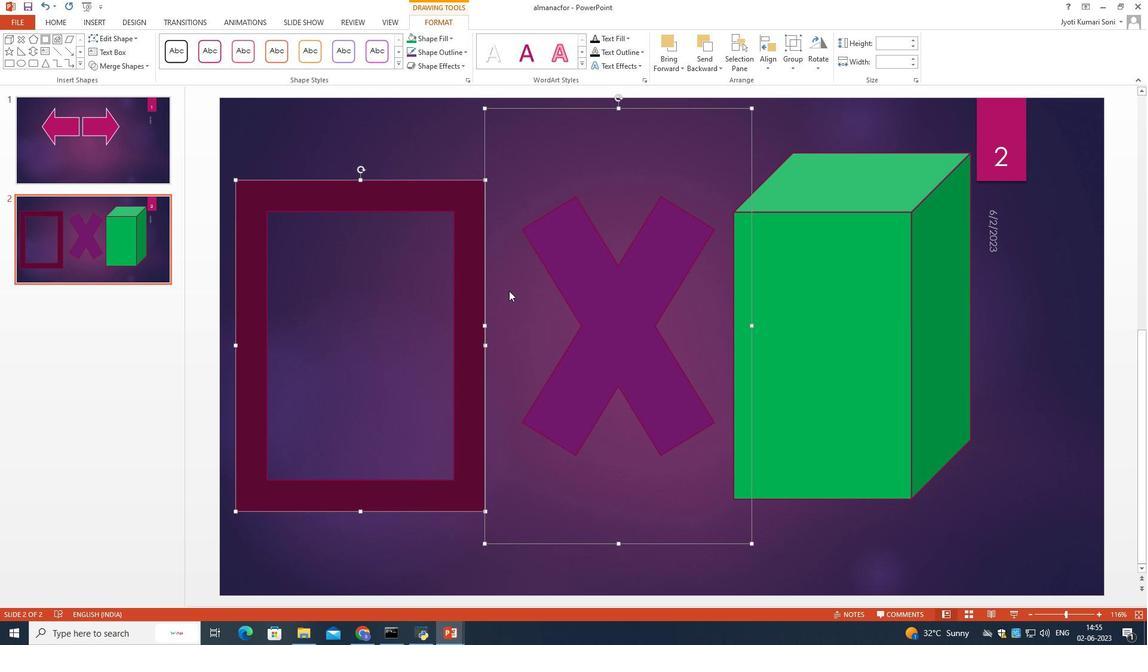 
Action: Mouse pressed left at (850, 289)
Screenshot: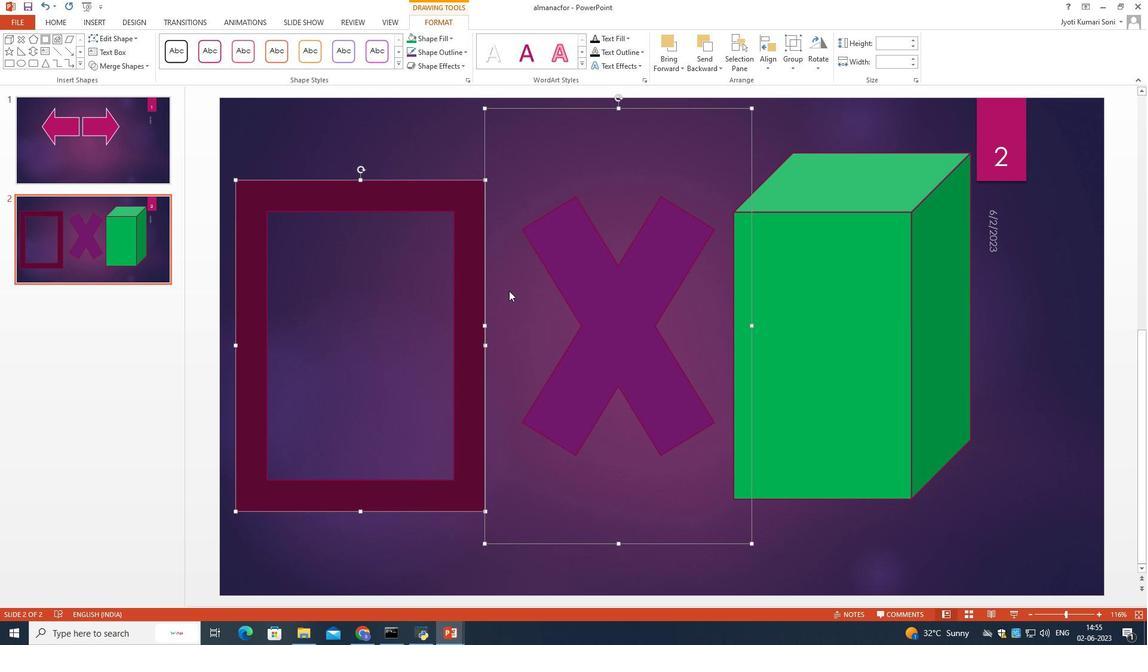
Action: Mouse moved to (448, 37)
Screenshot: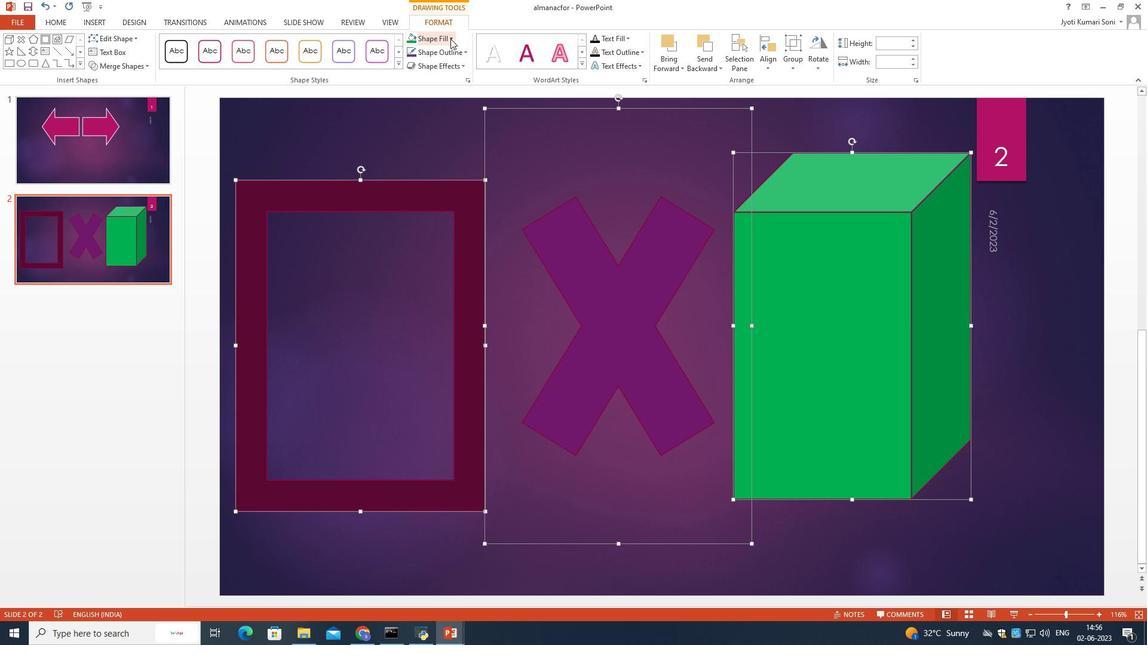 
Action: Mouse pressed left at (448, 37)
Screenshot: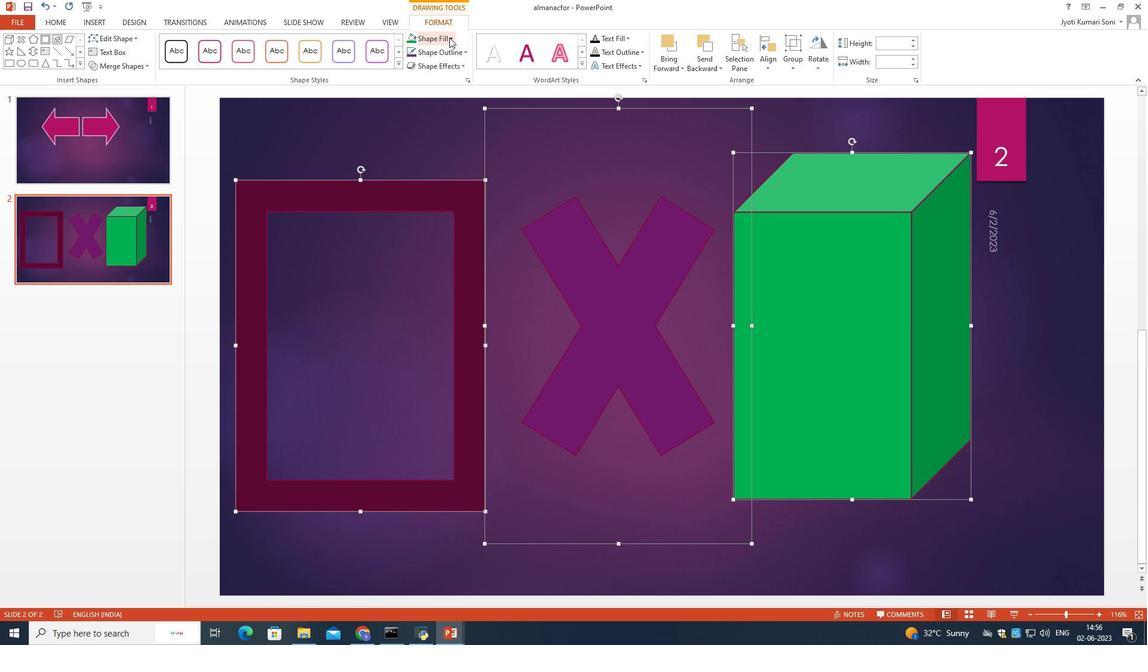 
Action: Mouse moved to (451, 174)
Screenshot: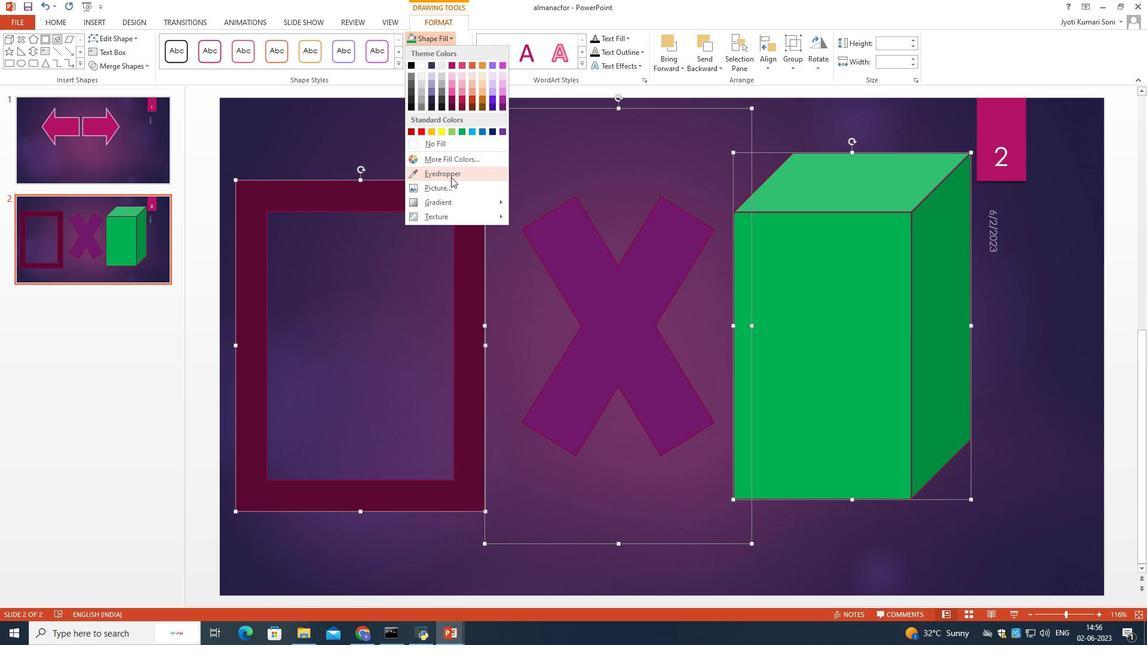 
Action: Mouse pressed left at (451, 174)
Screenshot: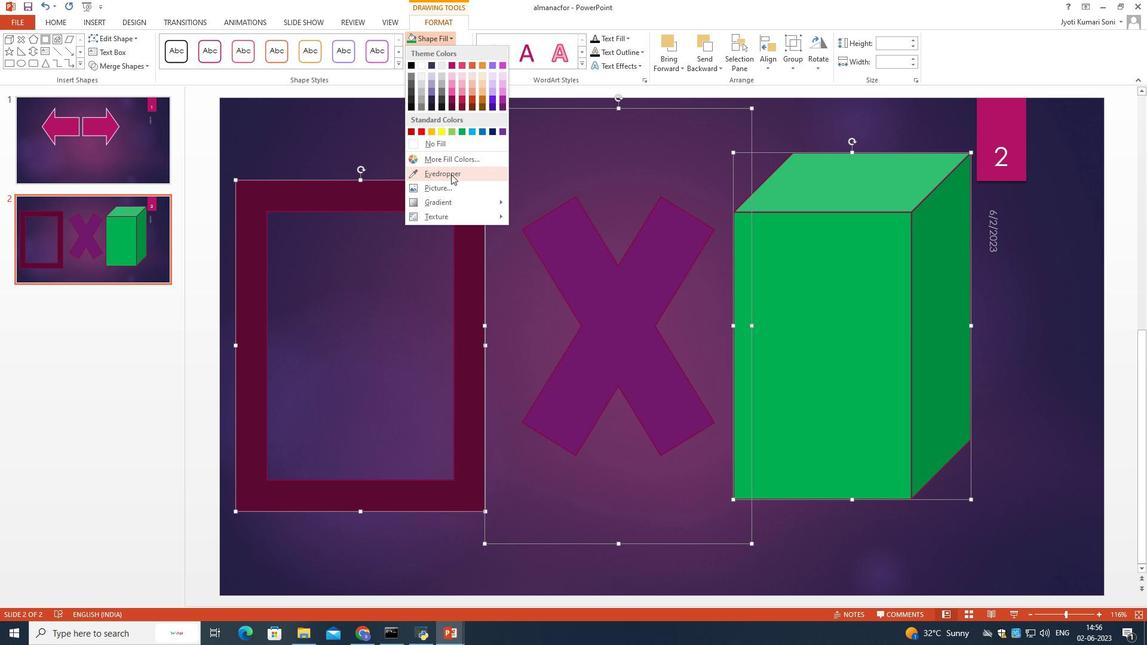 
Action: Mouse moved to (448, 39)
Screenshot: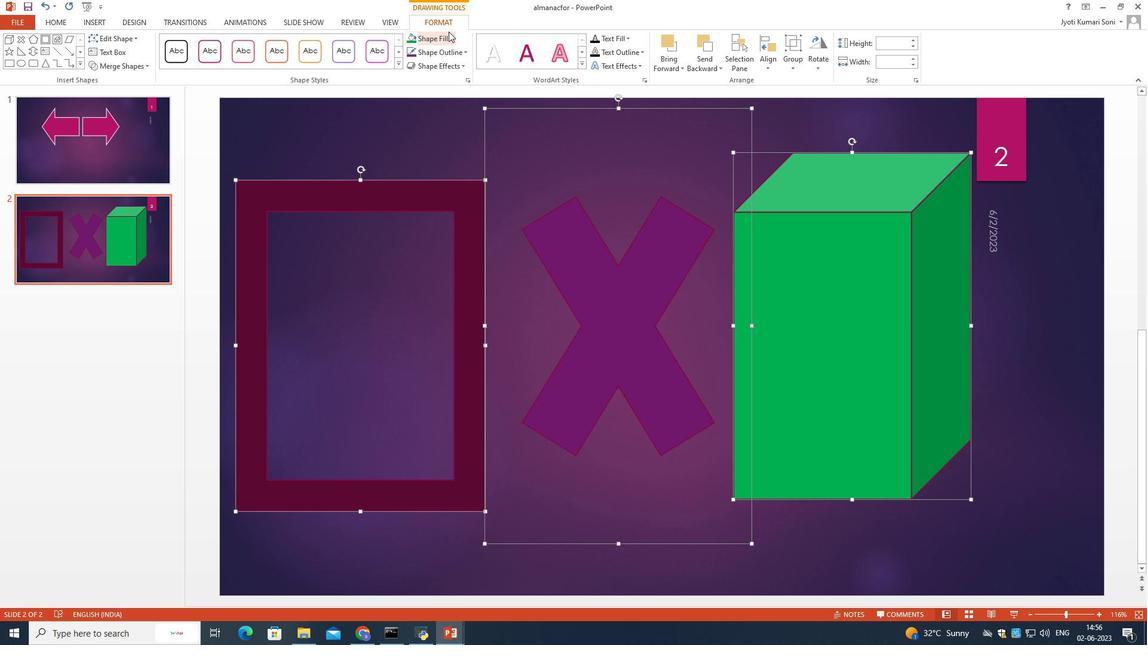 
Action: Mouse pressed left at (448, 39)
Screenshot: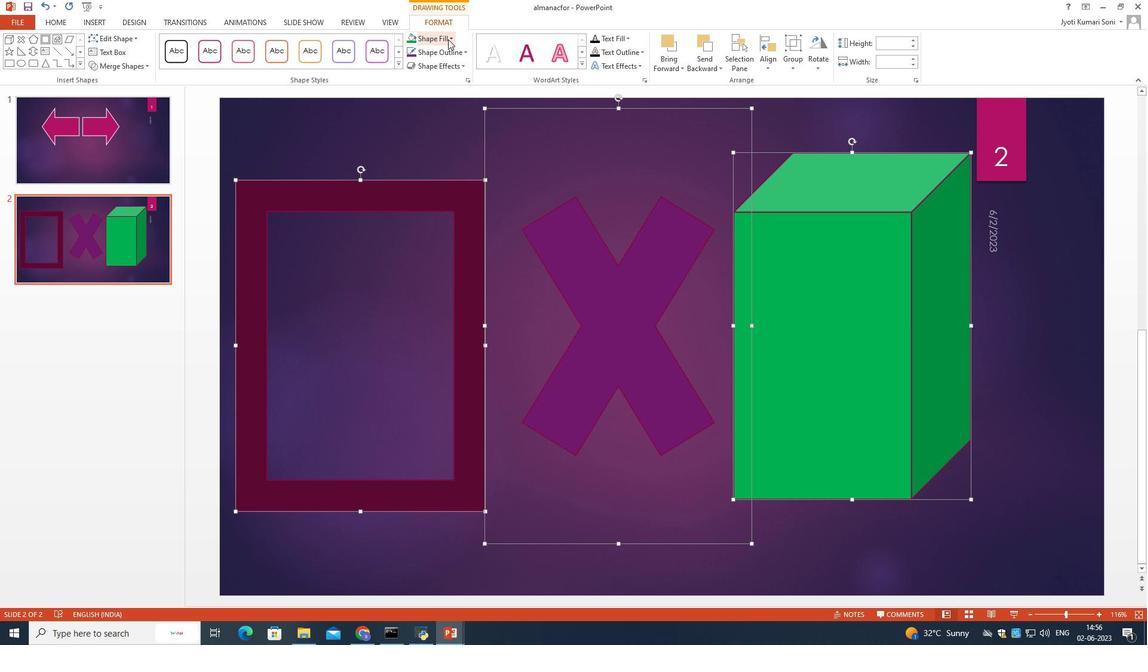 
Action: Mouse moved to (504, 107)
Screenshot: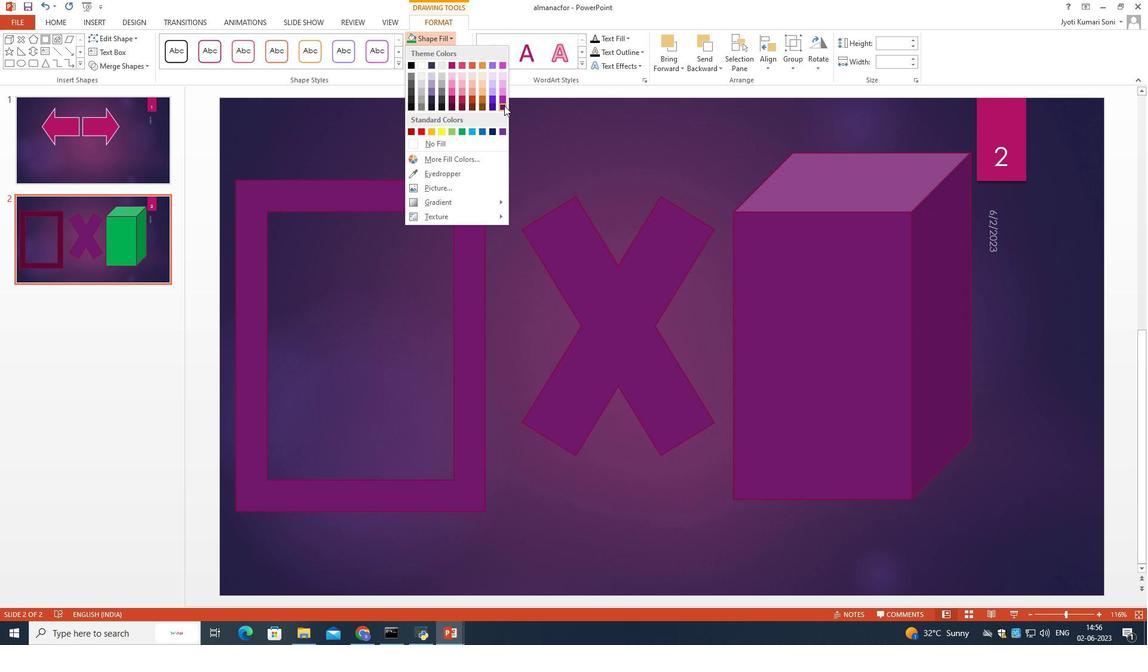 
Action: Mouse pressed left at (504, 107)
Screenshot: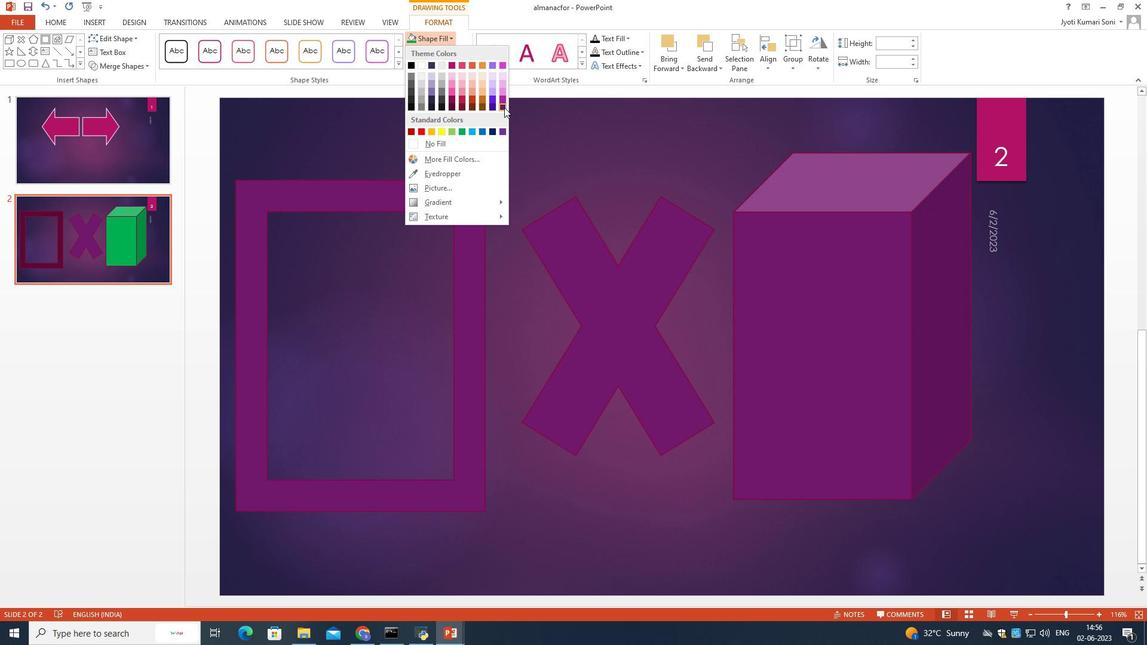 
Action: Mouse moved to (470, 213)
Screenshot: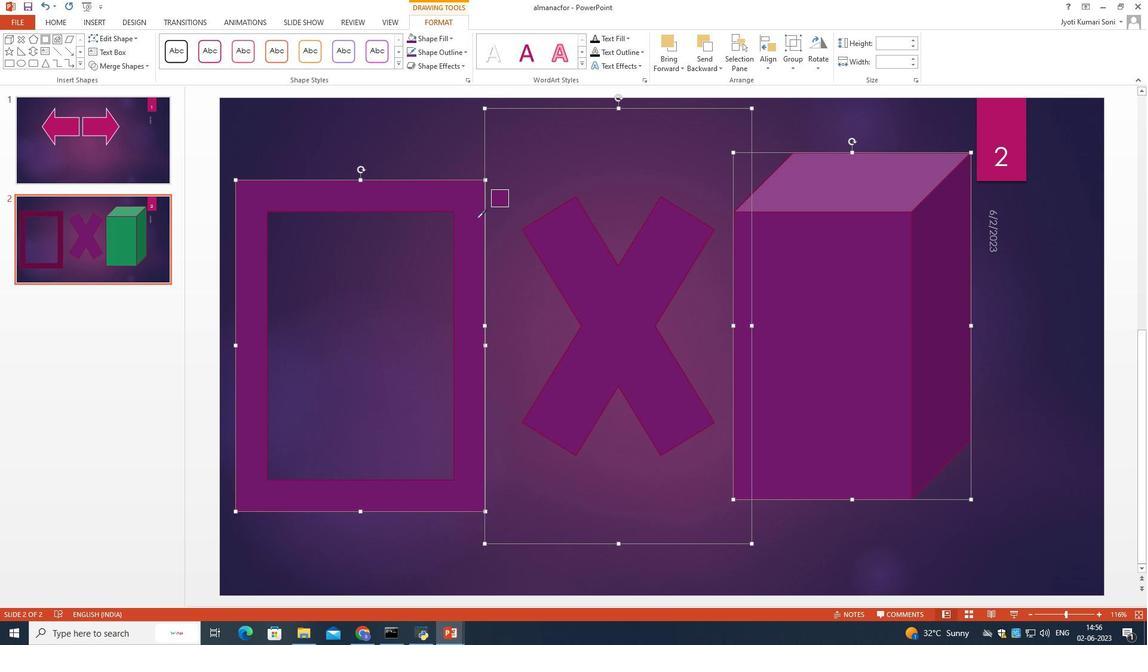
Action: Mouse pressed left at (470, 213)
Screenshot: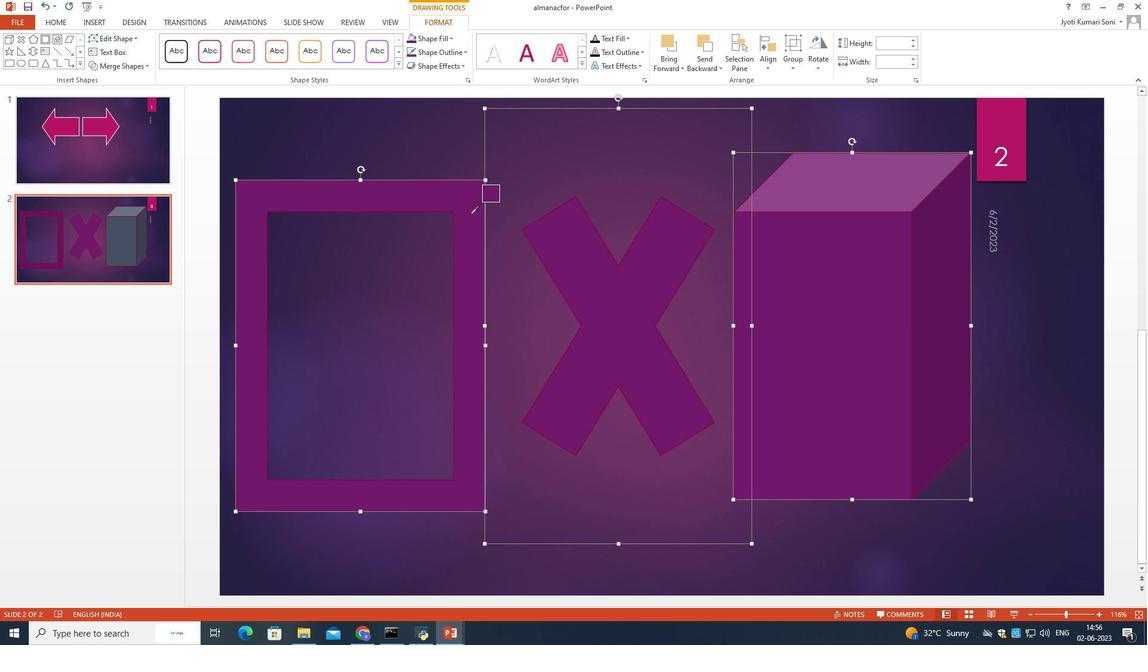 
Action: Mouse moved to (471, 132)
Screenshot: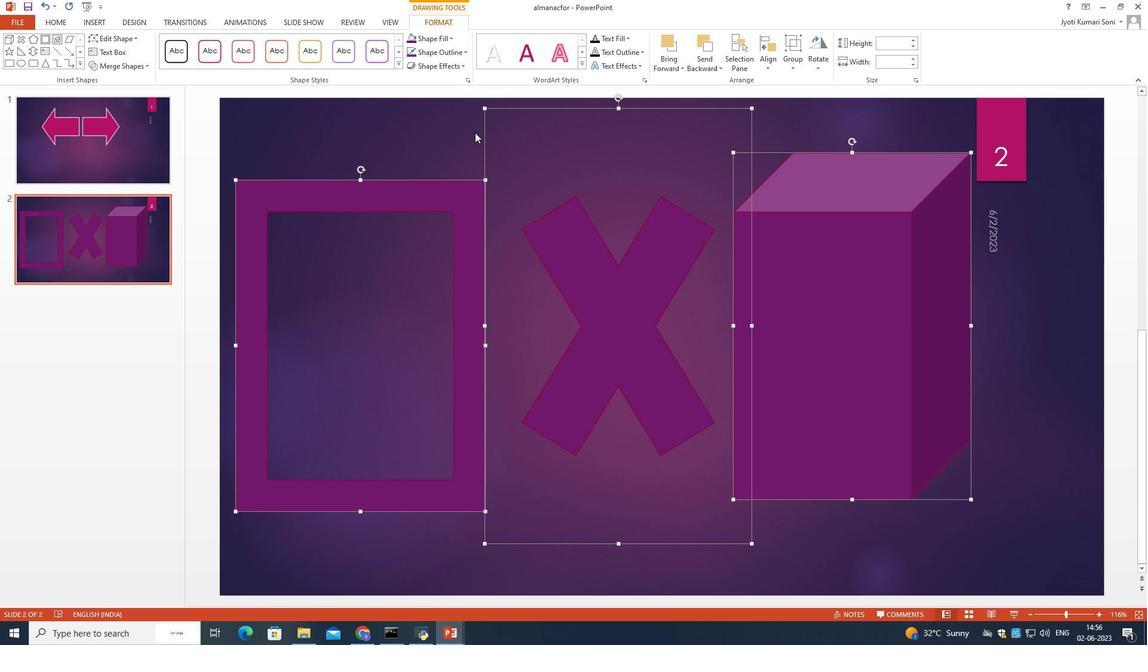 
Action: Mouse pressed left at (471, 132)
Screenshot: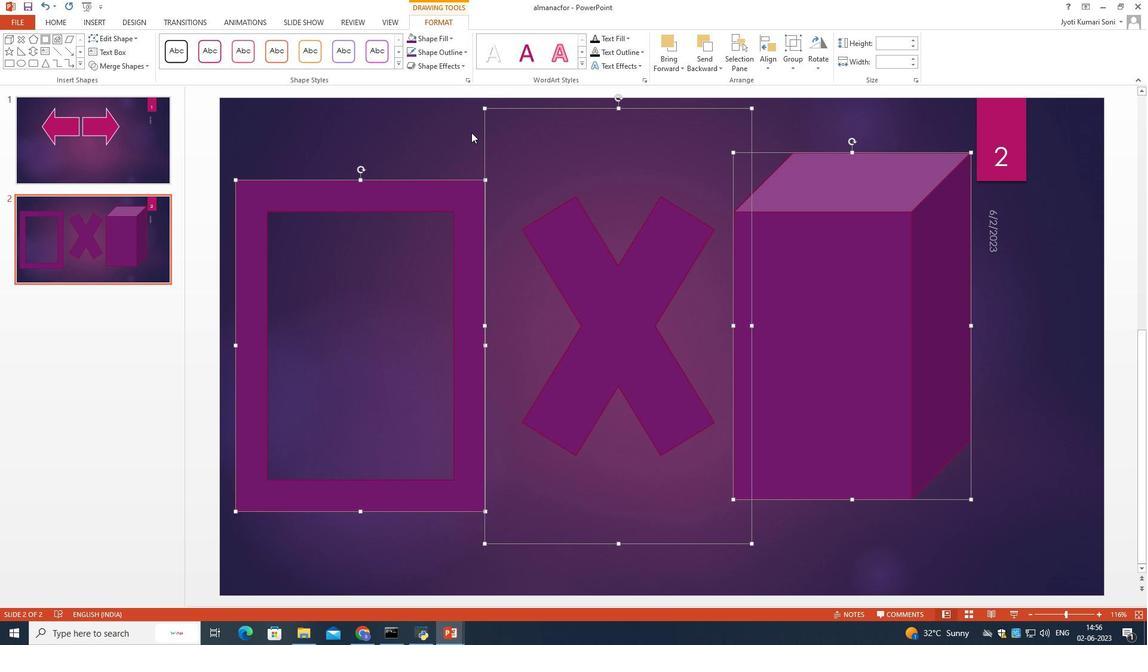 
Action: Mouse moved to (491, 182)
Screenshot: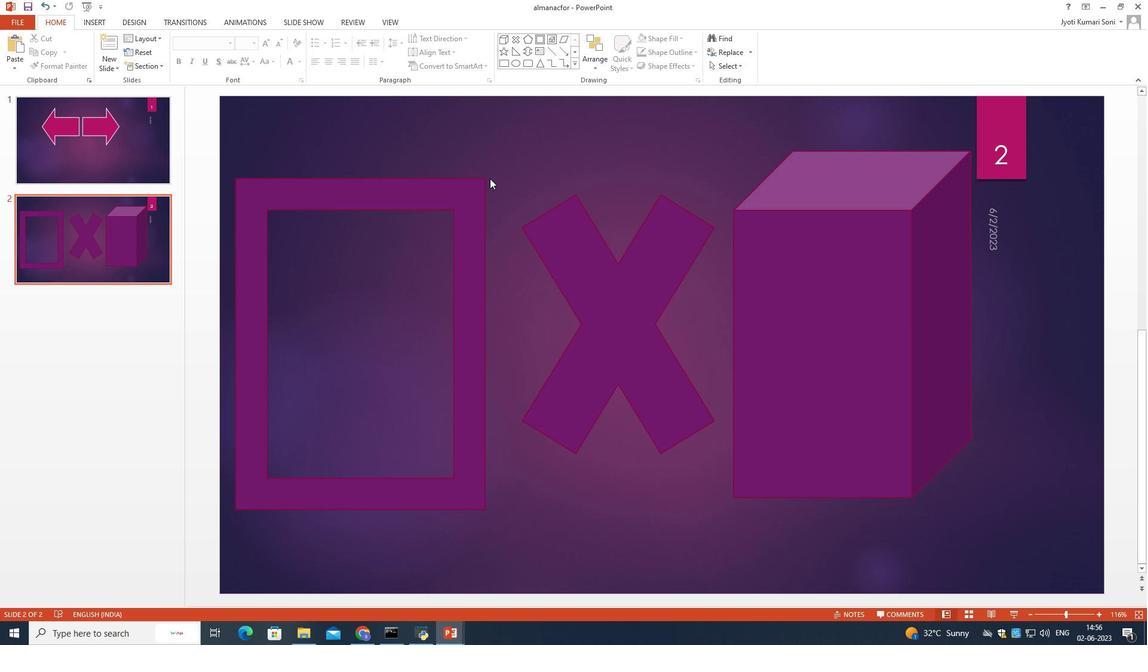 
